 Task: Find connections with filter location Lommel with filter topic #Leadershipwith filter profile language English with filter current company Personal Growth & Professional Development by Gaurav Misra with filter school The Cathedral and John Connon School with filter industry Wholesale Apparel and Sewing Supplies with filter service category Financial Accounting with filter keywords title Dog Walker / Pet Sitter
Action: Mouse moved to (137, 225)
Screenshot: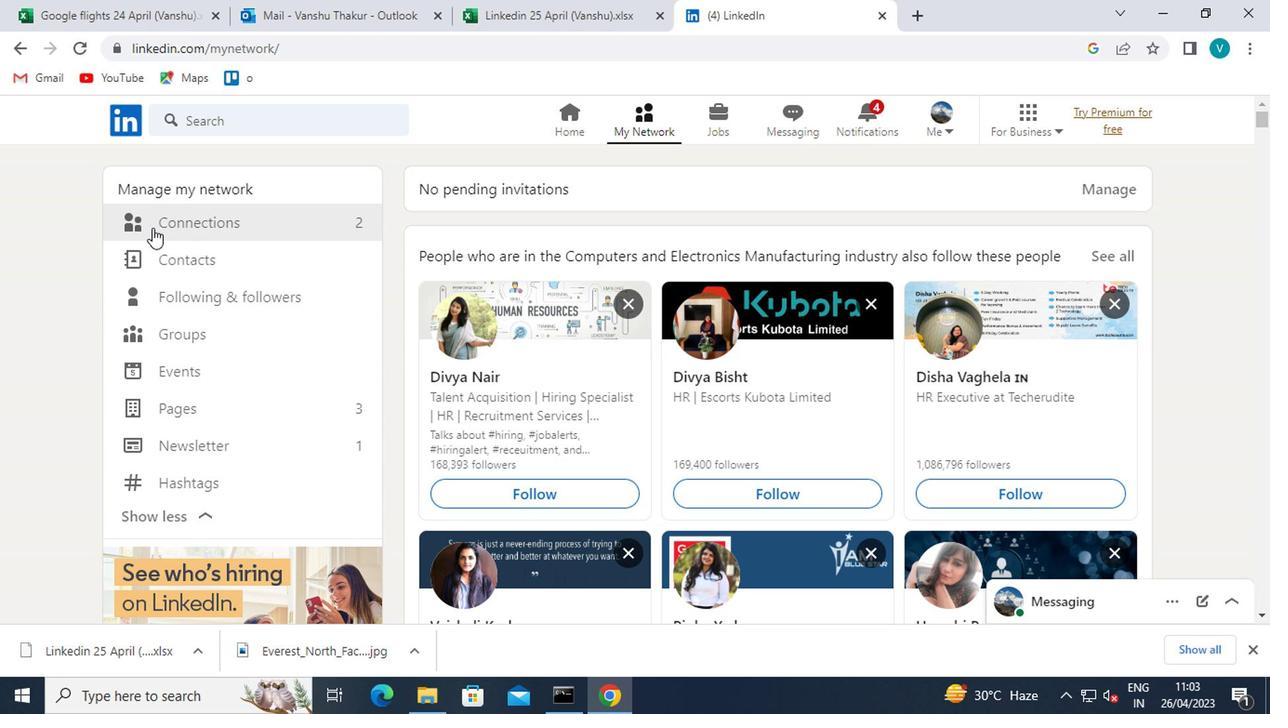 
Action: Mouse pressed left at (137, 225)
Screenshot: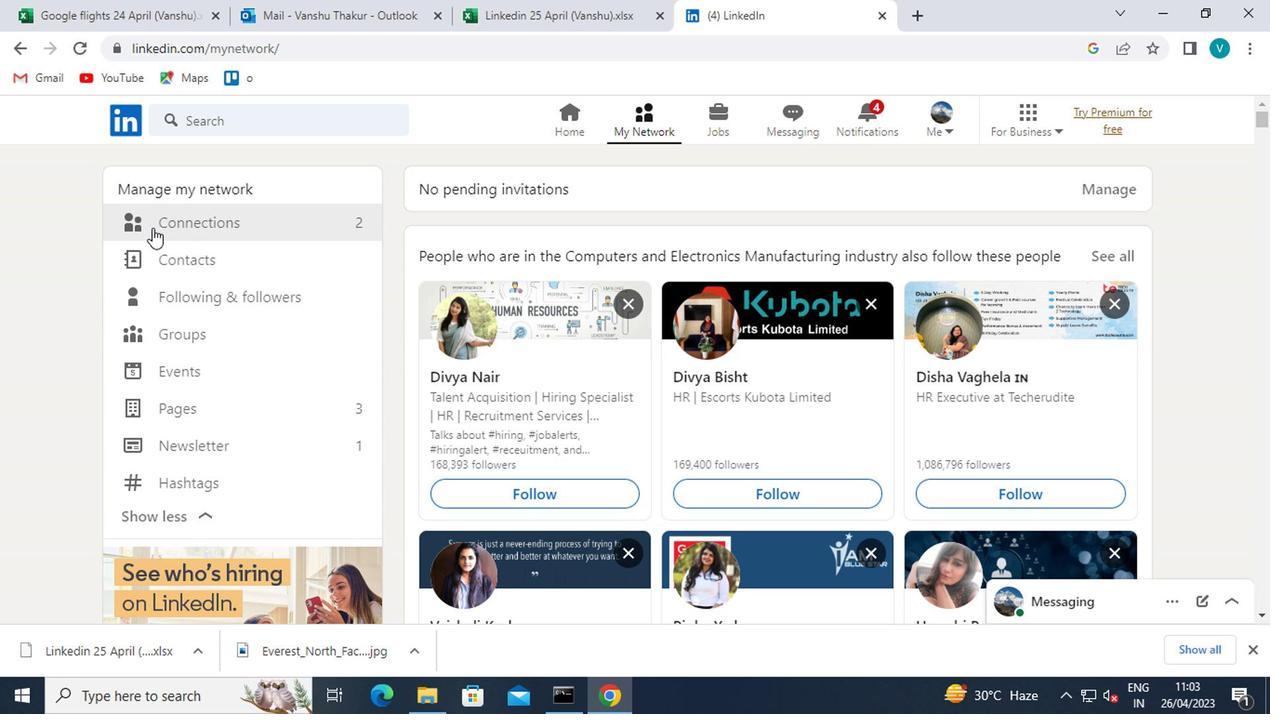
Action: Mouse moved to (735, 235)
Screenshot: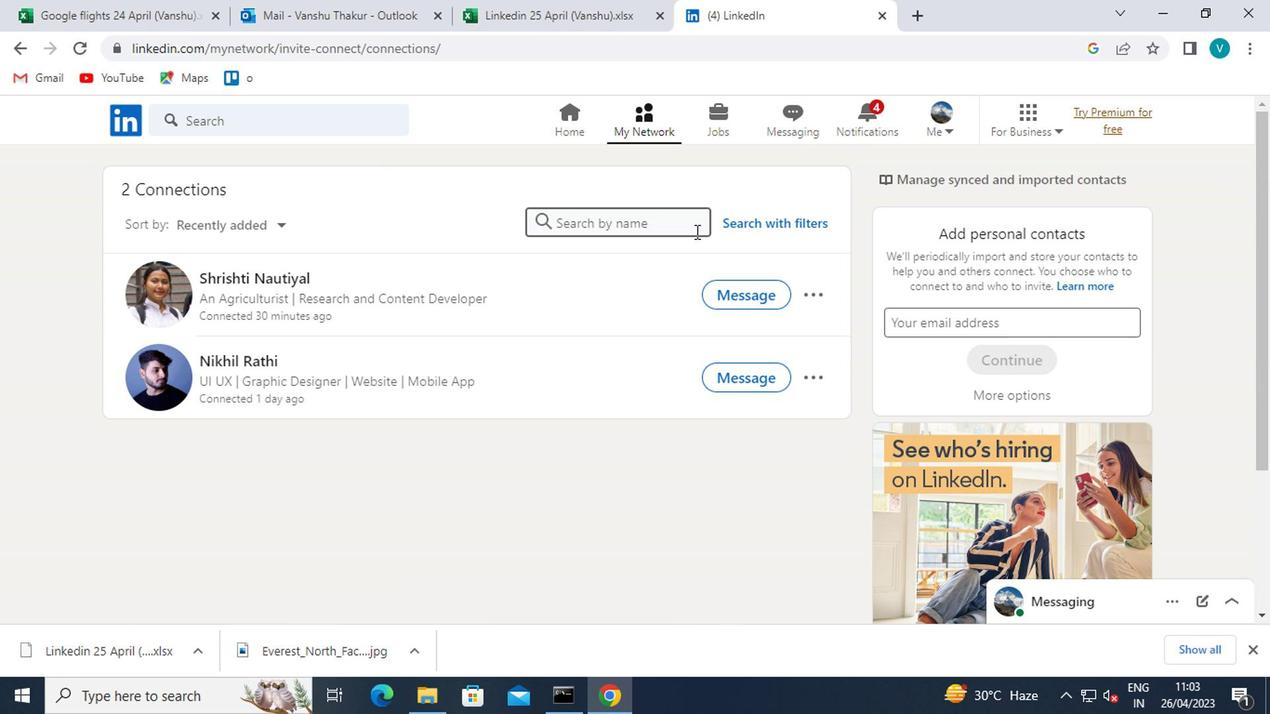 
Action: Mouse pressed left at (735, 235)
Screenshot: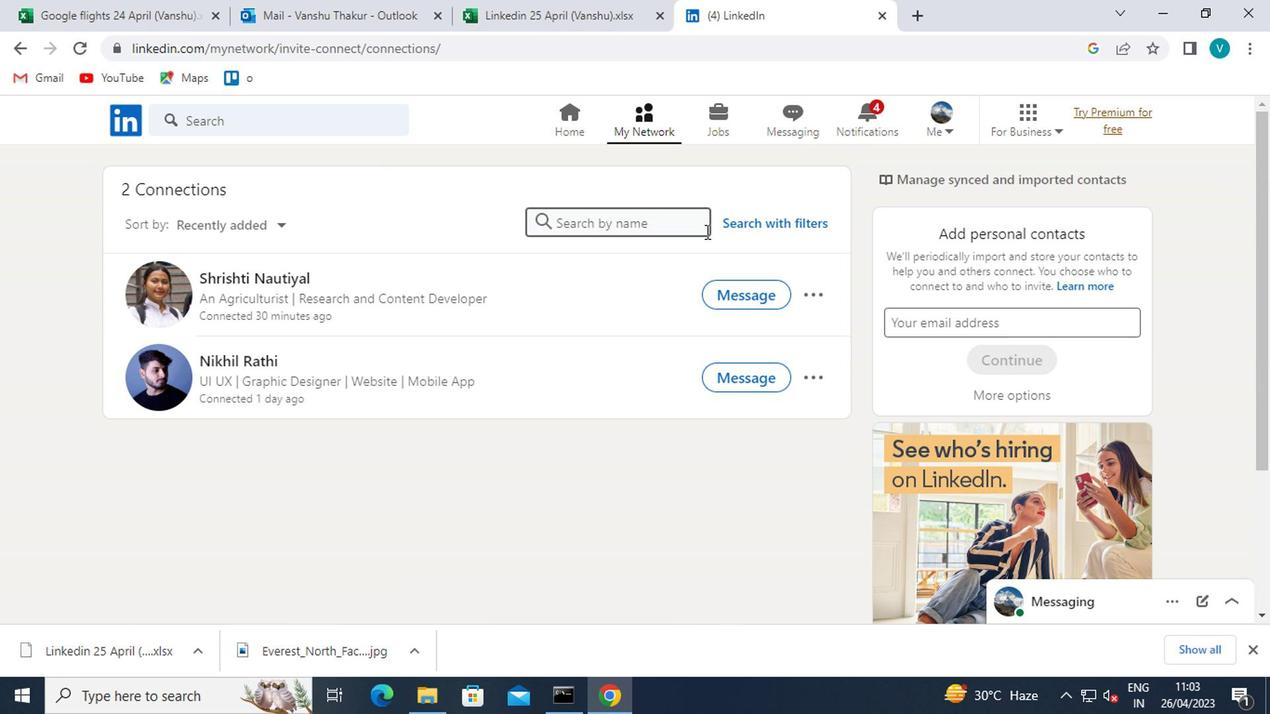 
Action: Mouse moved to (620, 190)
Screenshot: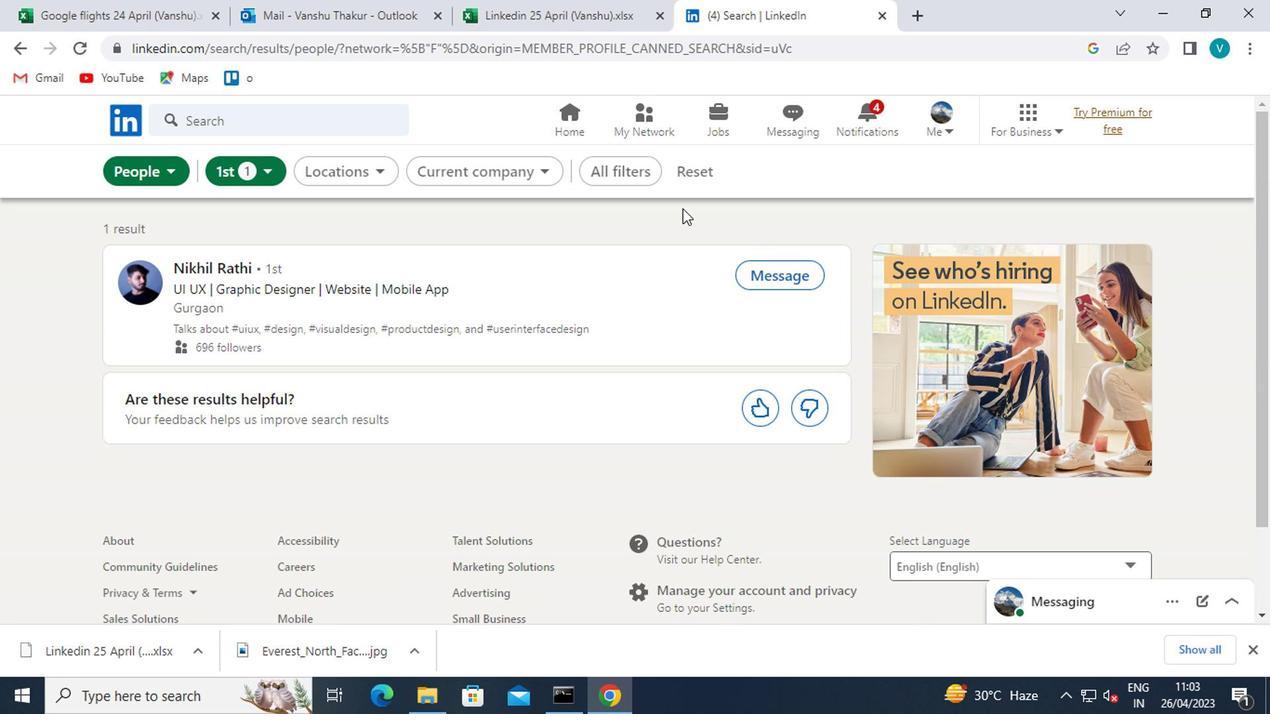 
Action: Mouse pressed left at (620, 190)
Screenshot: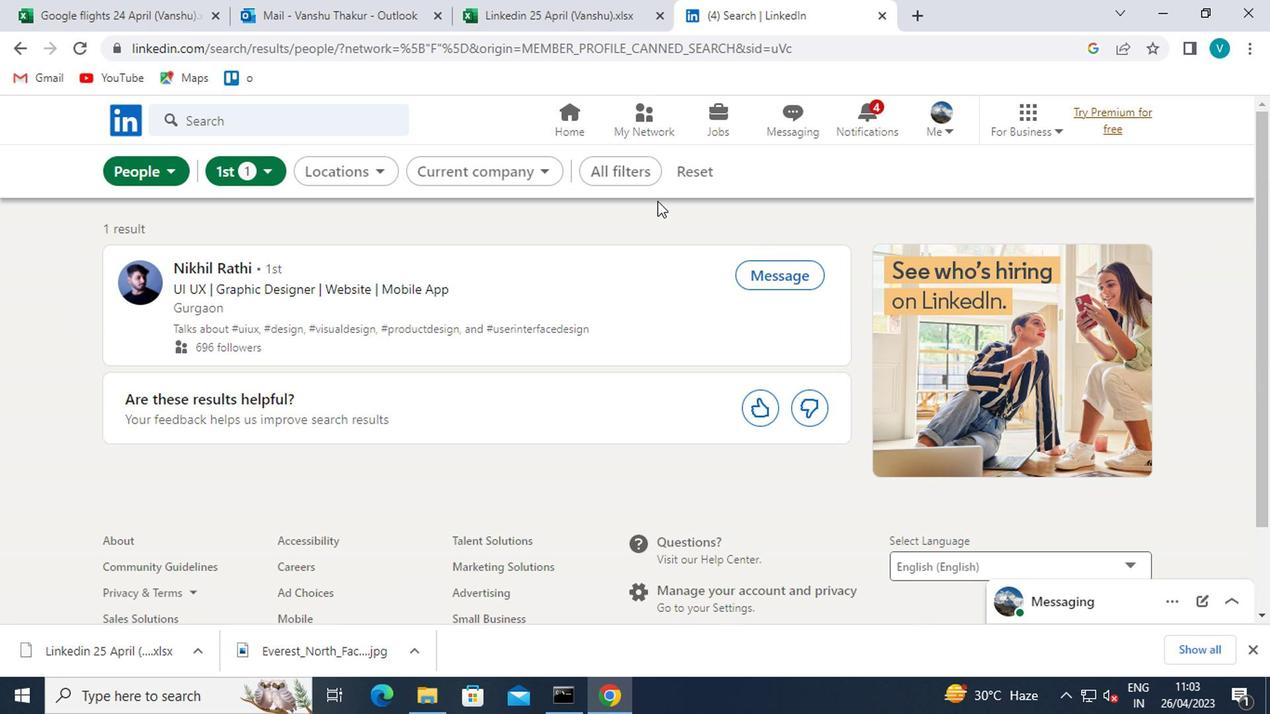 
Action: Mouse moved to (890, 352)
Screenshot: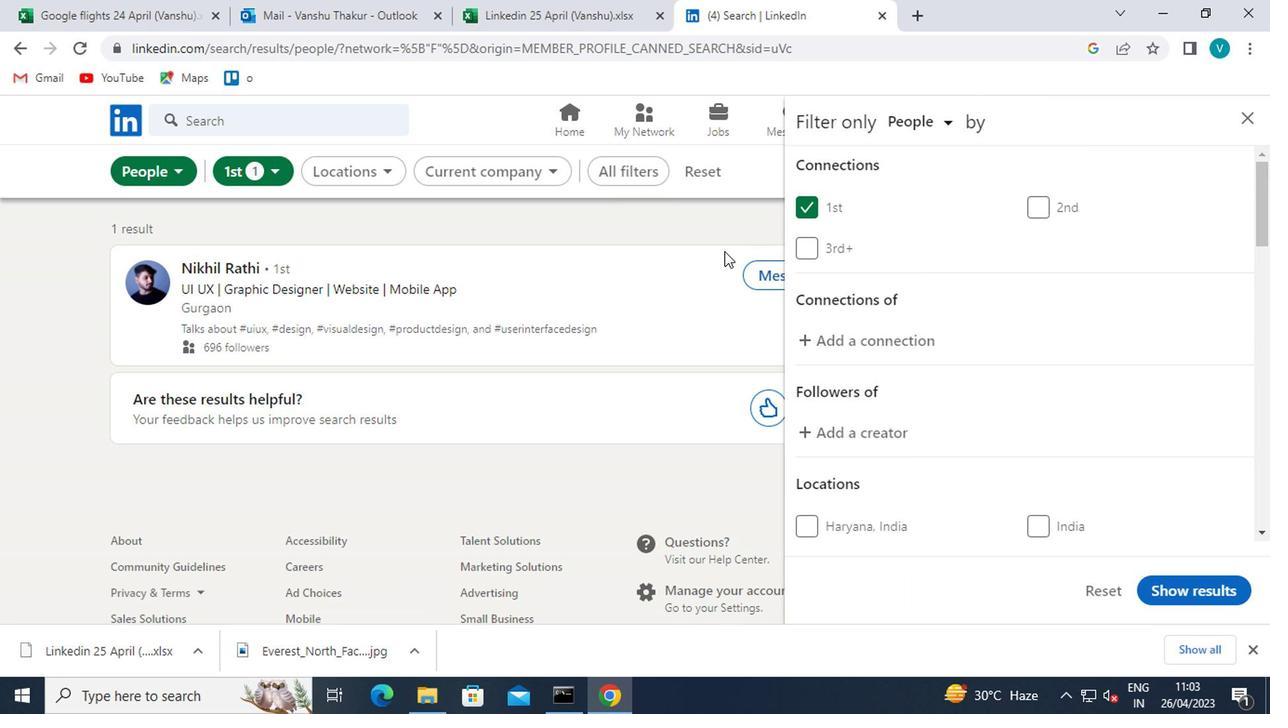 
Action: Mouse scrolled (890, 352) with delta (0, 0)
Screenshot: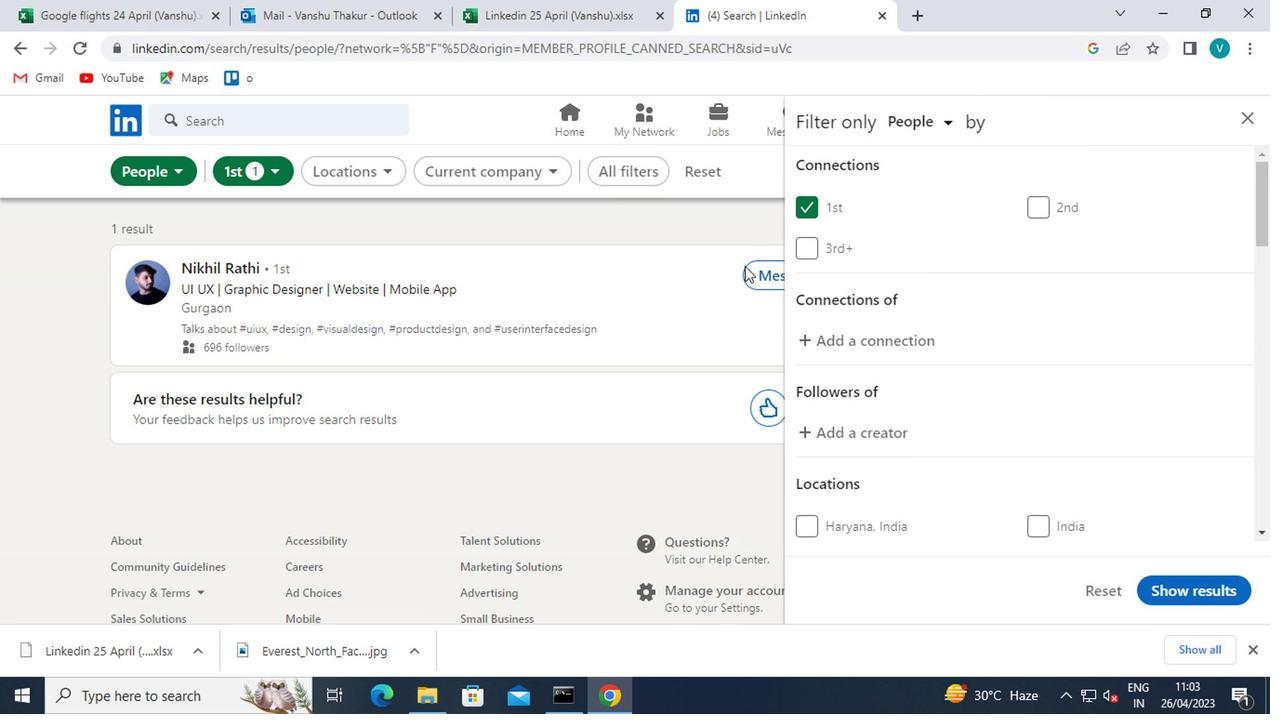 
Action: Mouse moved to (892, 354)
Screenshot: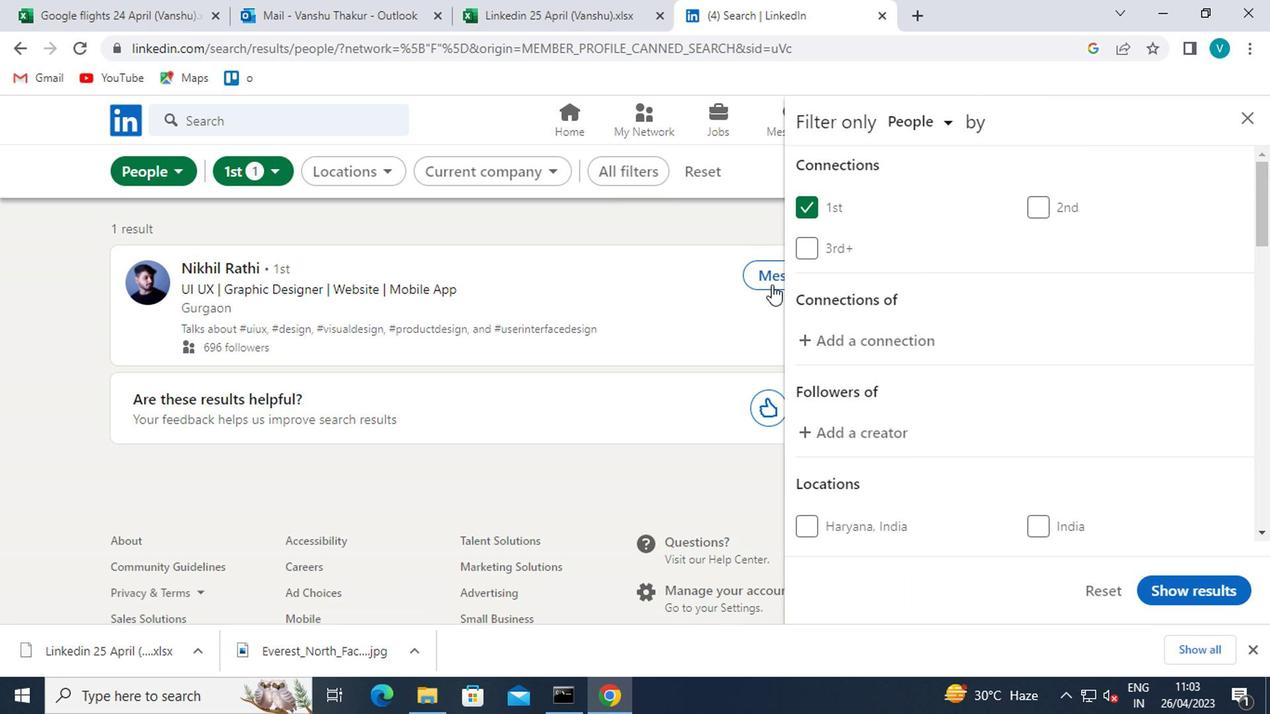 
Action: Mouse scrolled (892, 352) with delta (0, -1)
Screenshot: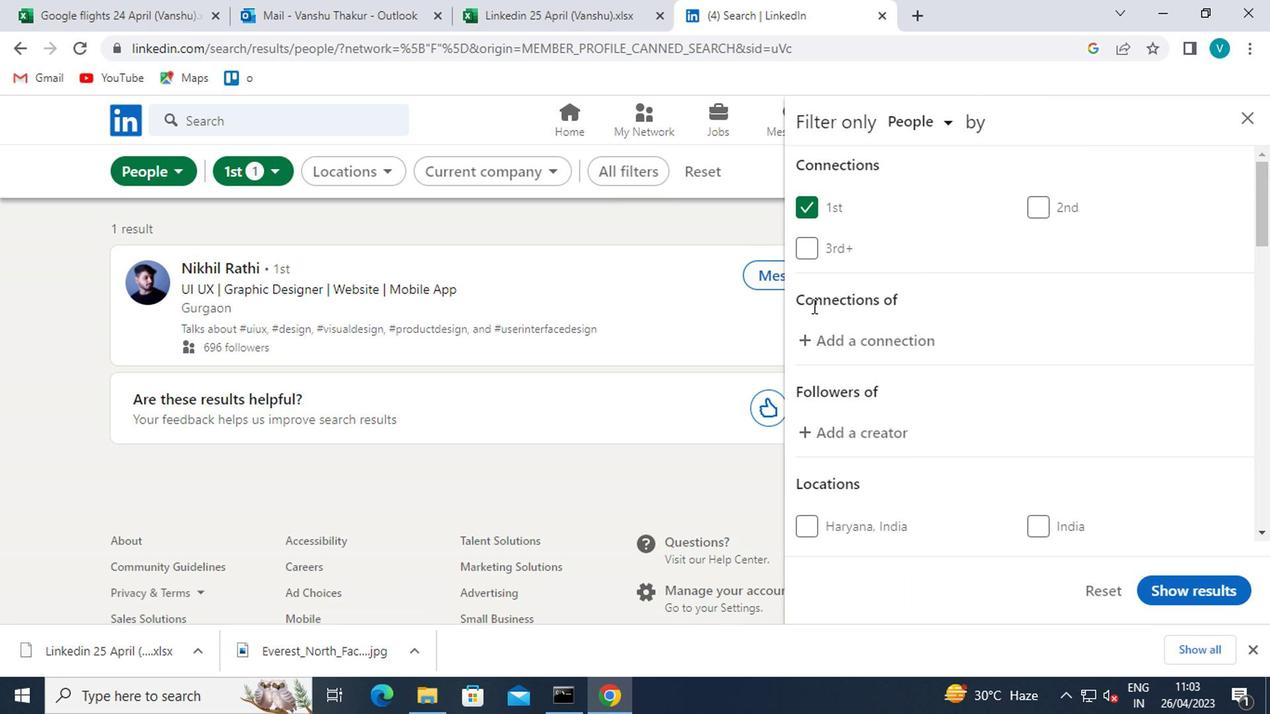 
Action: Mouse scrolled (892, 352) with delta (0, -1)
Screenshot: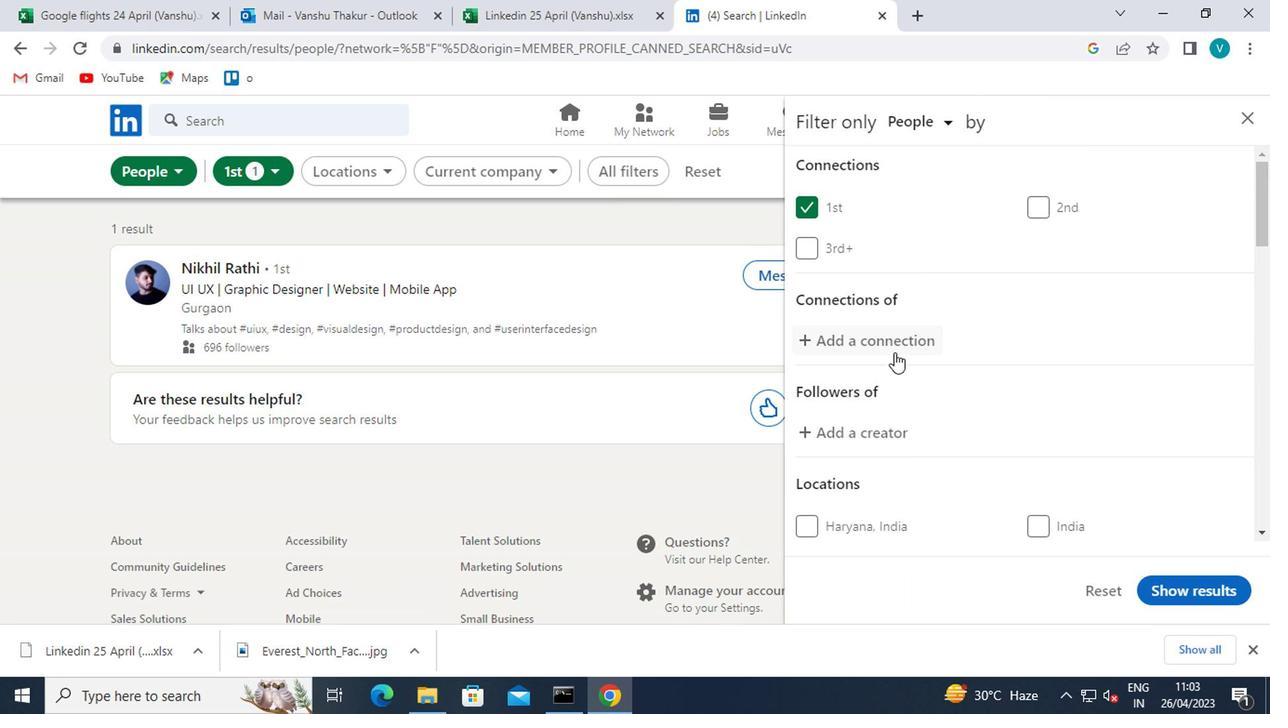 
Action: Mouse moved to (872, 326)
Screenshot: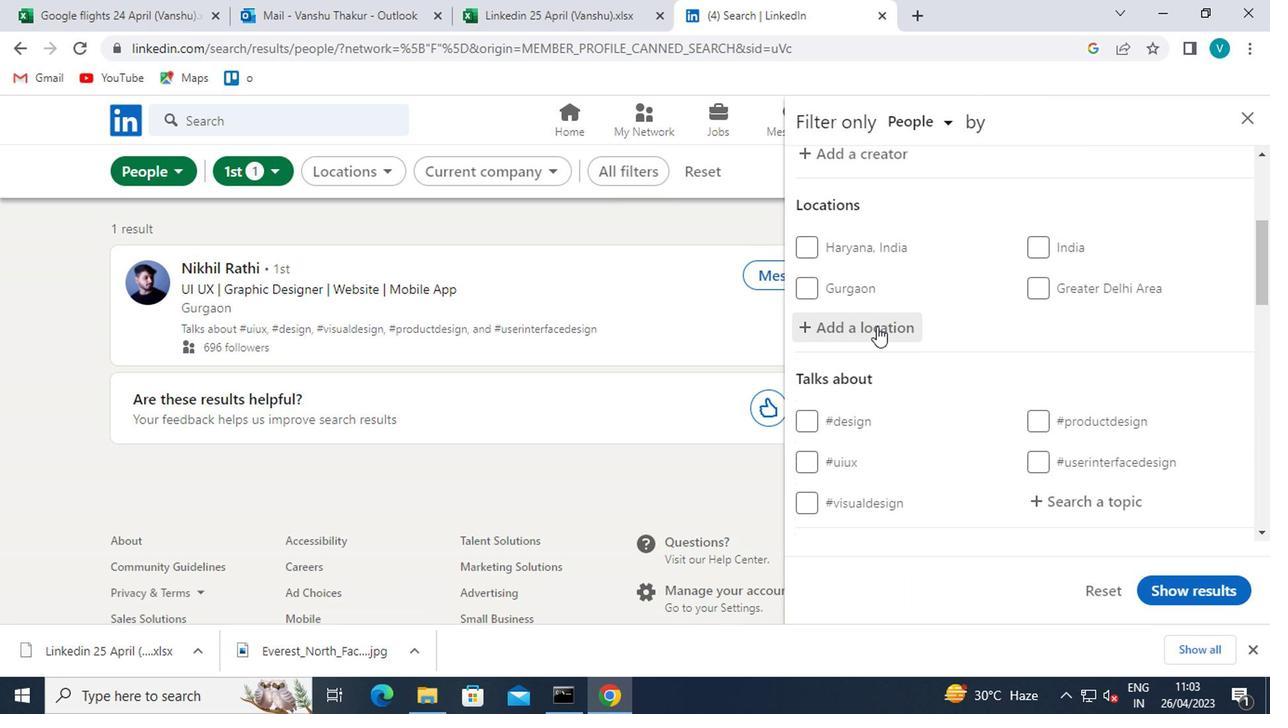 
Action: Mouse pressed left at (872, 326)
Screenshot: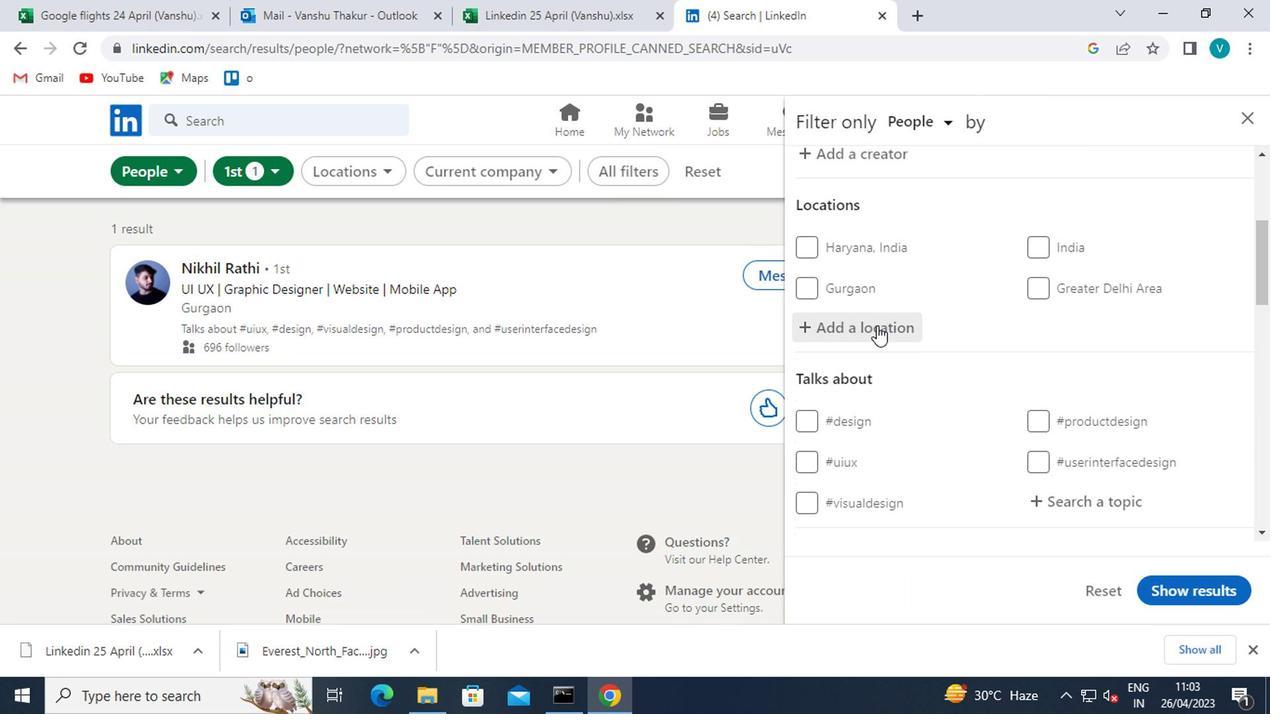 
Action: Key pressed <Key.shift>LOMMEL
Screenshot: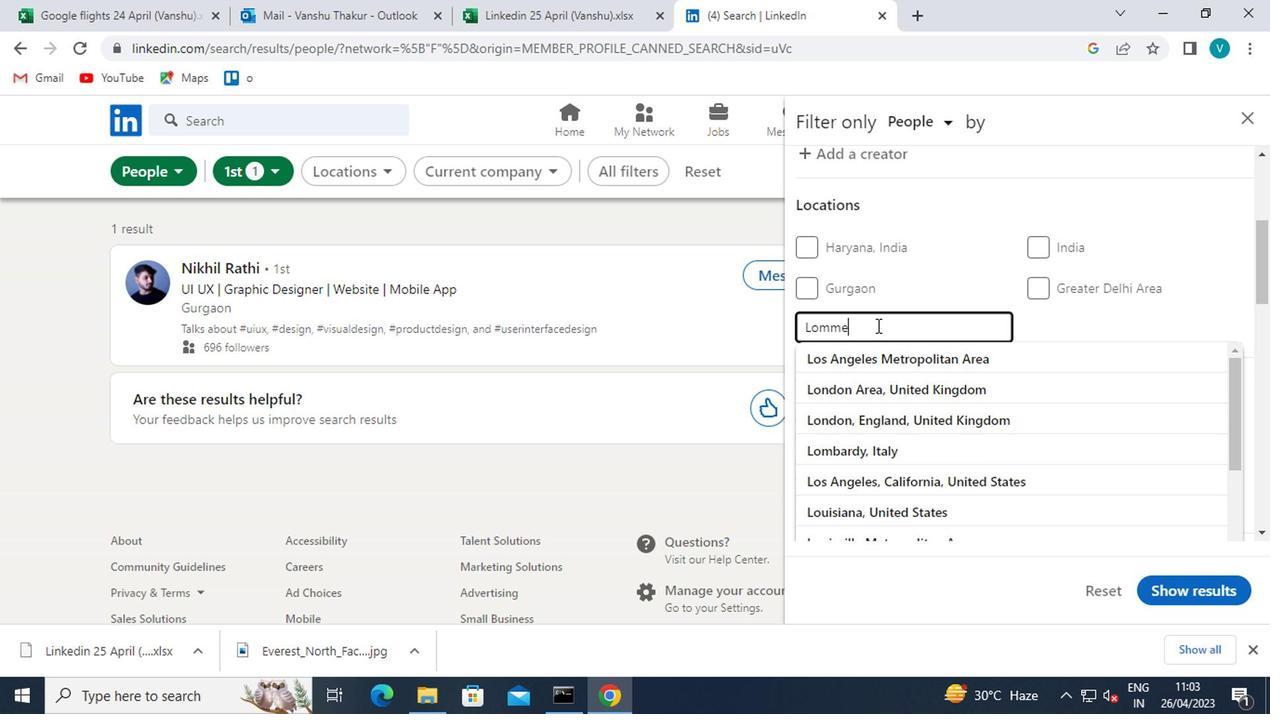 
Action: Mouse moved to (878, 354)
Screenshot: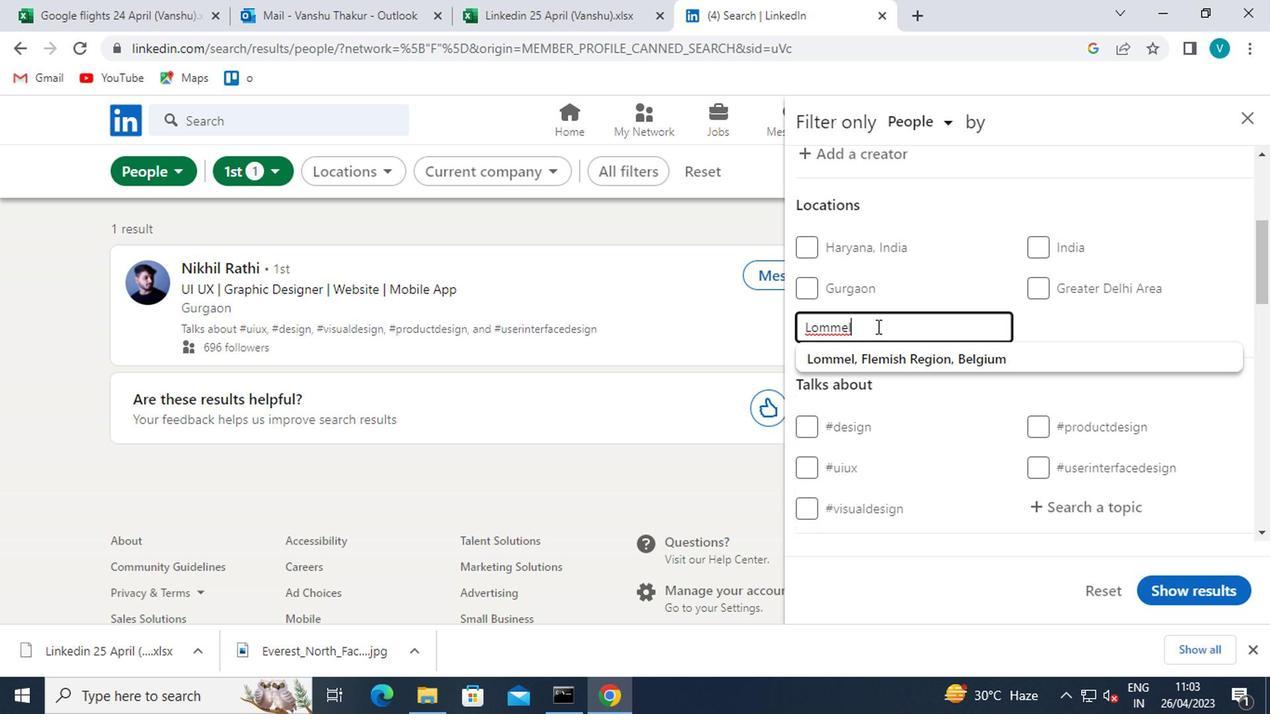 
Action: Mouse pressed left at (878, 354)
Screenshot: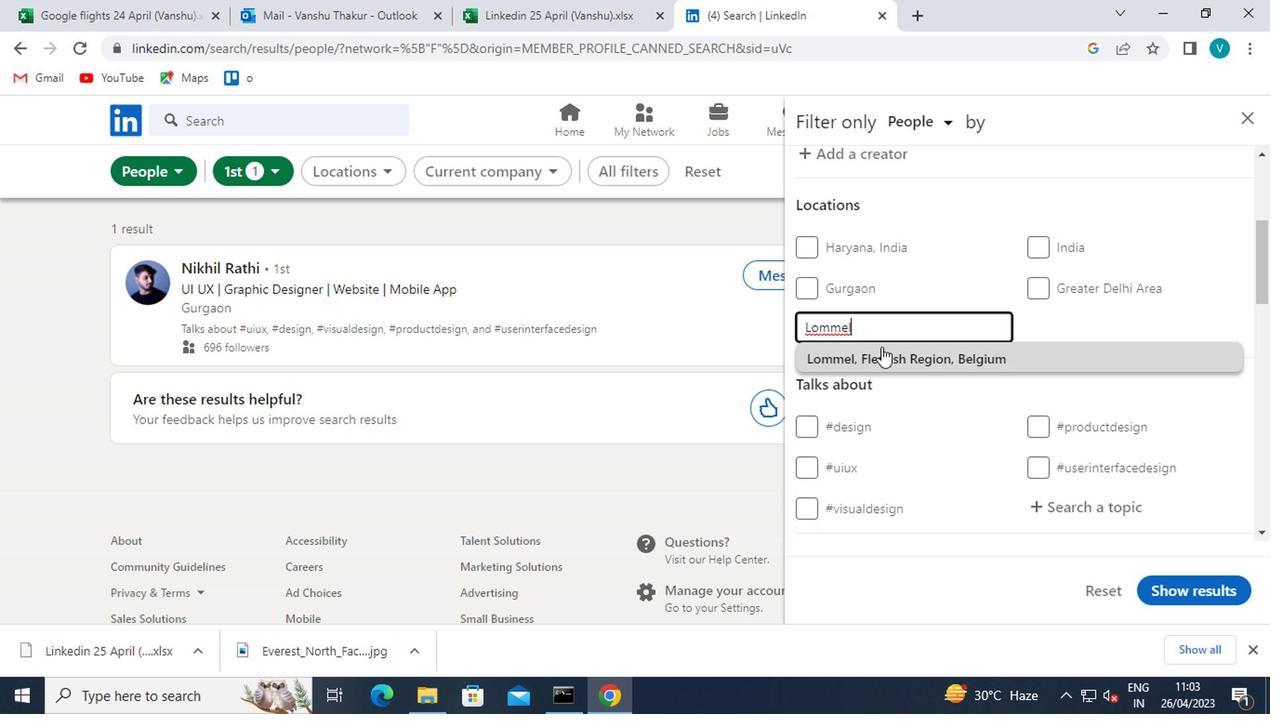 
Action: Mouse scrolled (878, 352) with delta (0, -1)
Screenshot: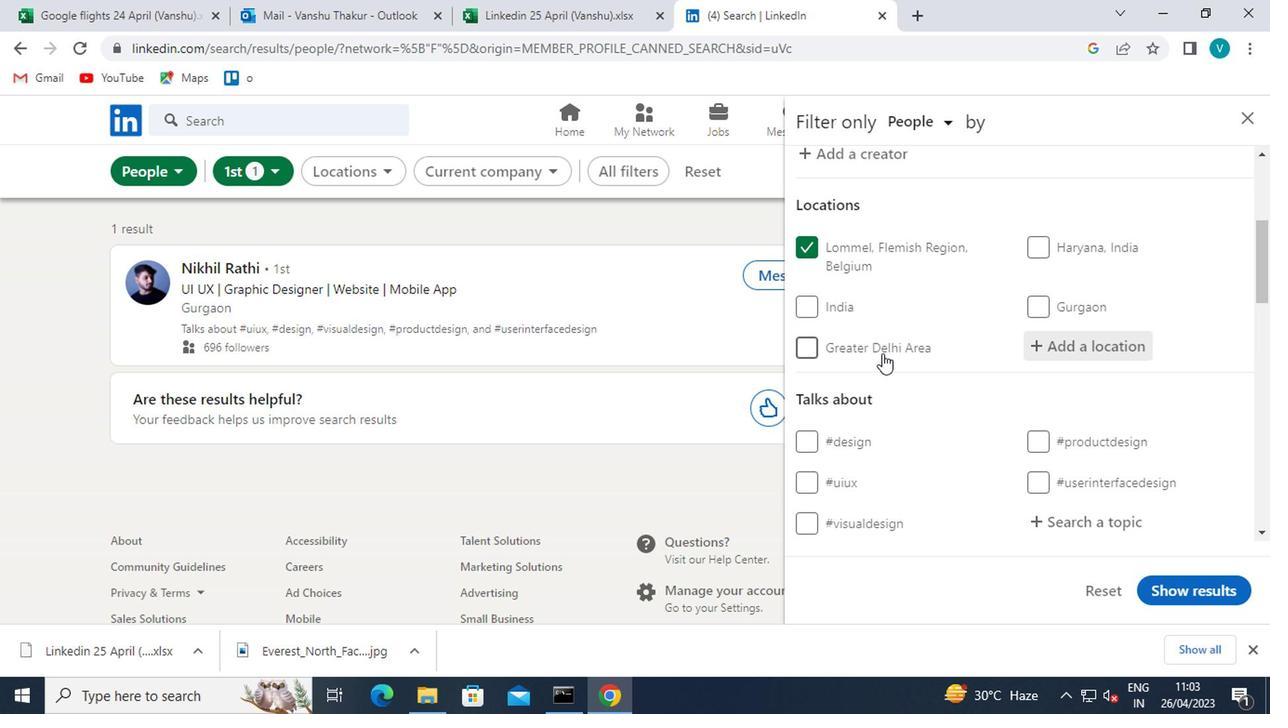 
Action: Mouse scrolled (878, 352) with delta (0, -1)
Screenshot: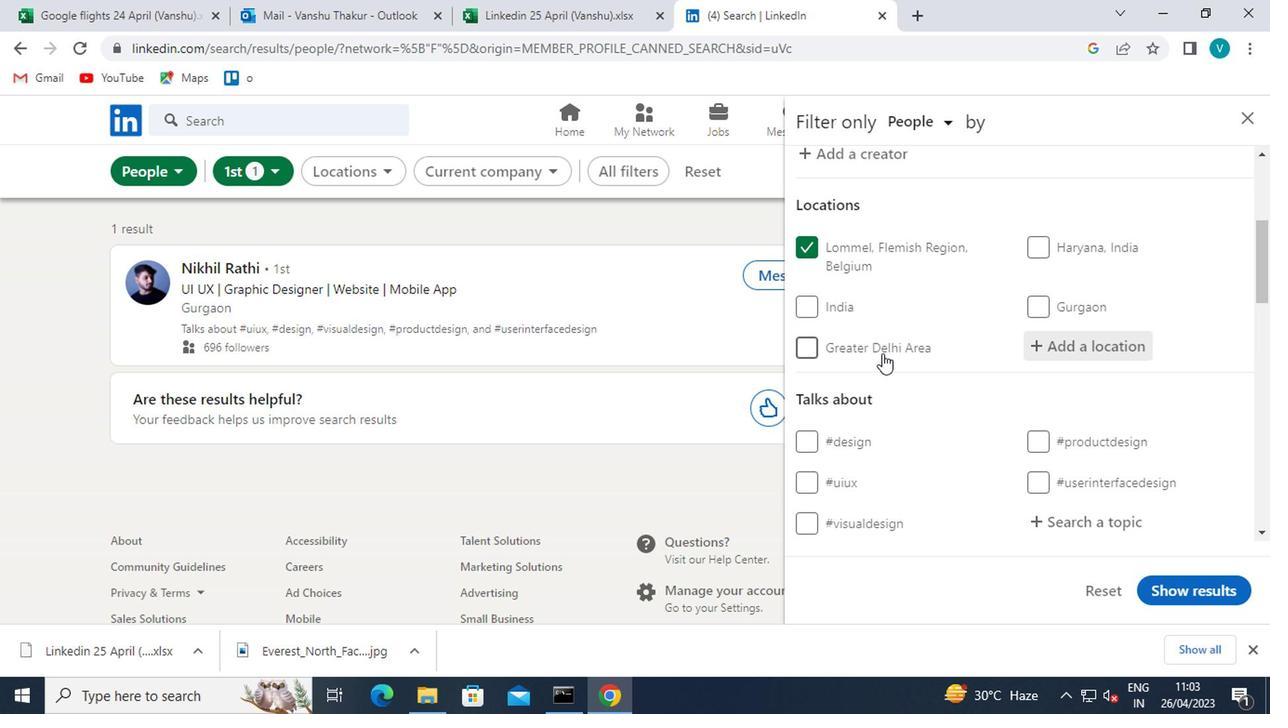 
Action: Mouse scrolled (878, 352) with delta (0, -1)
Screenshot: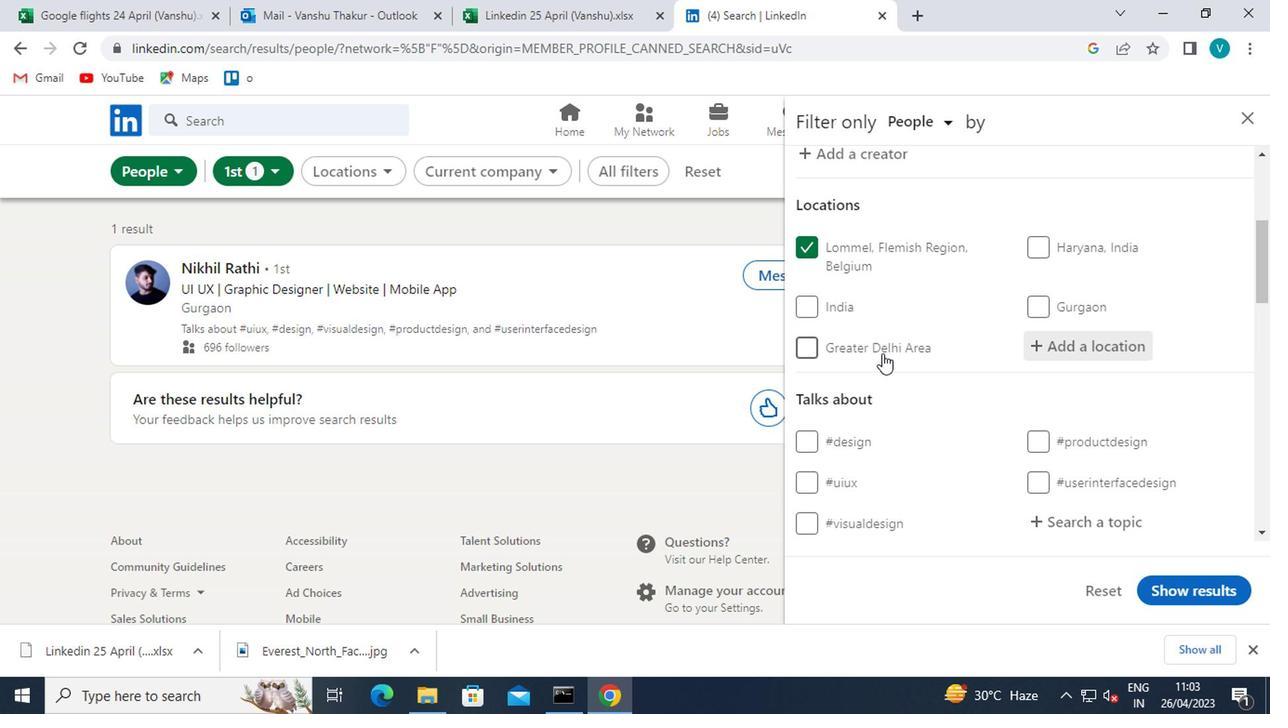 
Action: Mouse moved to (1094, 252)
Screenshot: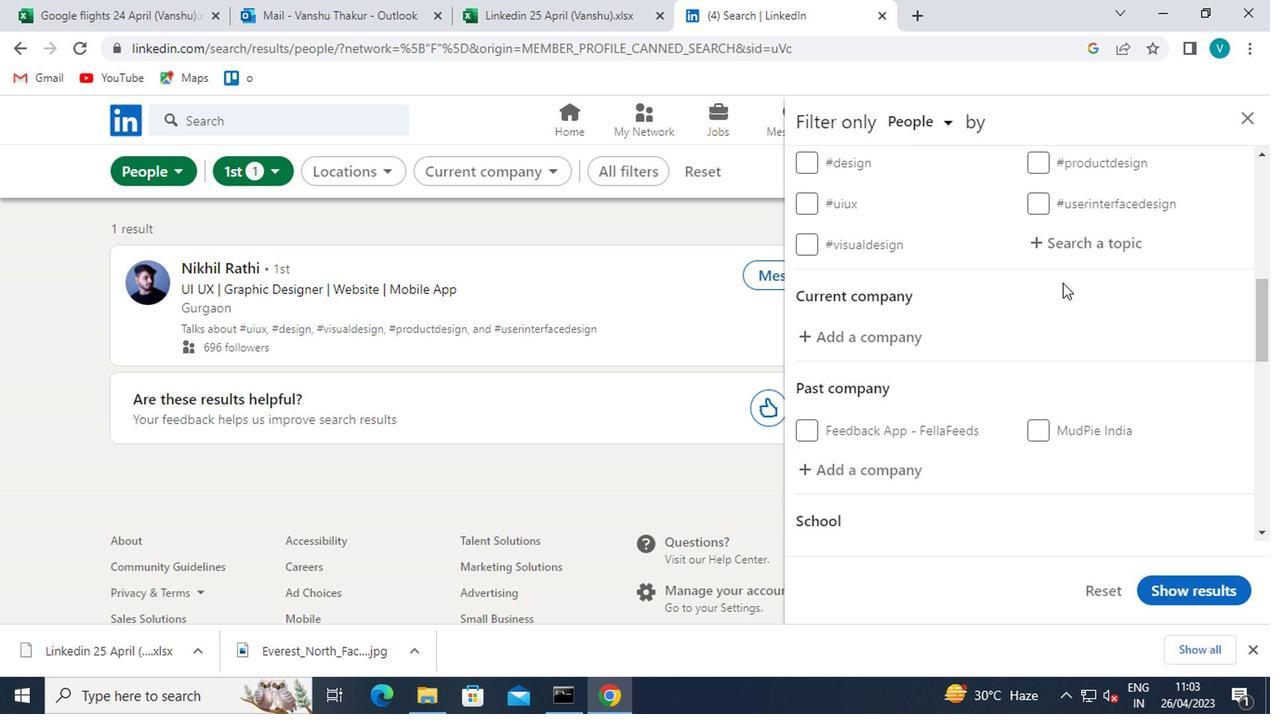 
Action: Mouse pressed left at (1094, 252)
Screenshot: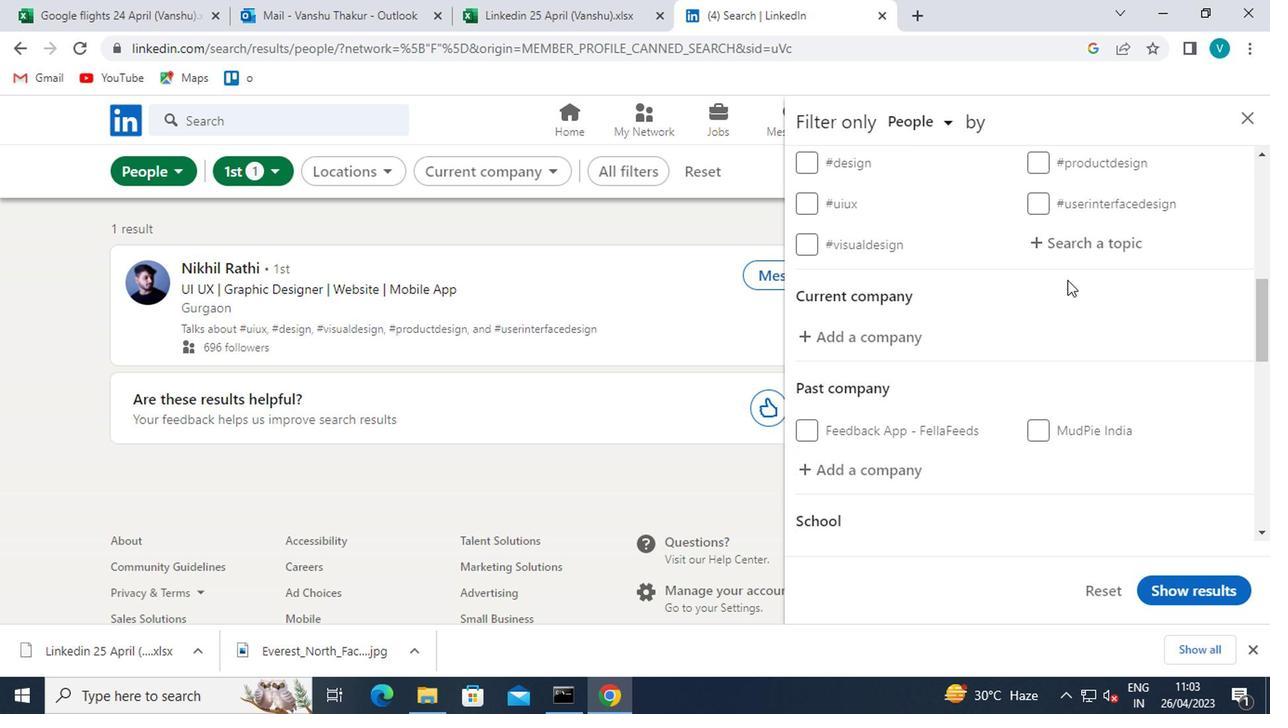 
Action: Key pressed <Key.shift>#<Key.shift>LEADERSHIP
Screenshot: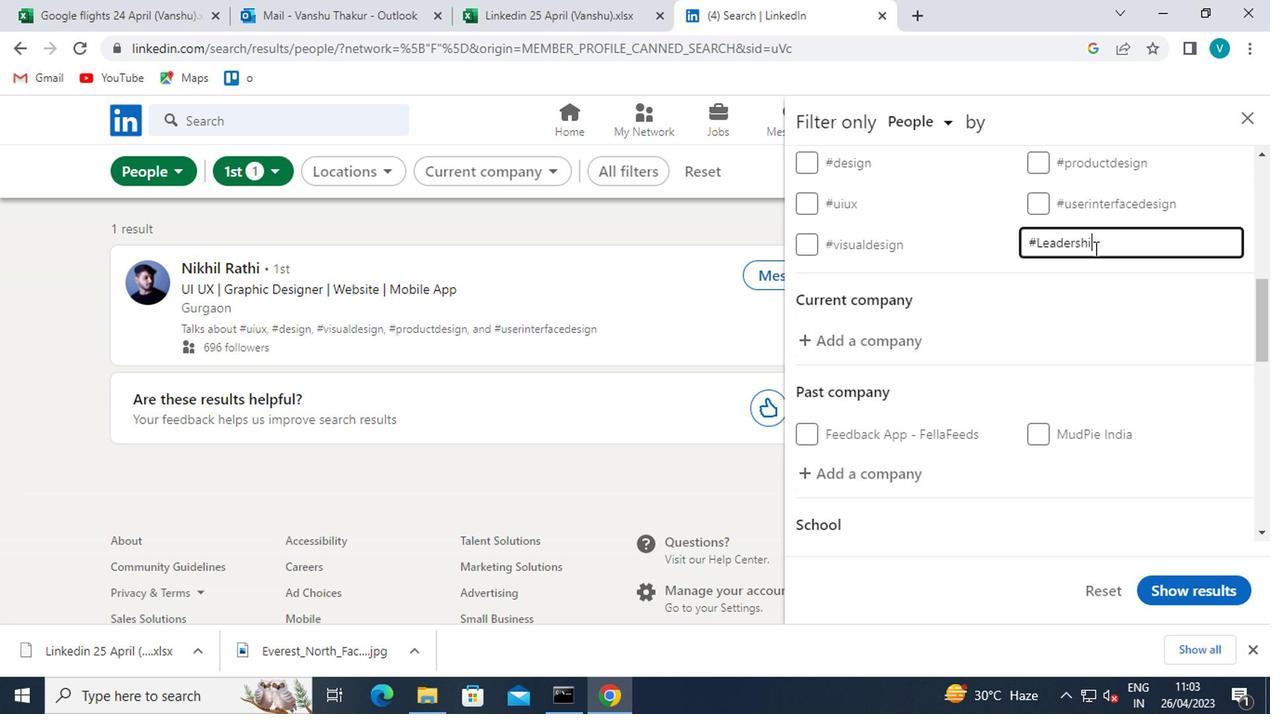 
Action: Mouse moved to (1099, 276)
Screenshot: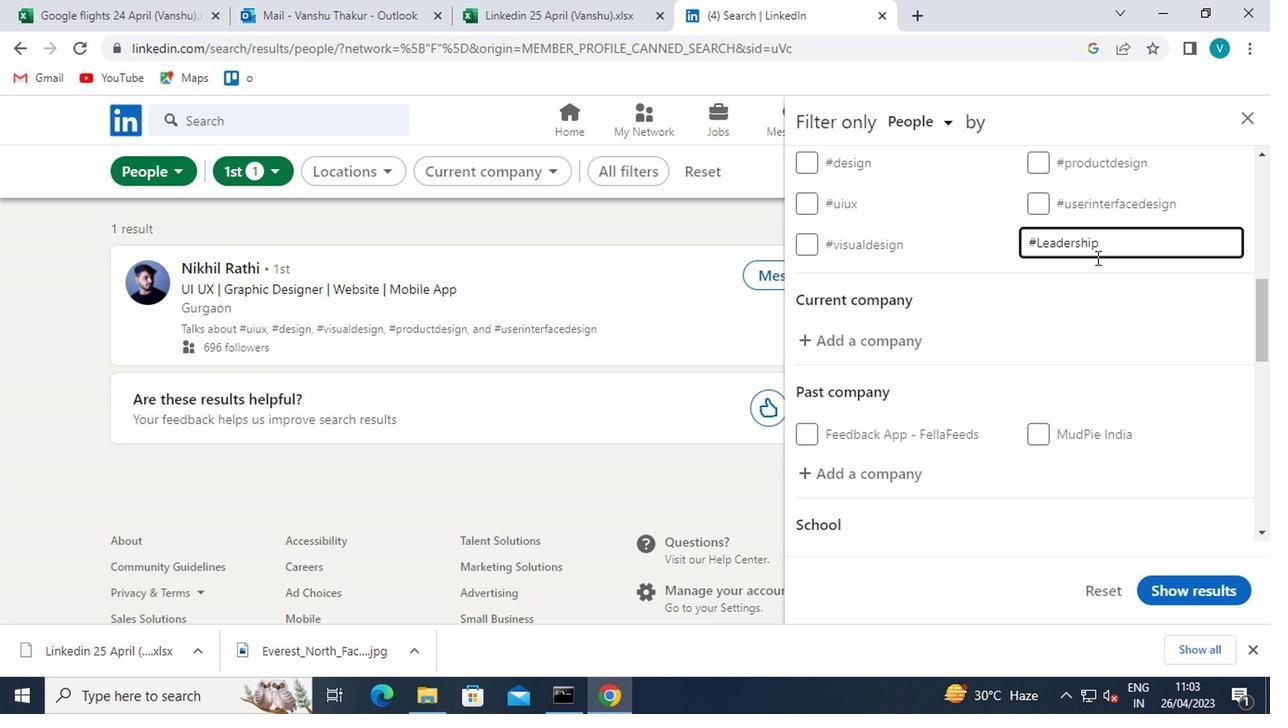 
Action: Mouse pressed left at (1099, 276)
Screenshot: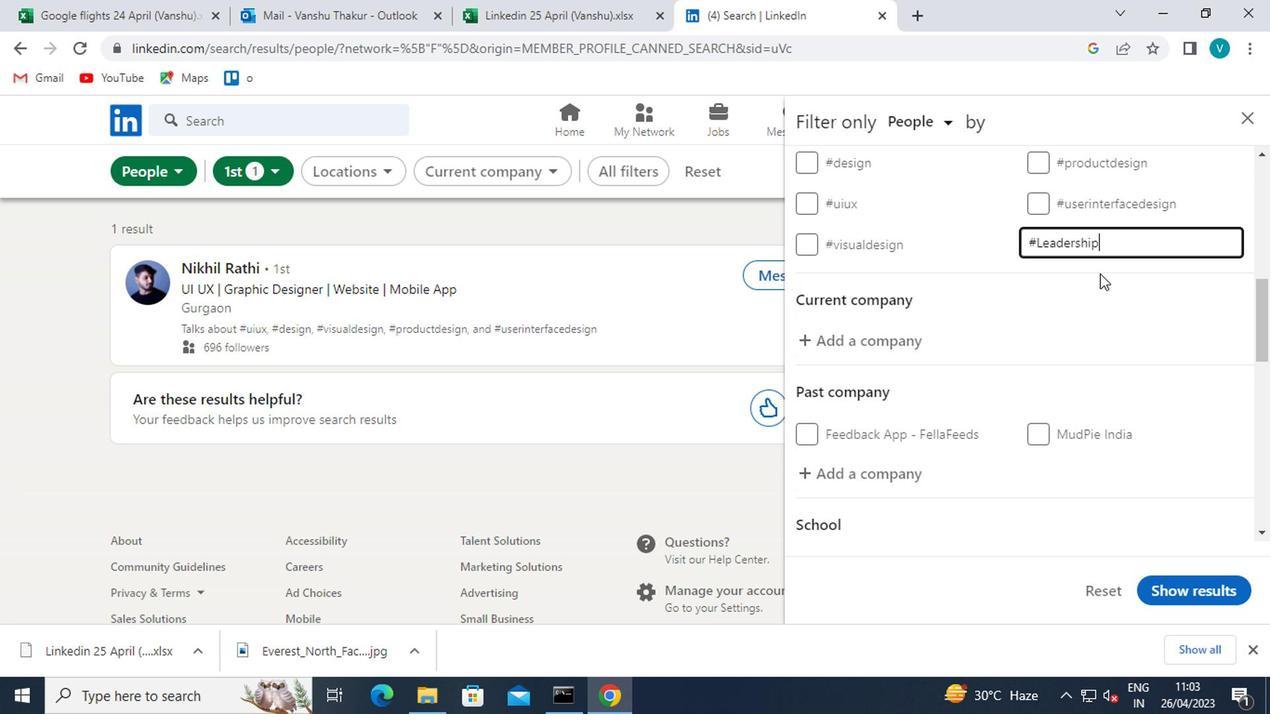 
Action: Mouse scrolled (1099, 275) with delta (0, 0)
Screenshot: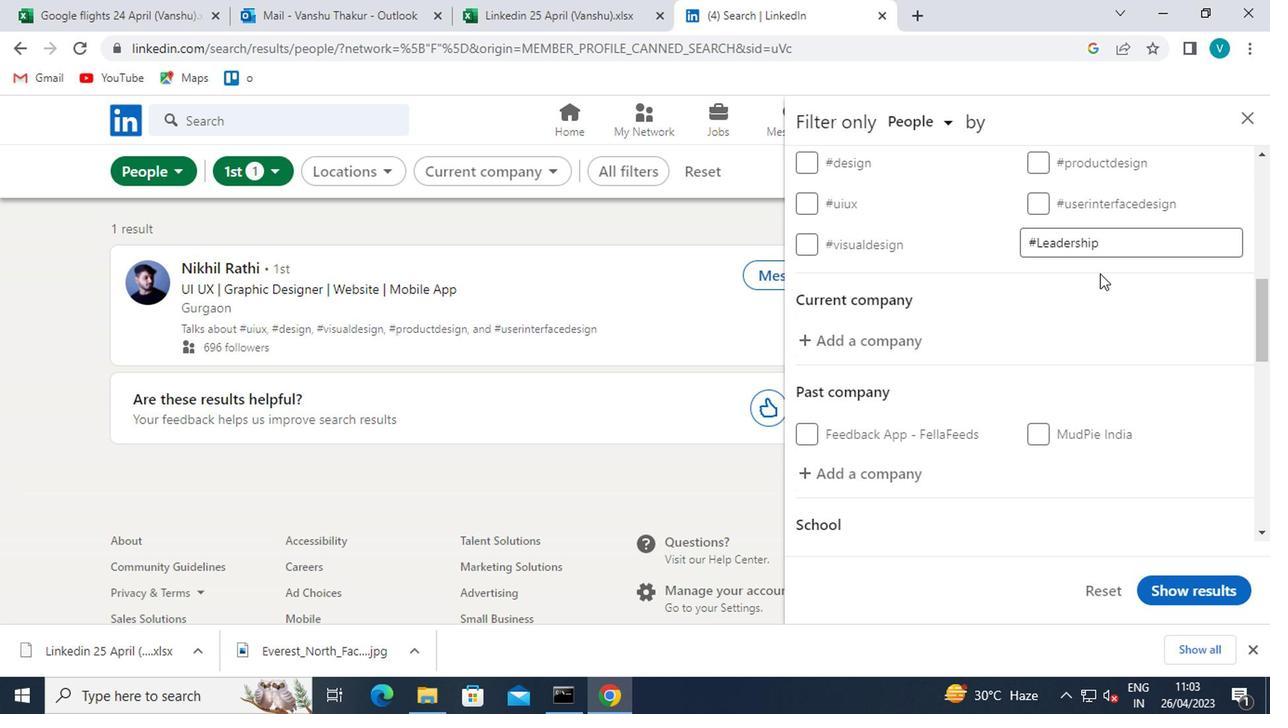 
Action: Mouse scrolled (1099, 275) with delta (0, 0)
Screenshot: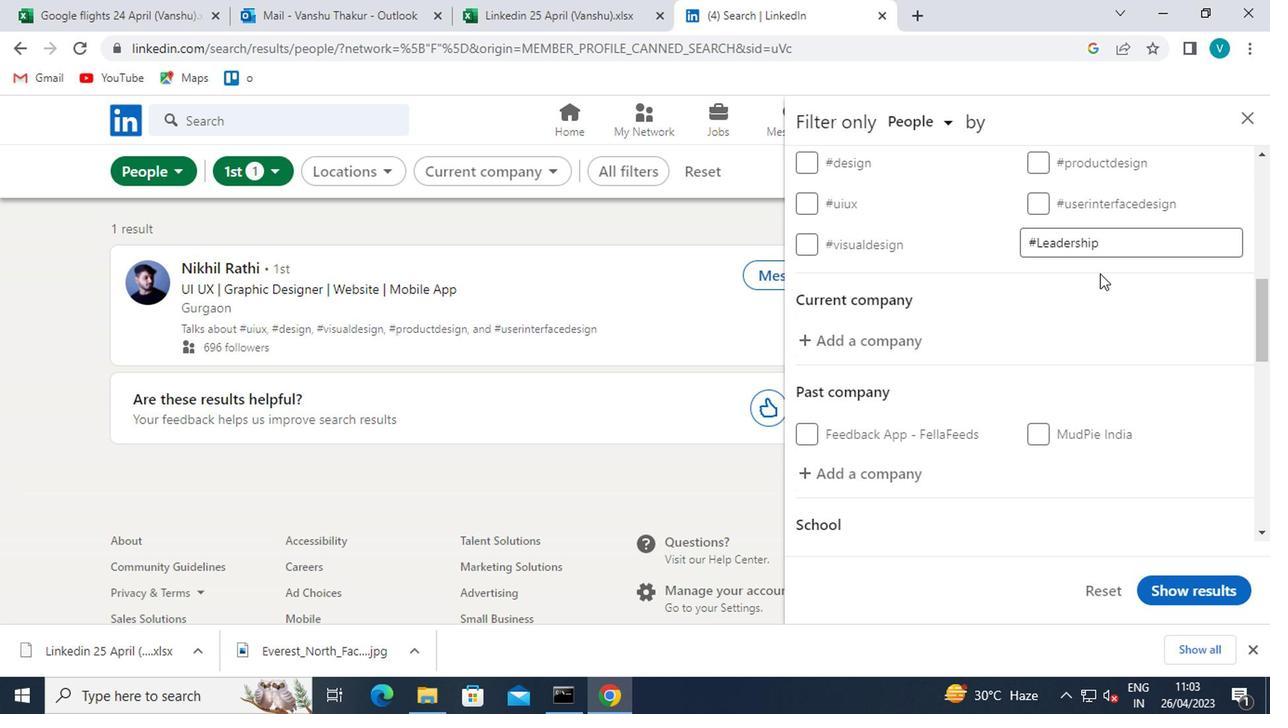 
Action: Mouse scrolled (1099, 275) with delta (0, 0)
Screenshot: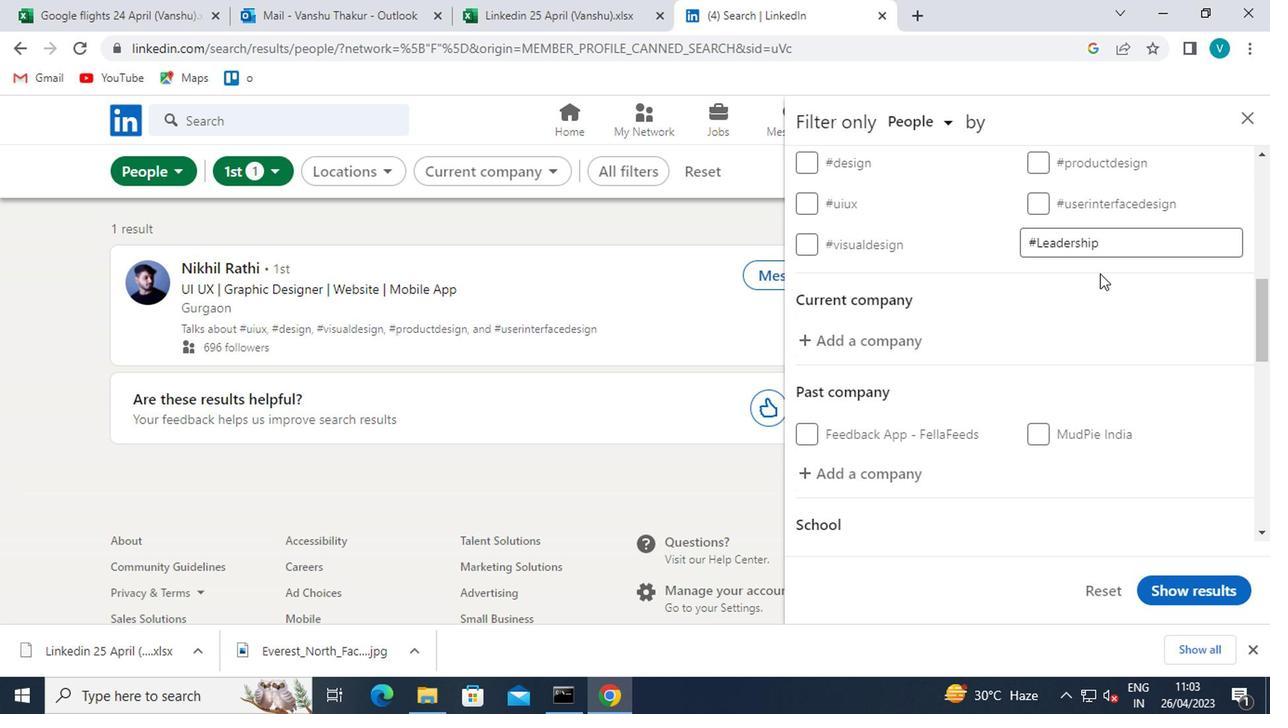
Action: Mouse scrolled (1099, 275) with delta (0, 0)
Screenshot: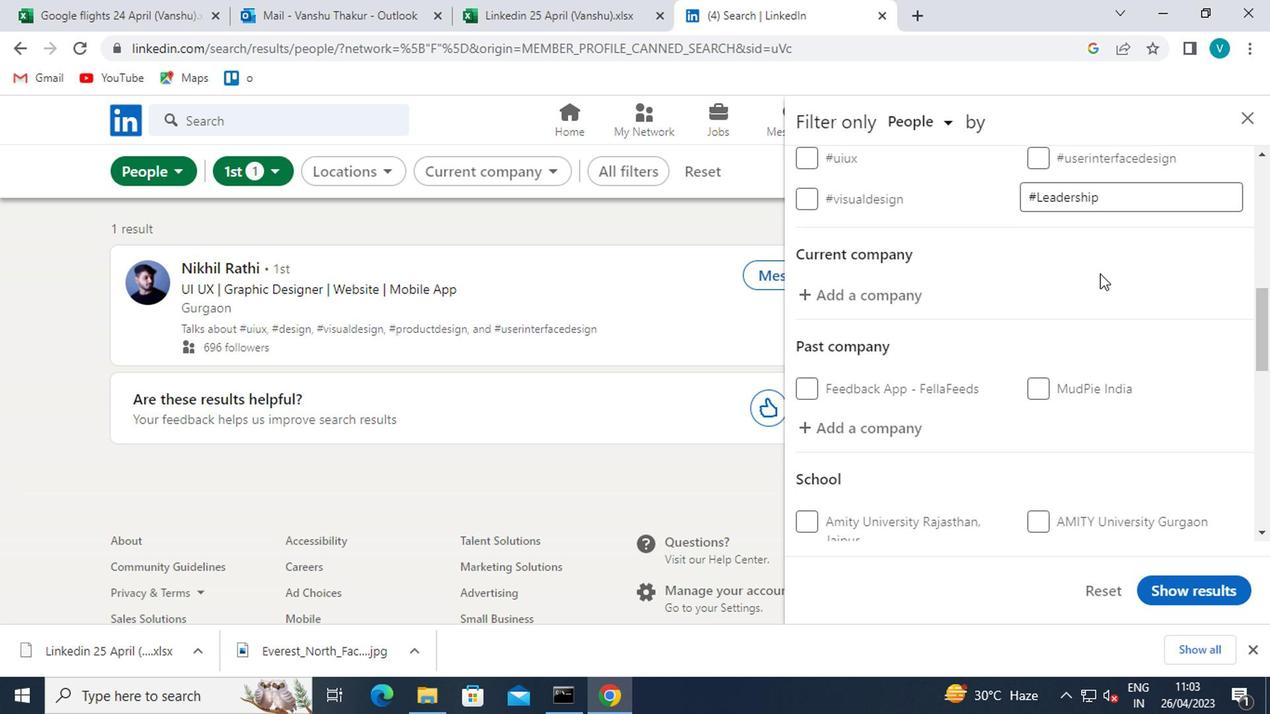 
Action: Mouse scrolled (1099, 275) with delta (0, 0)
Screenshot: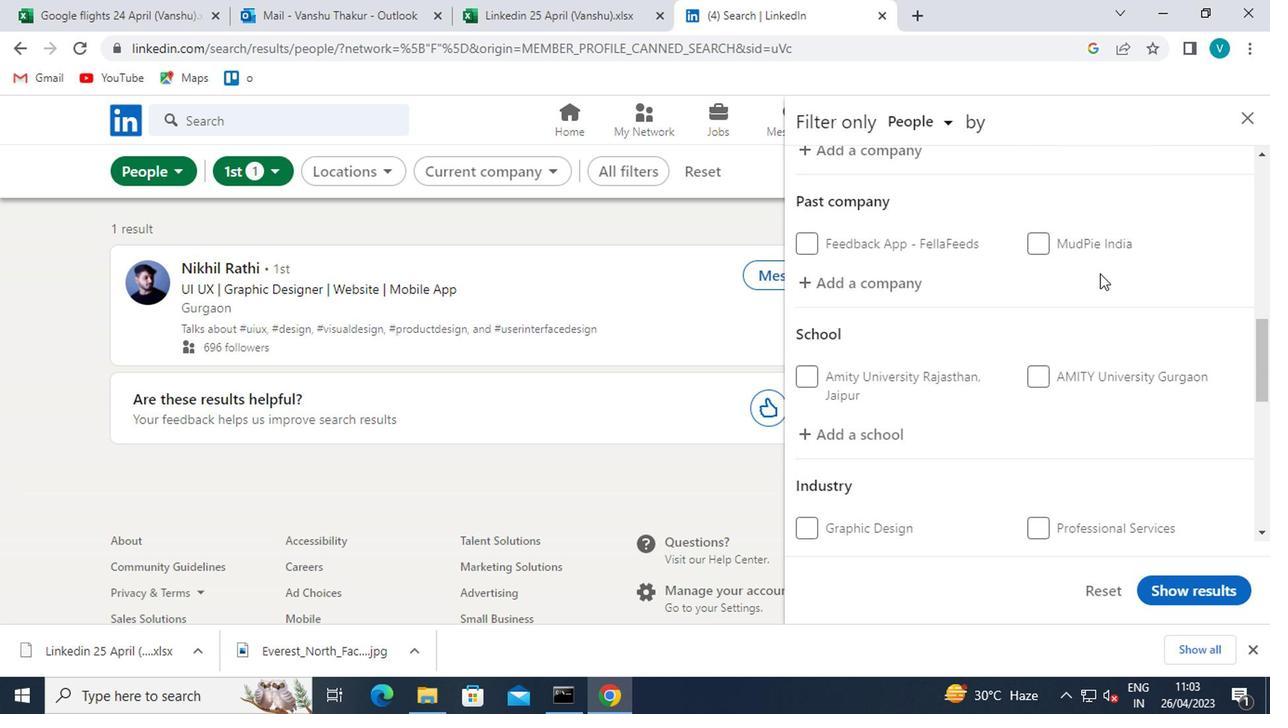 
Action: Mouse moved to (803, 386)
Screenshot: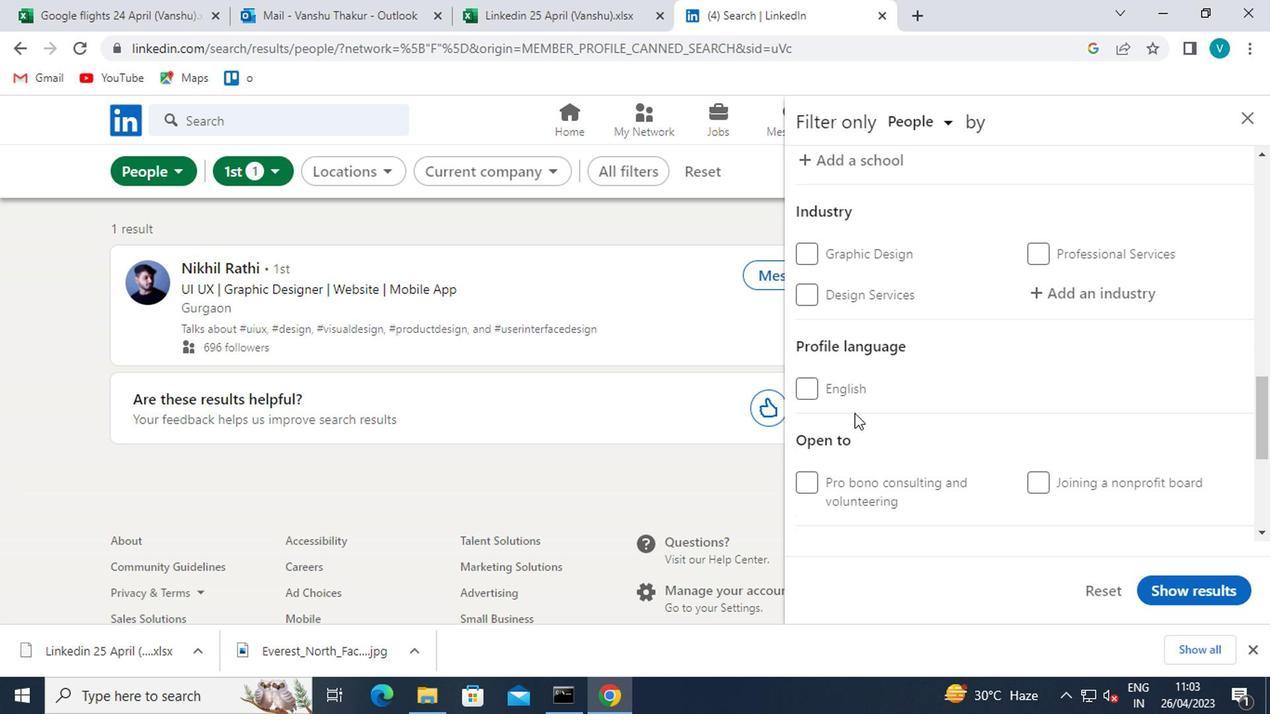 
Action: Mouse pressed left at (803, 386)
Screenshot: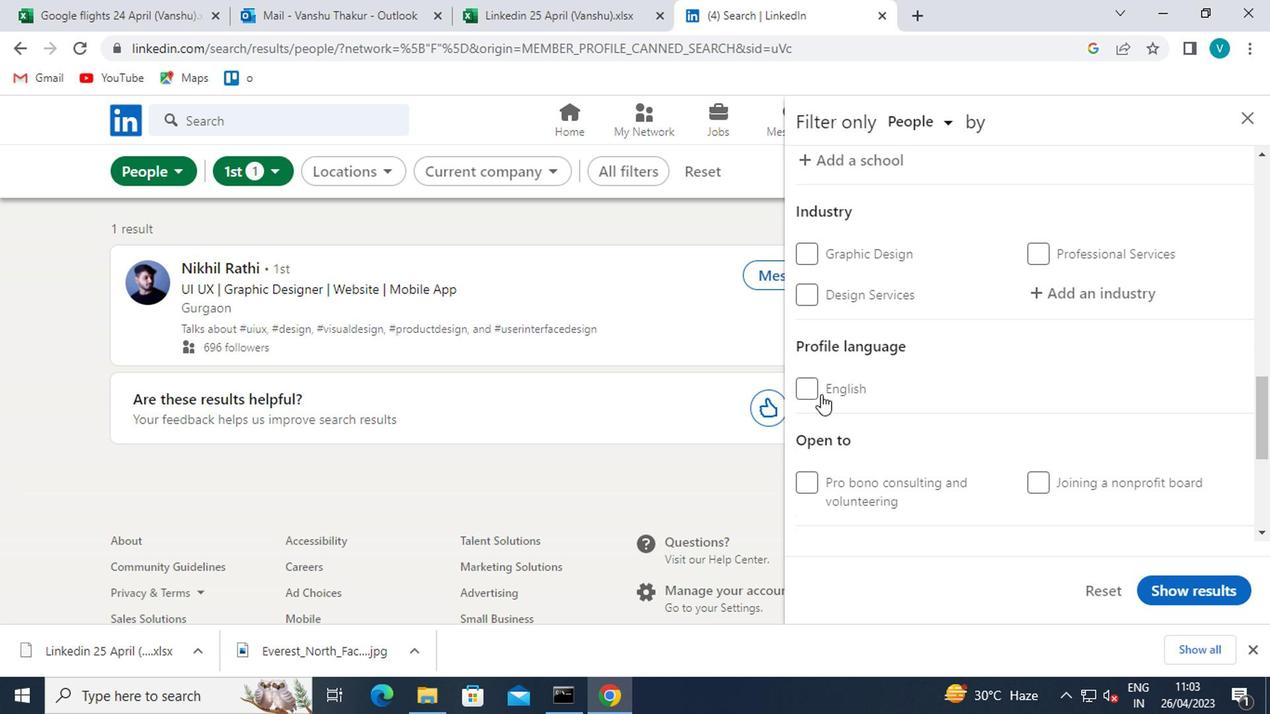 
Action: Mouse moved to (880, 369)
Screenshot: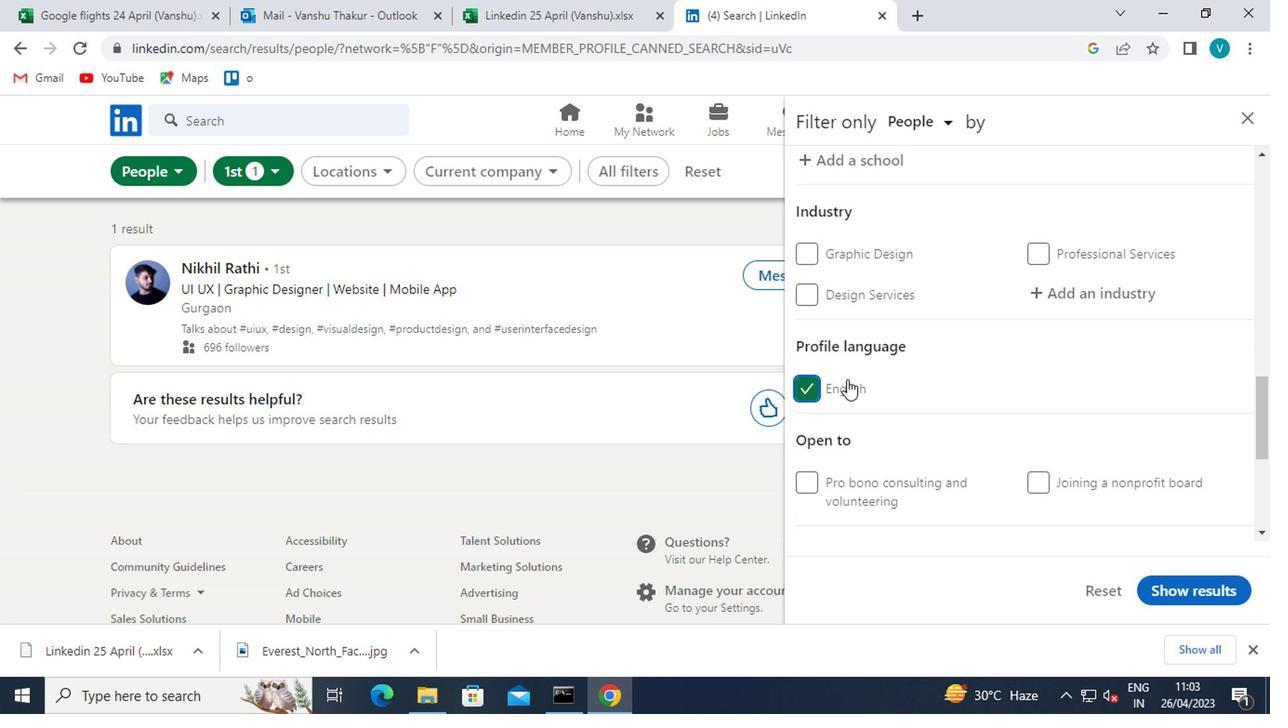 
Action: Mouse scrolled (880, 370) with delta (0, 0)
Screenshot: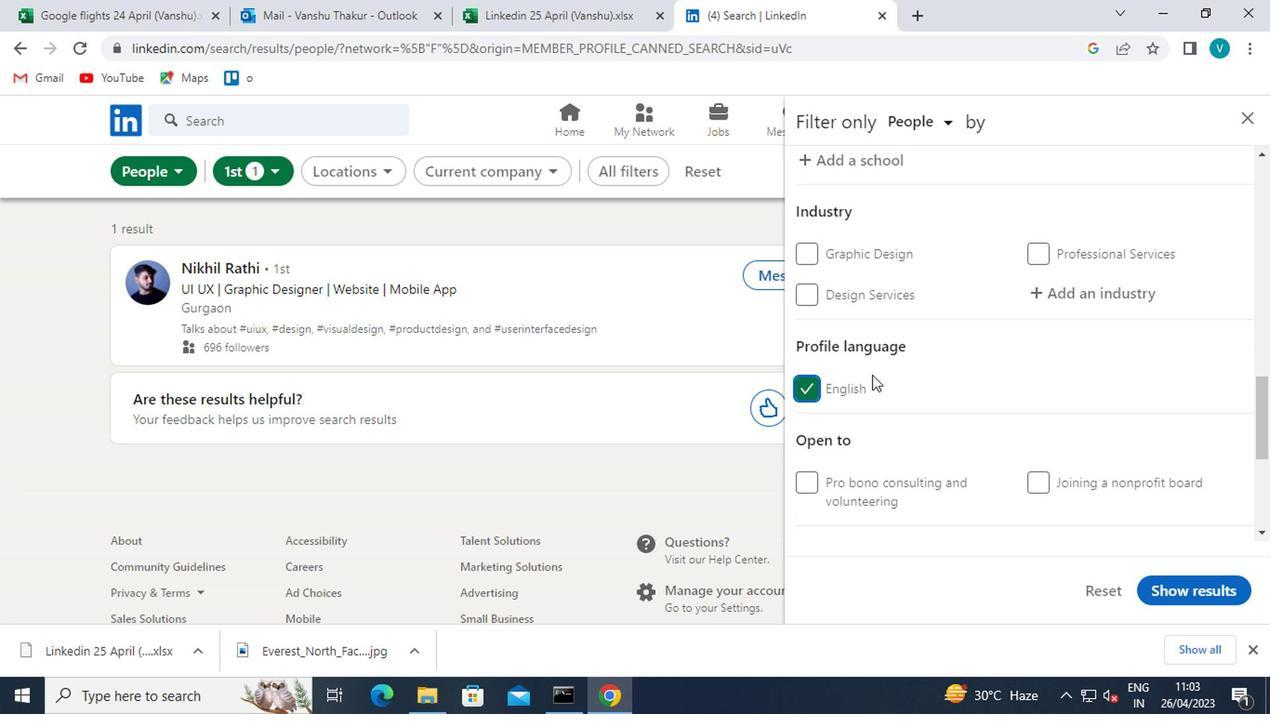 
Action: Mouse scrolled (880, 370) with delta (0, 0)
Screenshot: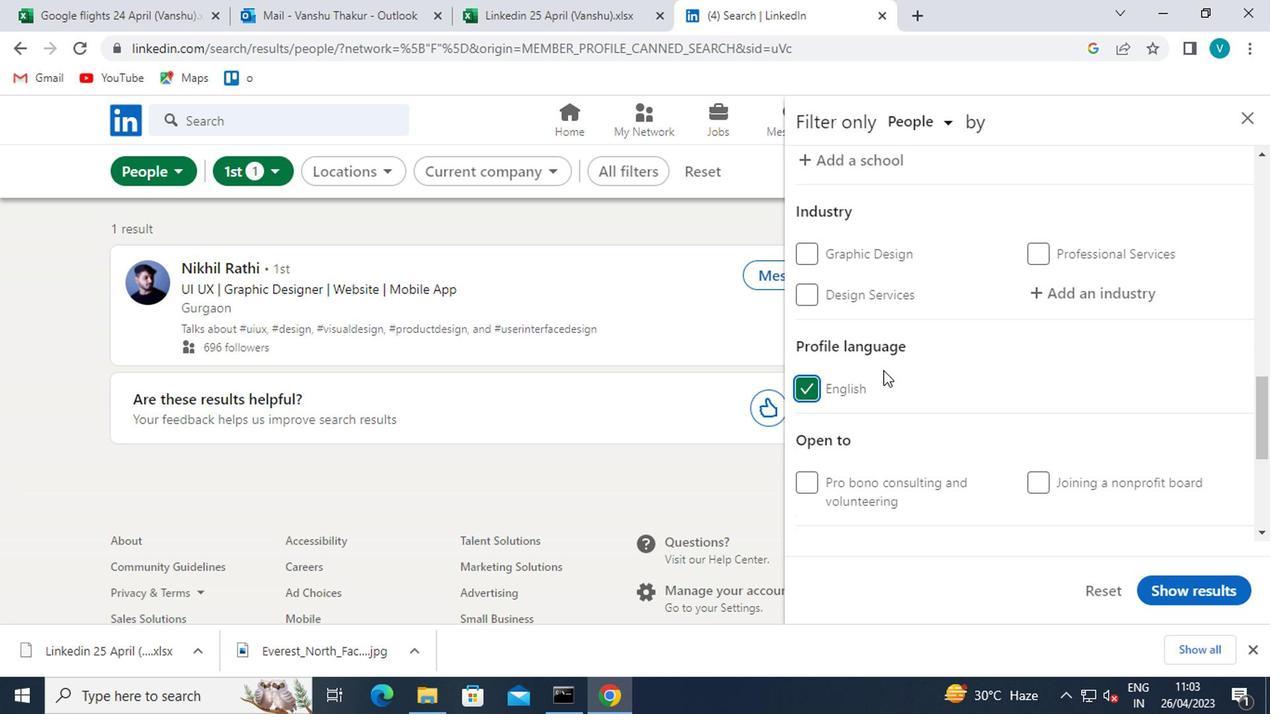 
Action: Mouse scrolled (880, 370) with delta (0, 0)
Screenshot: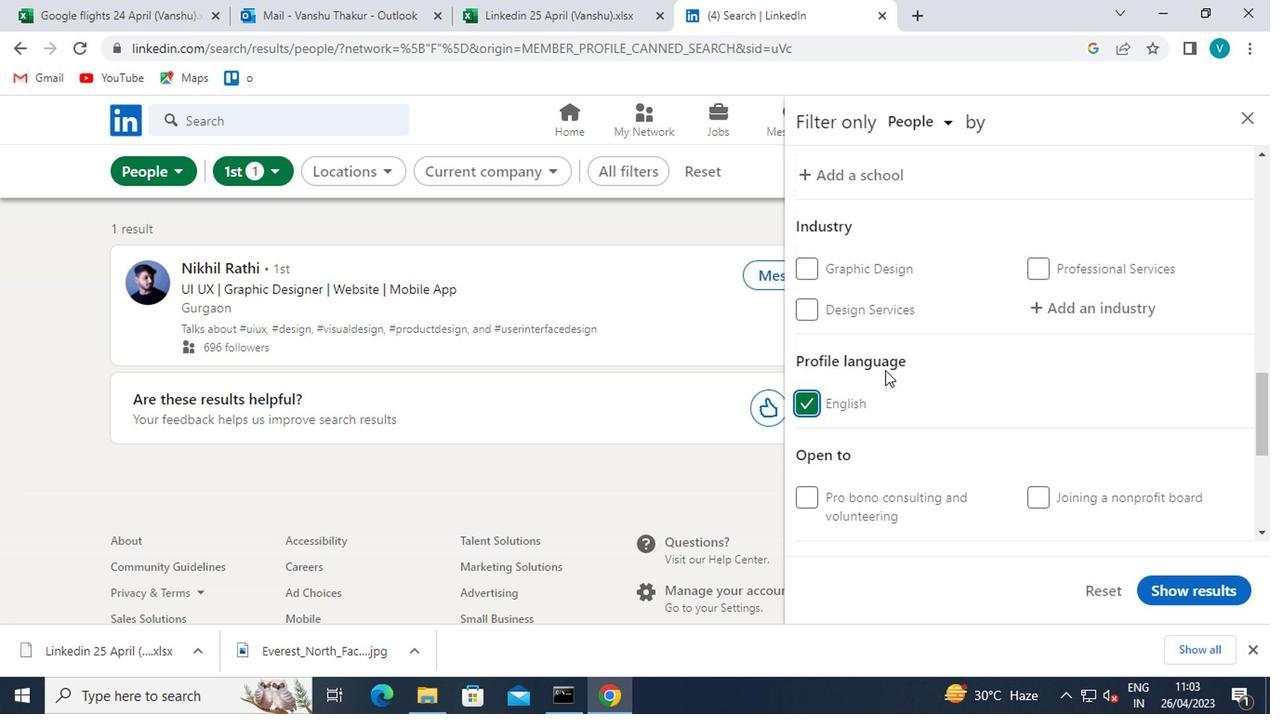 
Action: Mouse scrolled (880, 370) with delta (0, 0)
Screenshot: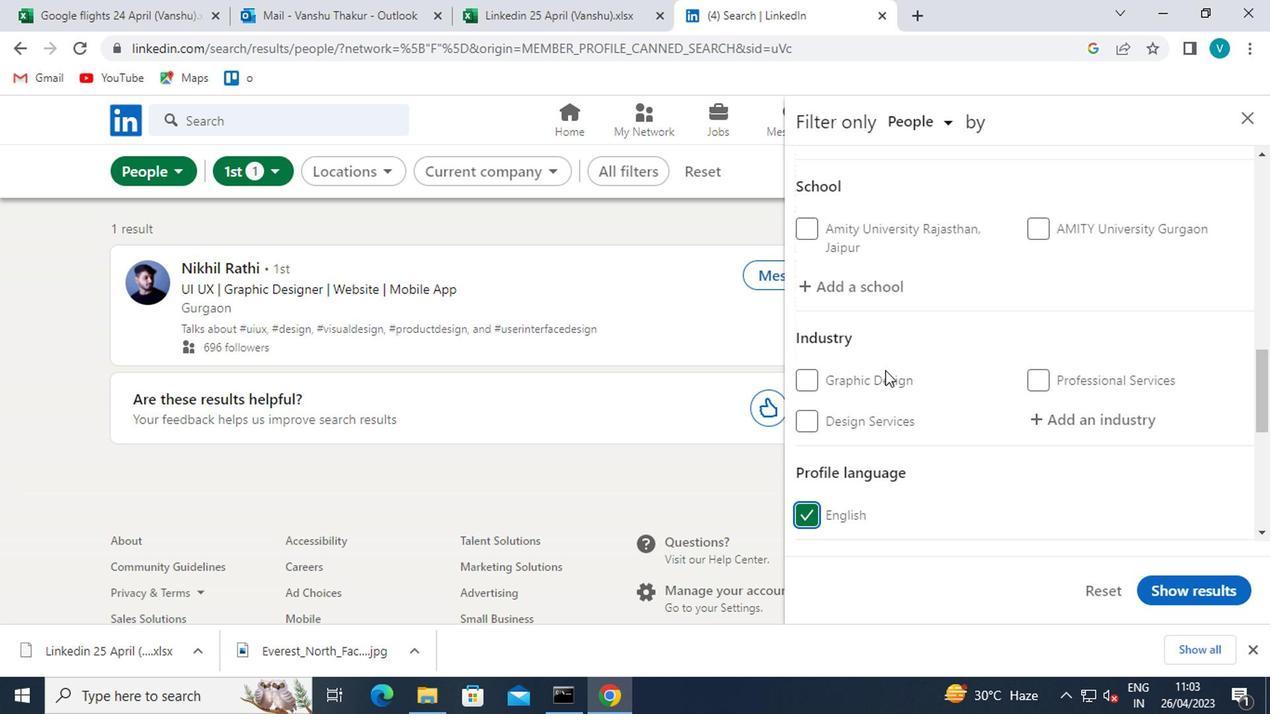 
Action: Mouse scrolled (880, 370) with delta (0, 0)
Screenshot: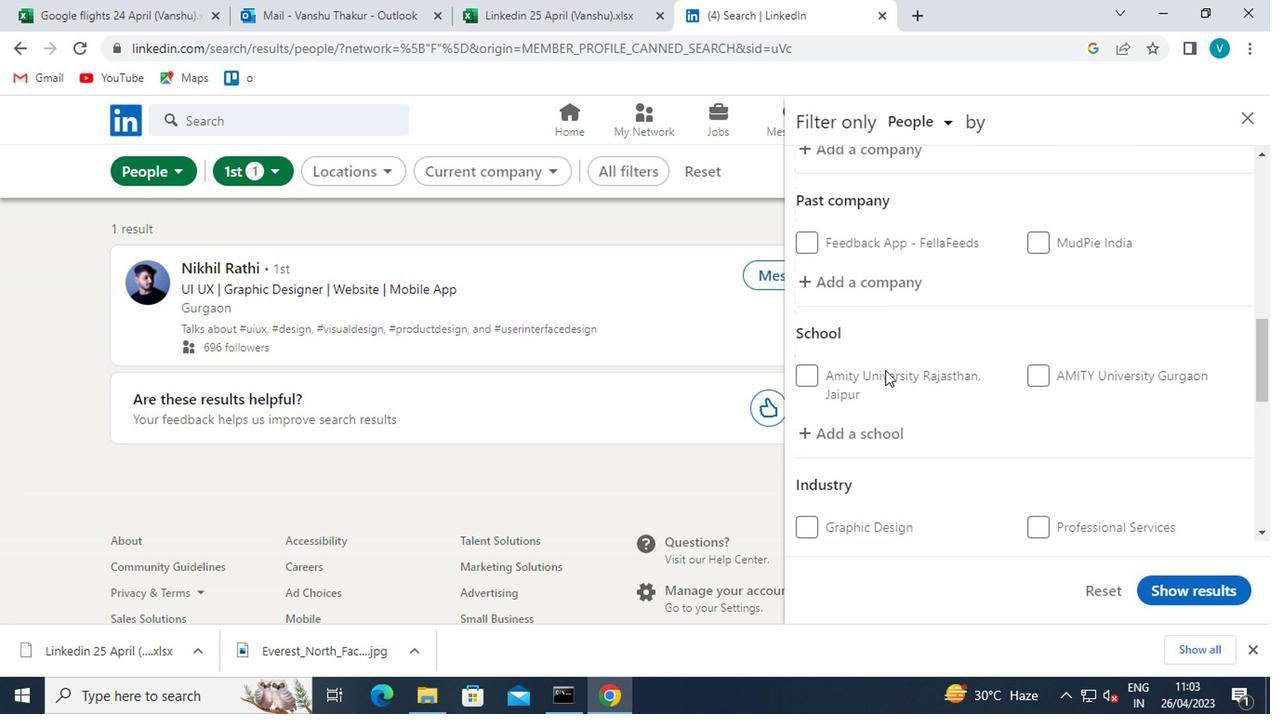 
Action: Mouse moved to (892, 347)
Screenshot: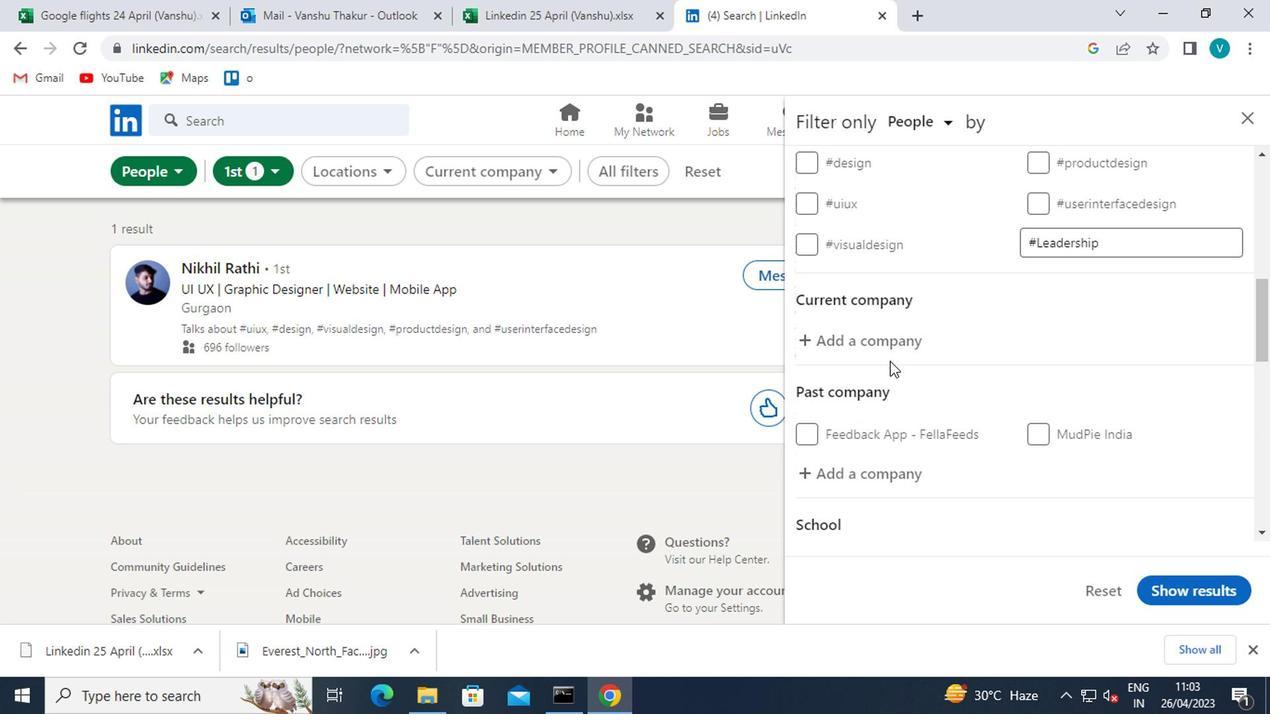 
Action: Mouse pressed left at (892, 347)
Screenshot: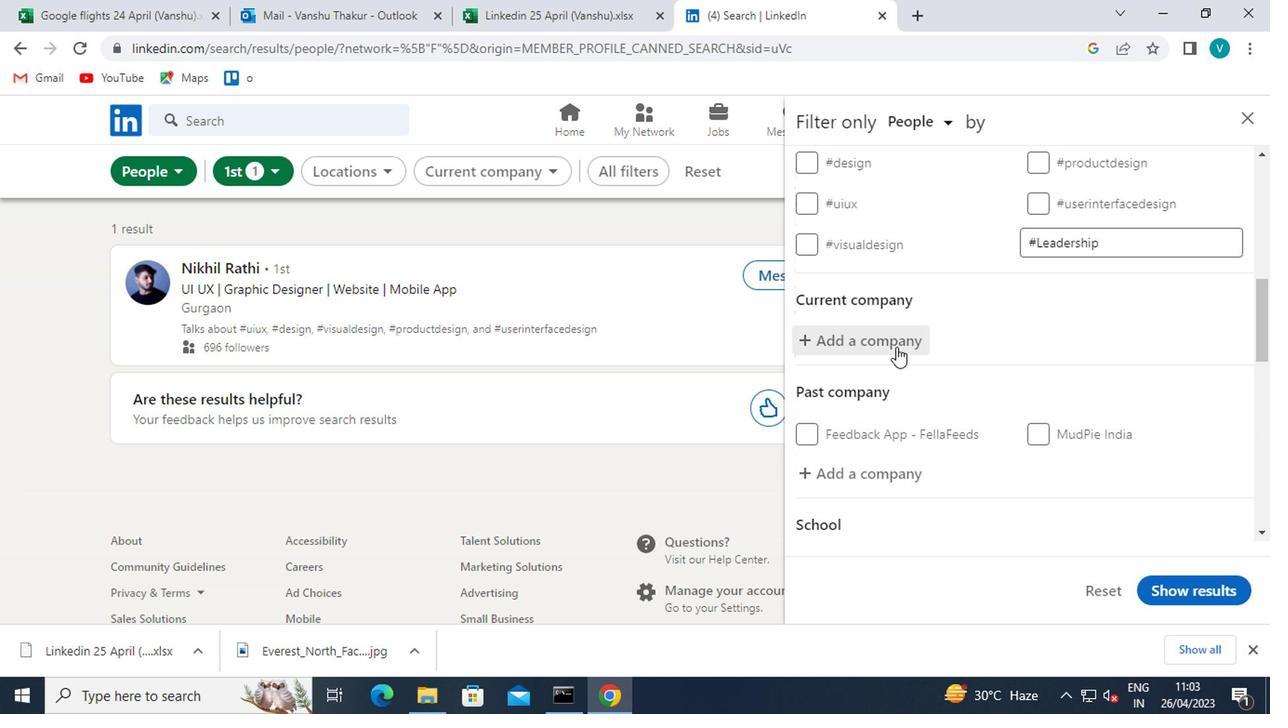 
Action: Key pressed <Key.shift>PERSONAL<Key.space><Key.shift>GROWTH<Key.space>
Screenshot: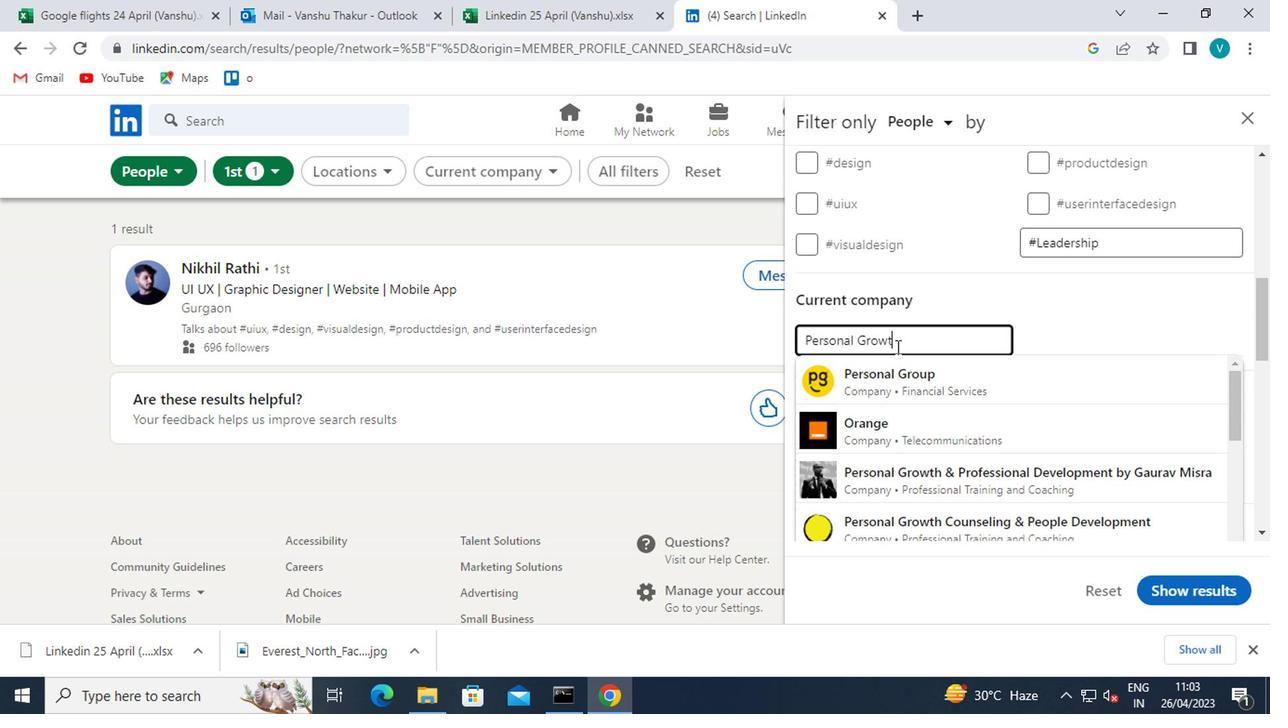
Action: Mouse moved to (996, 391)
Screenshot: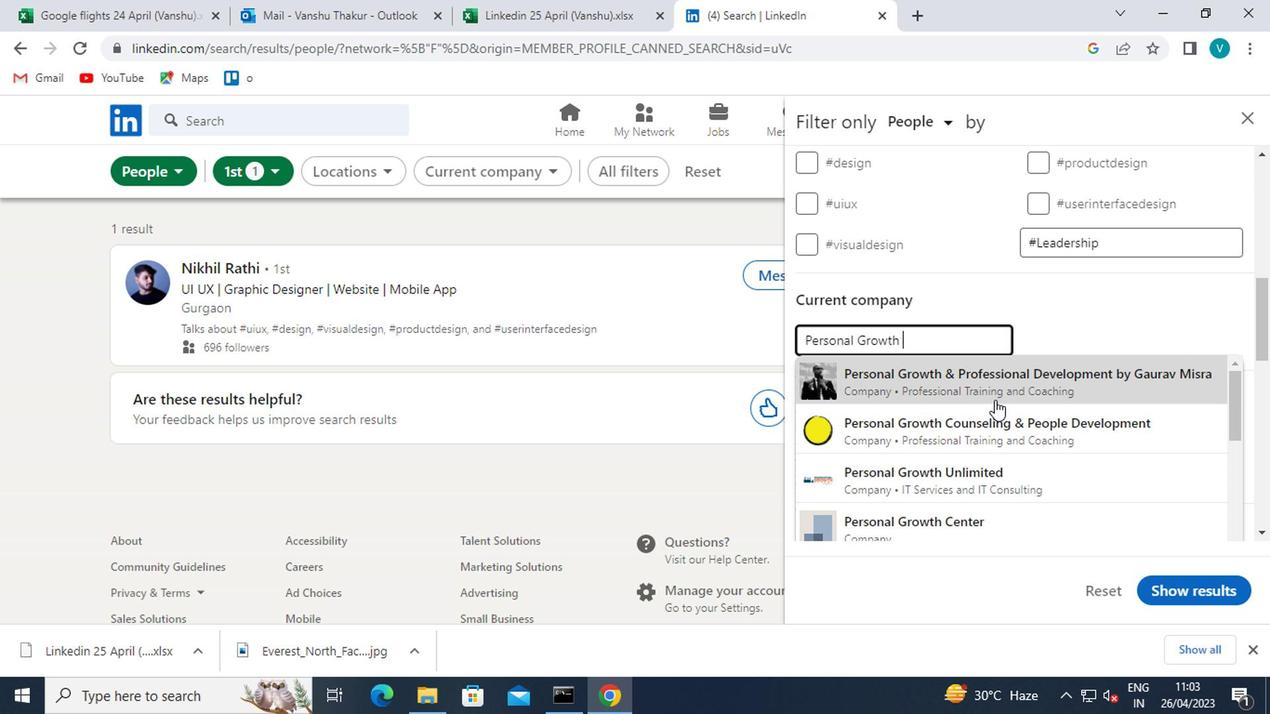 
Action: Mouse pressed left at (996, 391)
Screenshot: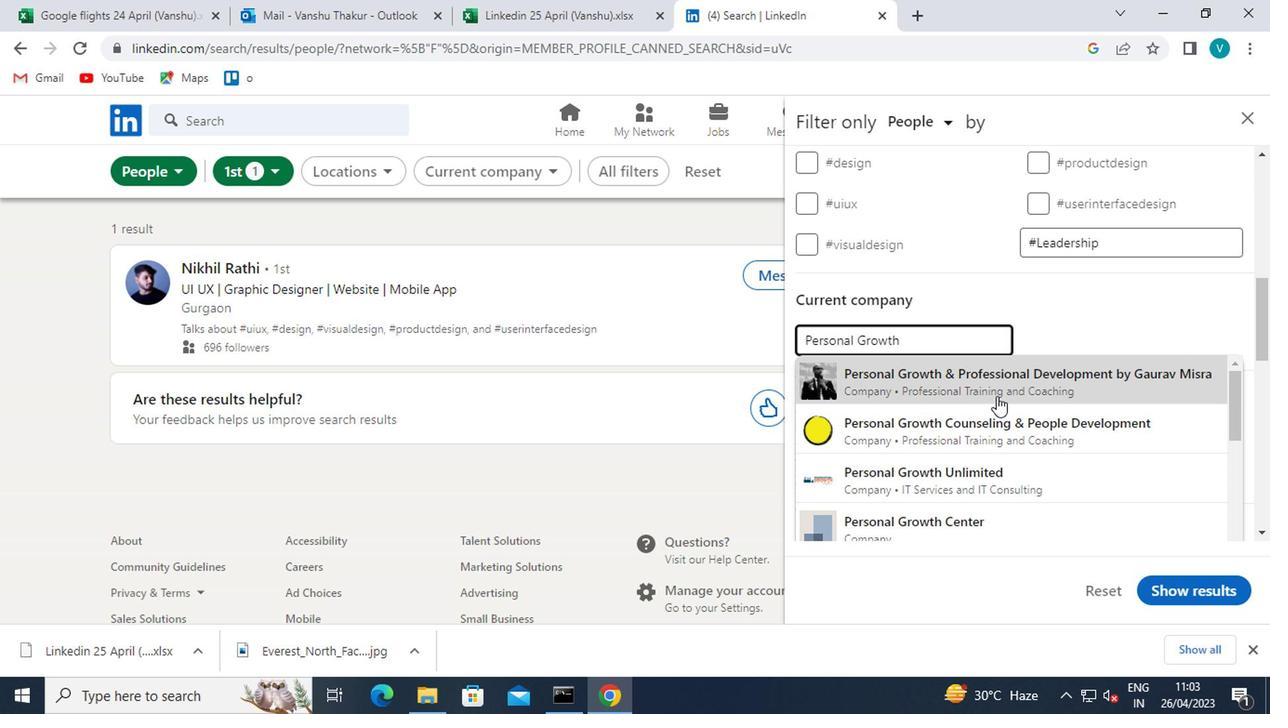 
Action: Mouse scrolled (996, 390) with delta (0, -1)
Screenshot: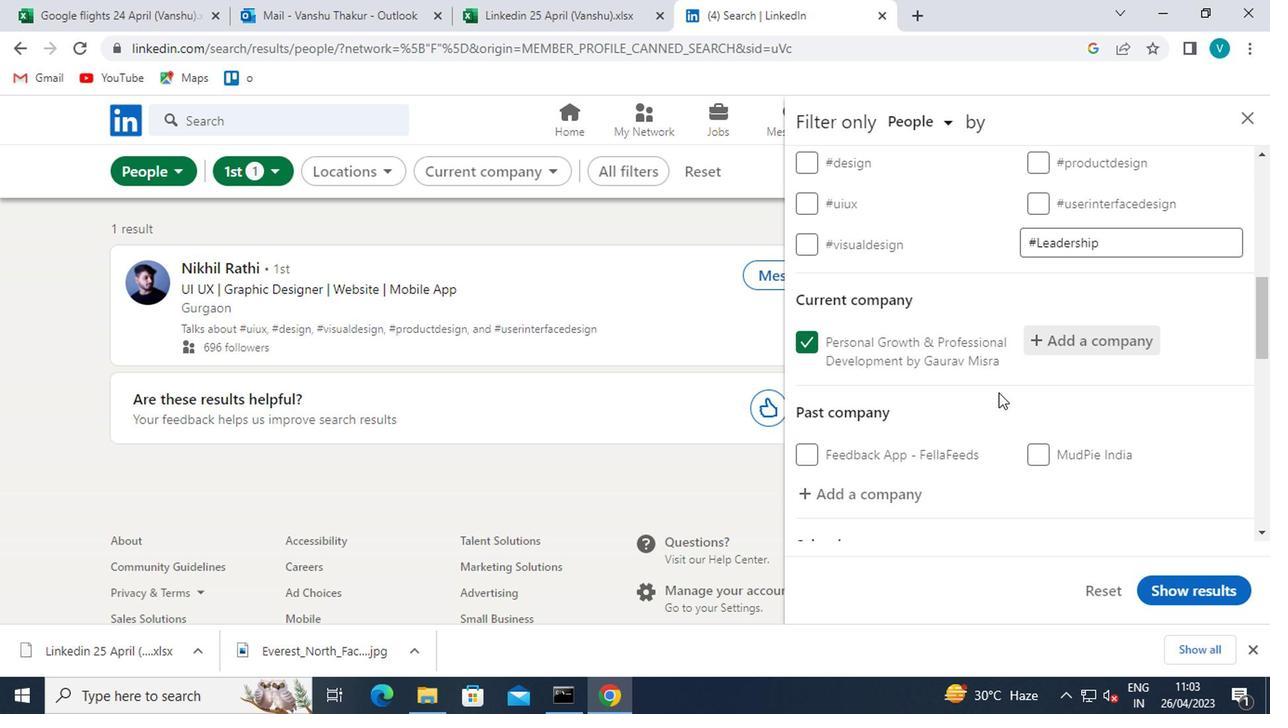 
Action: Mouse moved to (876, 427)
Screenshot: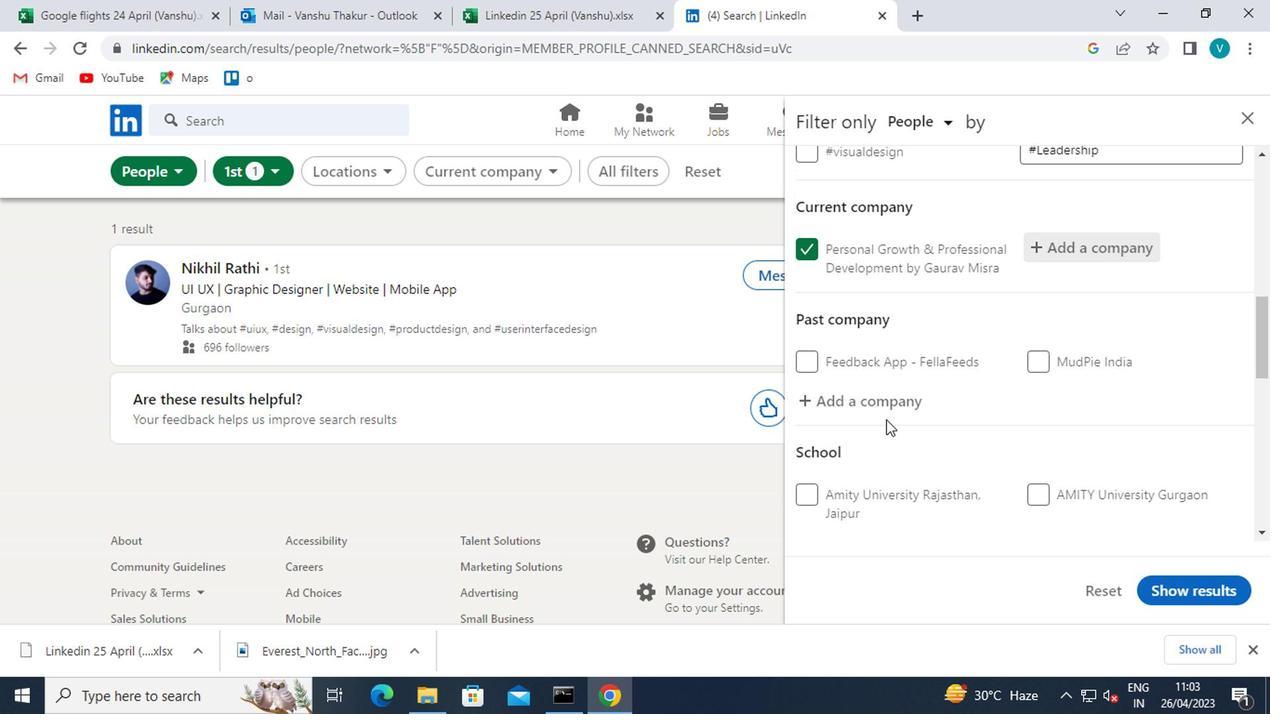 
Action: Mouse scrolled (876, 426) with delta (0, 0)
Screenshot: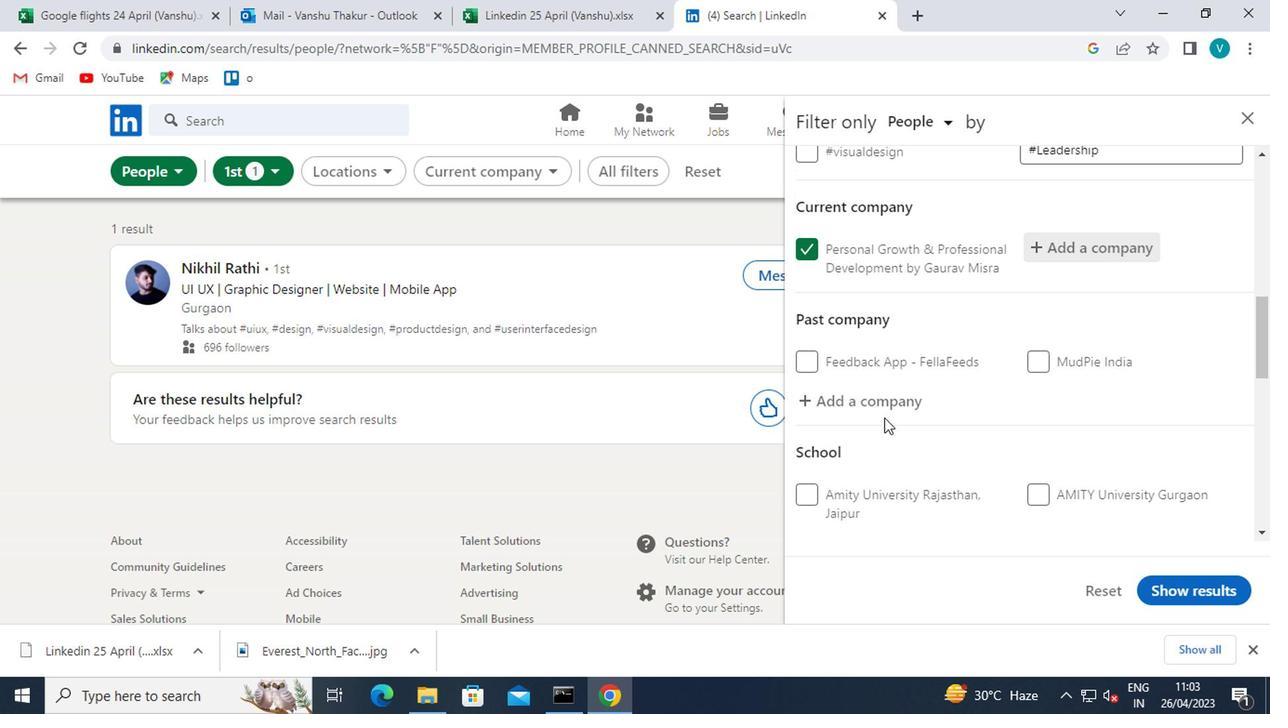 
Action: Mouse scrolled (876, 426) with delta (0, 0)
Screenshot: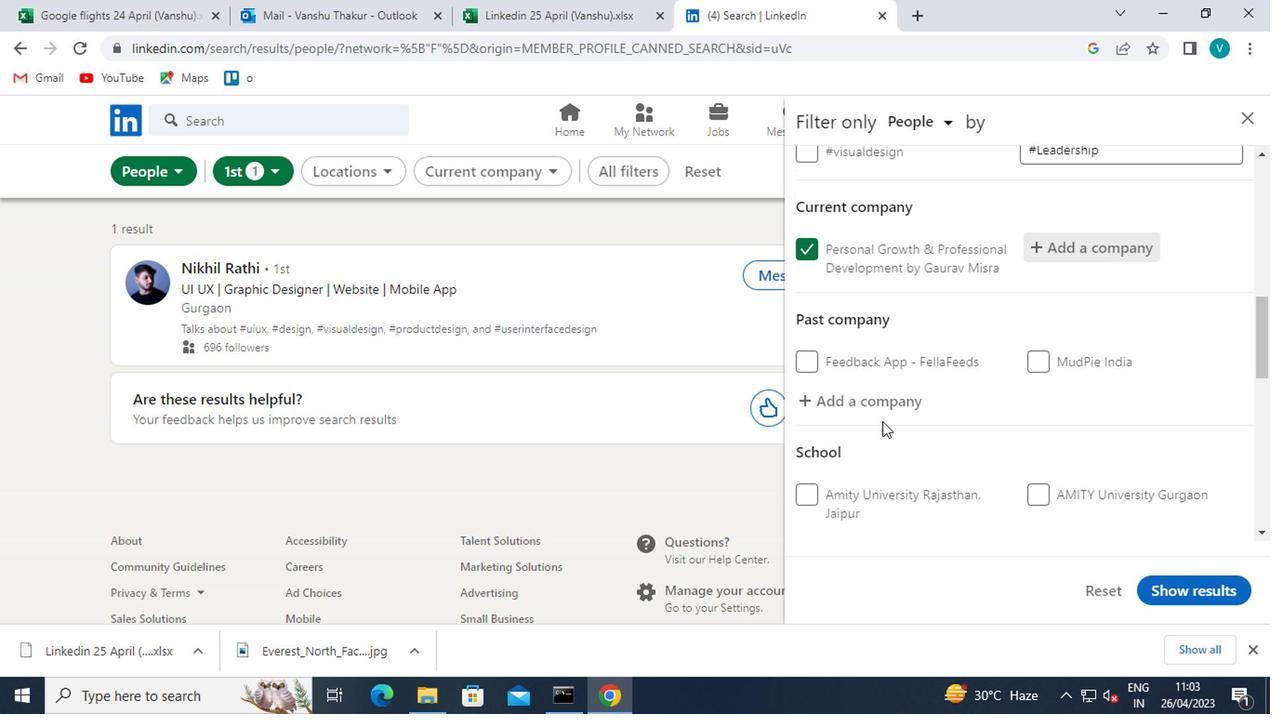 
Action: Mouse moved to (867, 367)
Screenshot: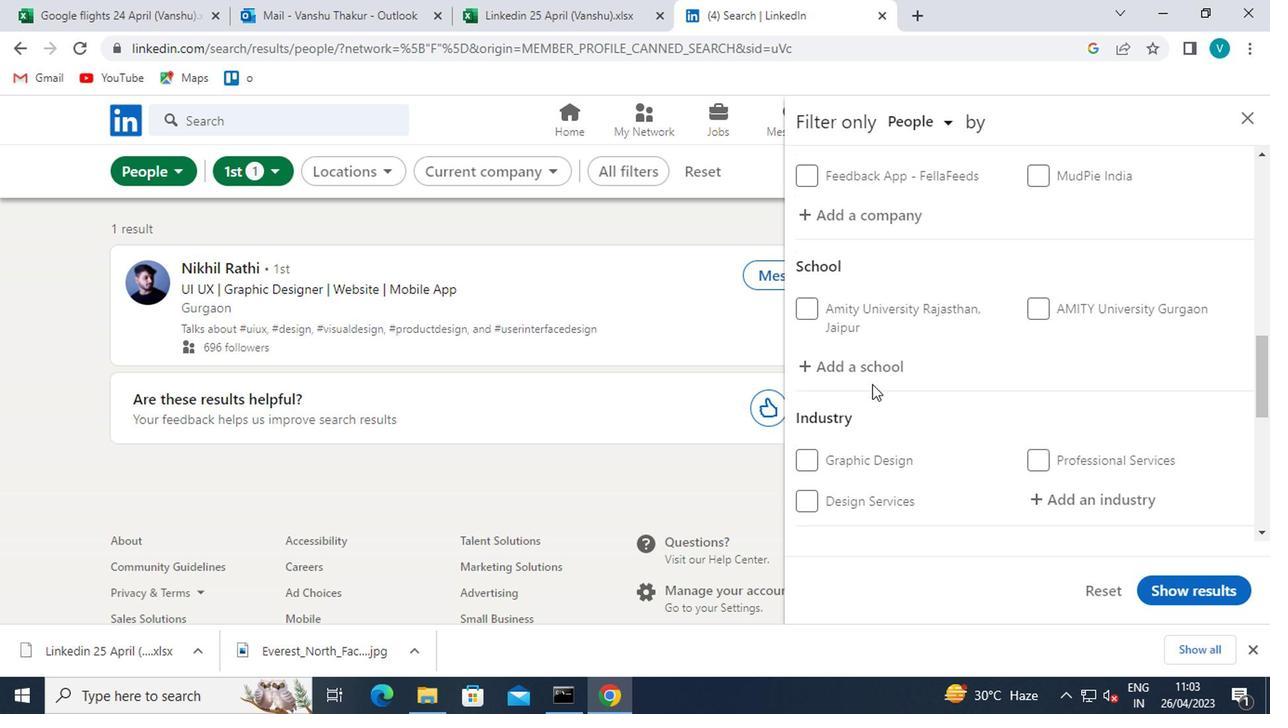
Action: Mouse pressed left at (867, 367)
Screenshot: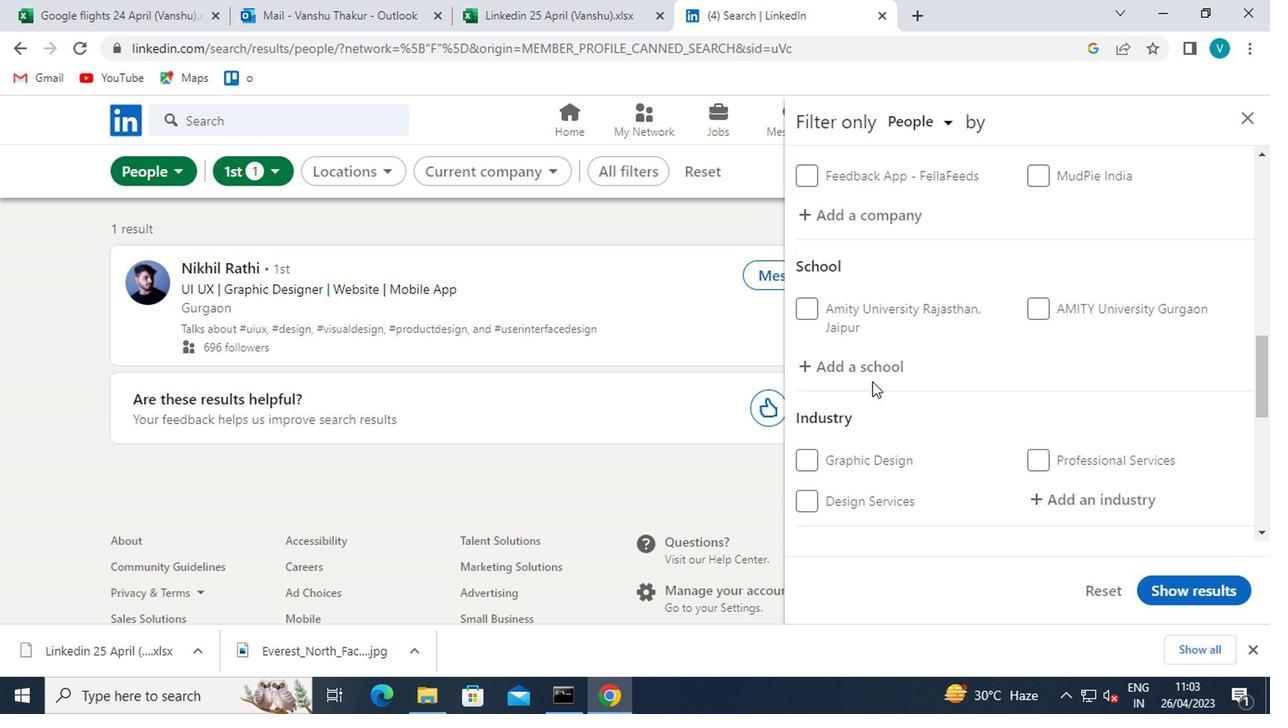 
Action: Key pressed <Key.shift>THE<Key.space><Key.shift>CATHEDRAL<Key.space>
Screenshot: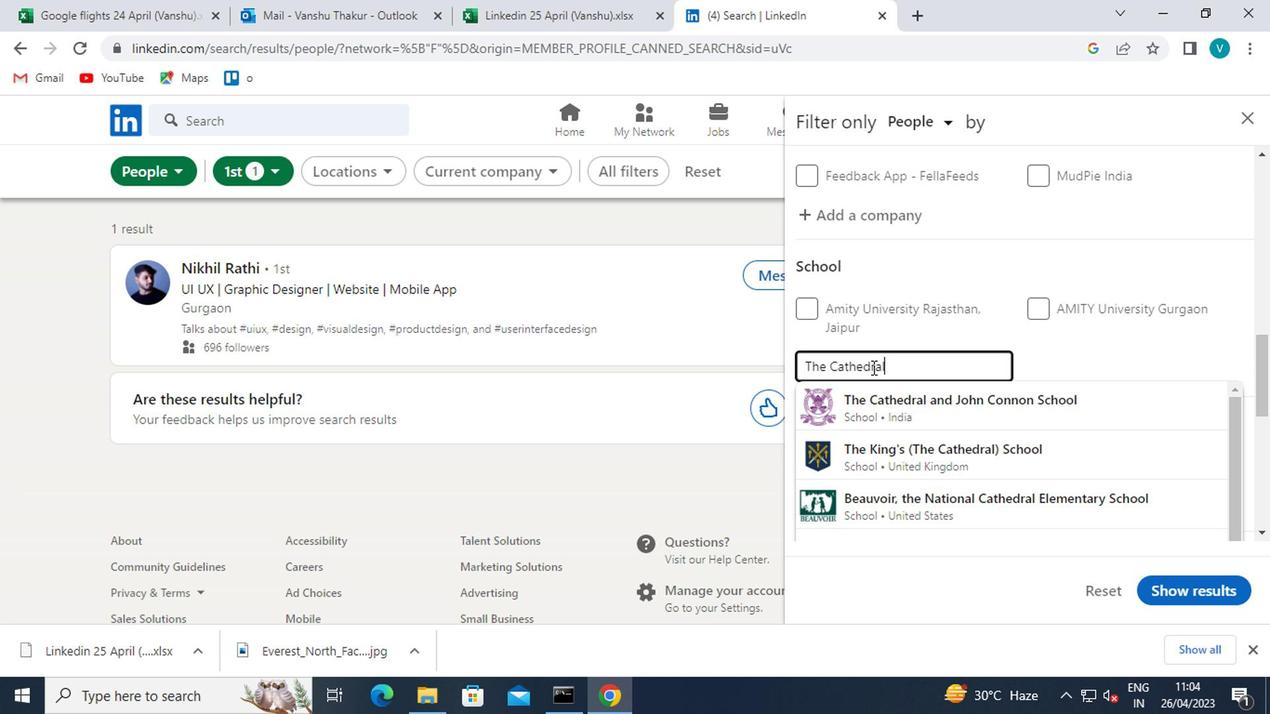 
Action: Mouse moved to (916, 400)
Screenshot: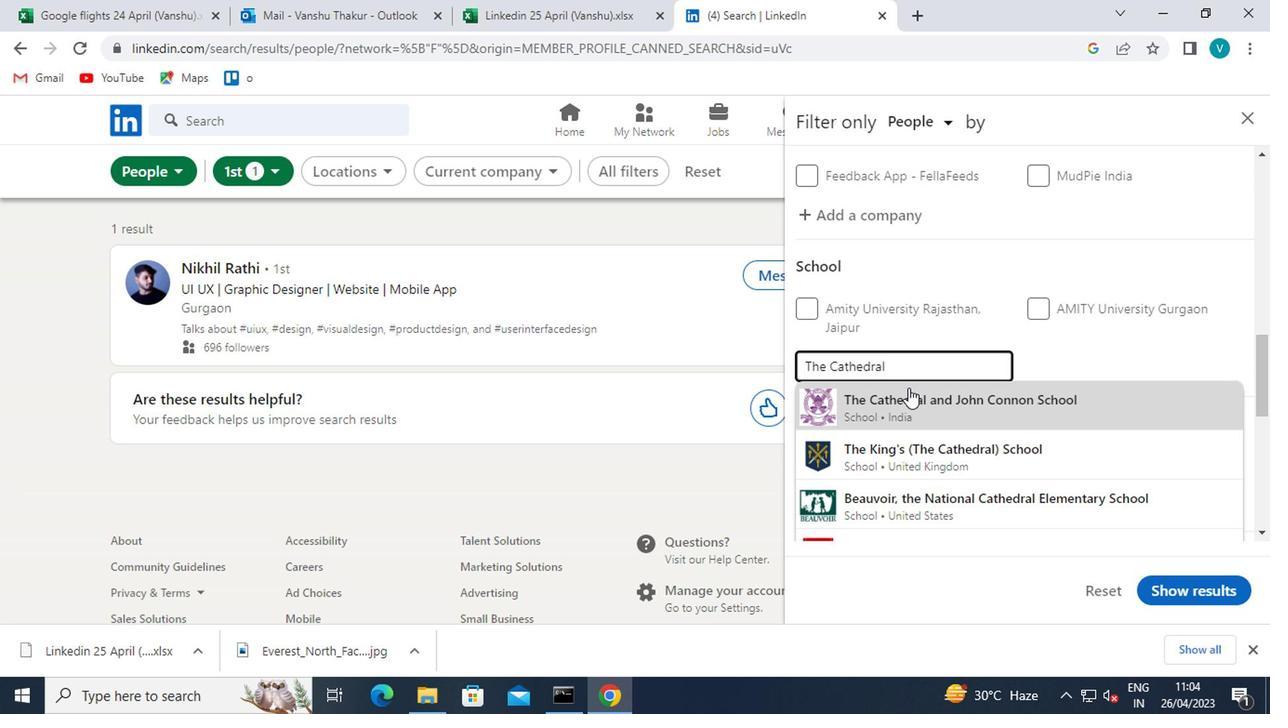 
Action: Mouse pressed left at (916, 400)
Screenshot: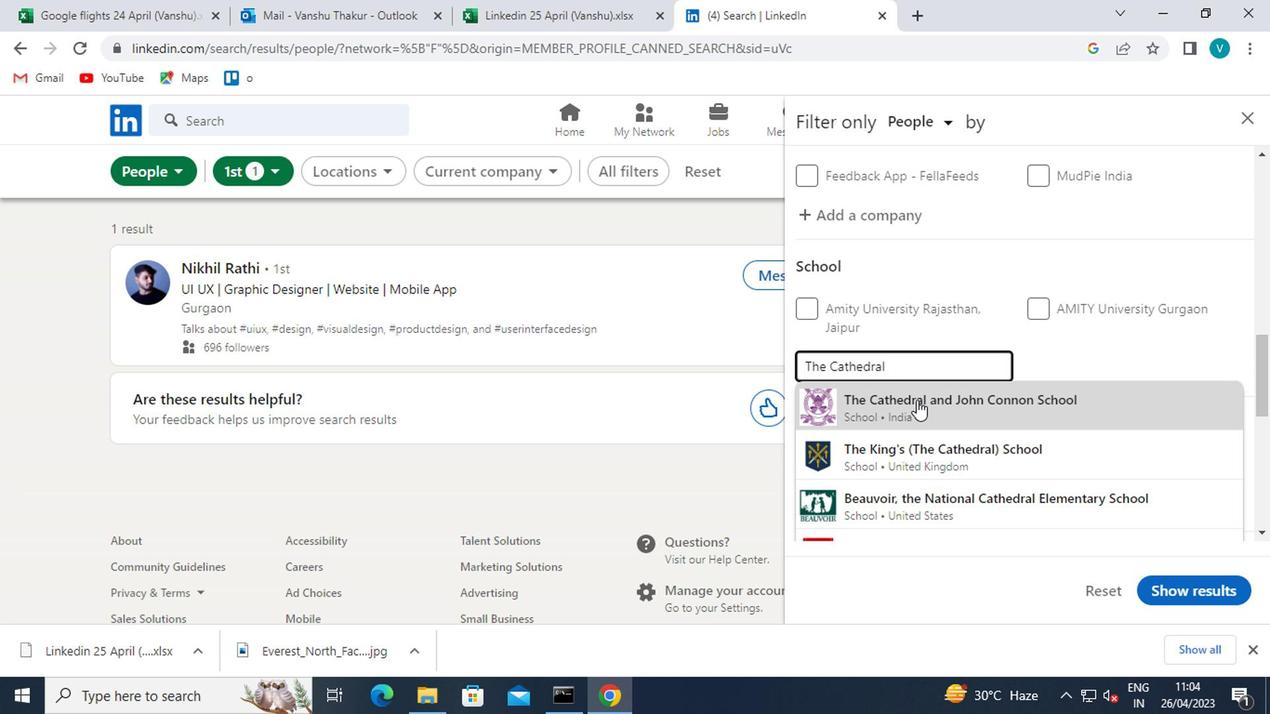 
Action: Mouse scrolled (916, 399) with delta (0, 0)
Screenshot: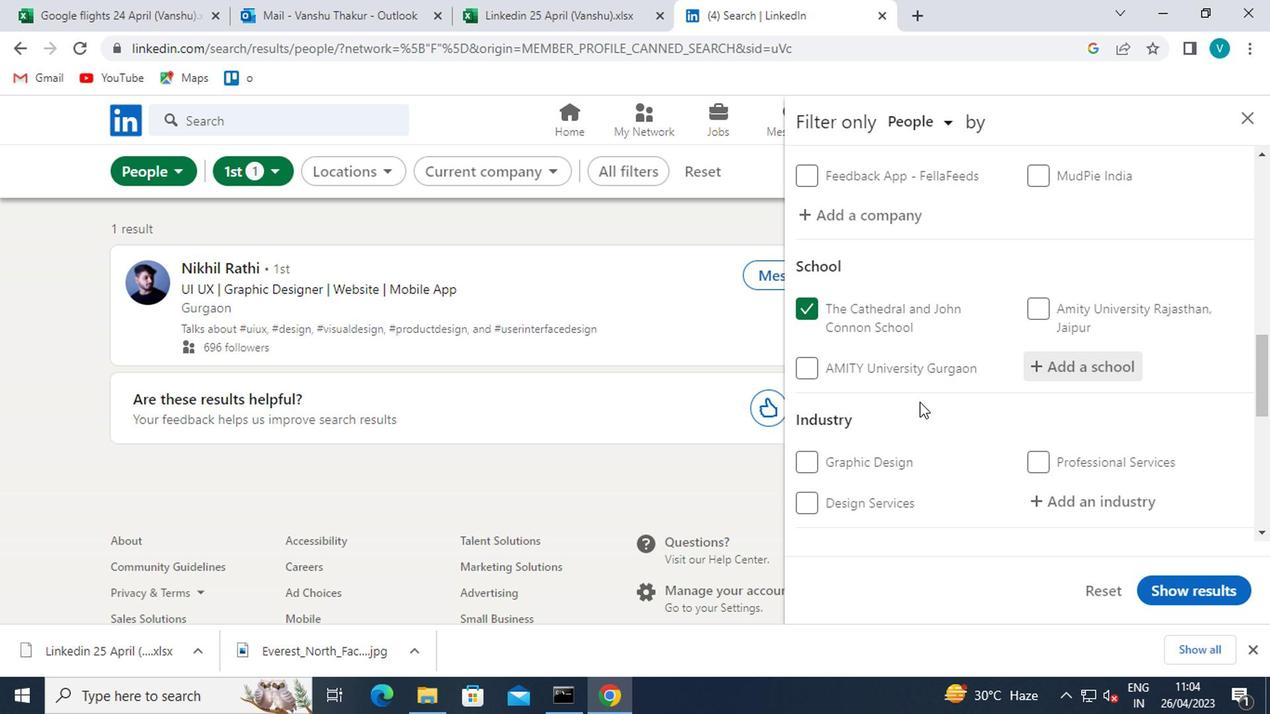 
Action: Mouse moved to (1054, 407)
Screenshot: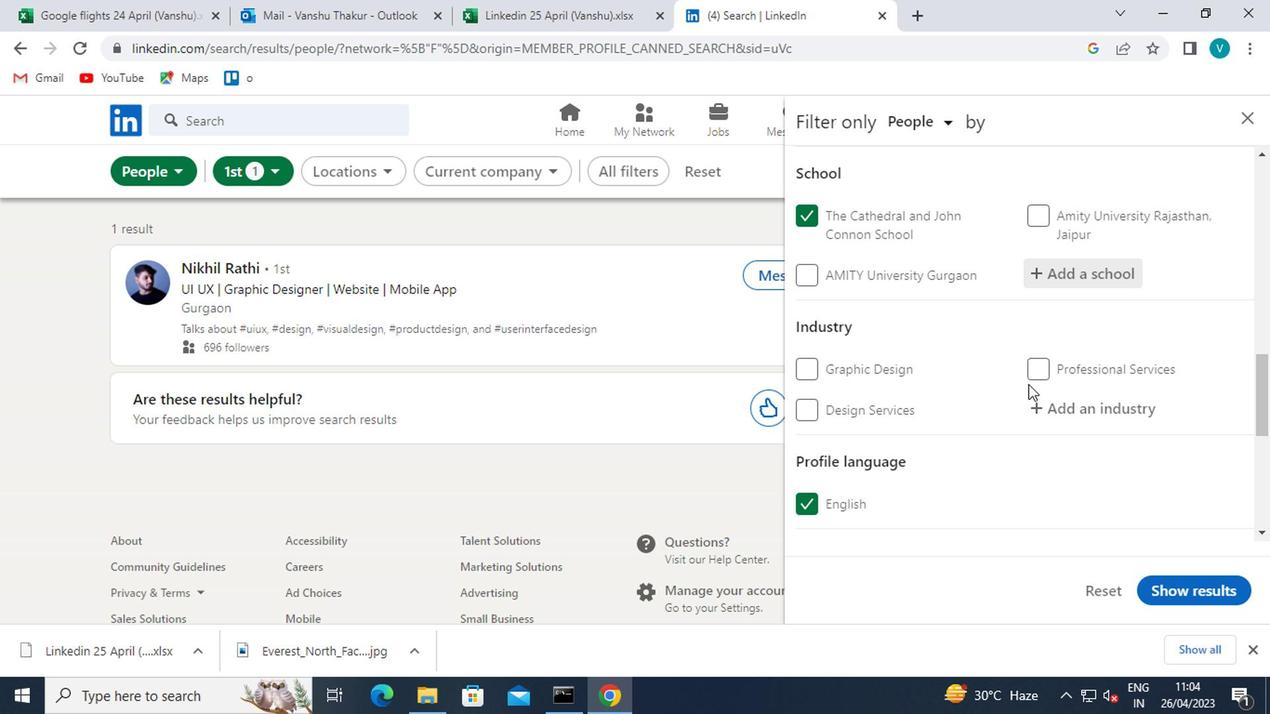 
Action: Mouse pressed left at (1054, 407)
Screenshot: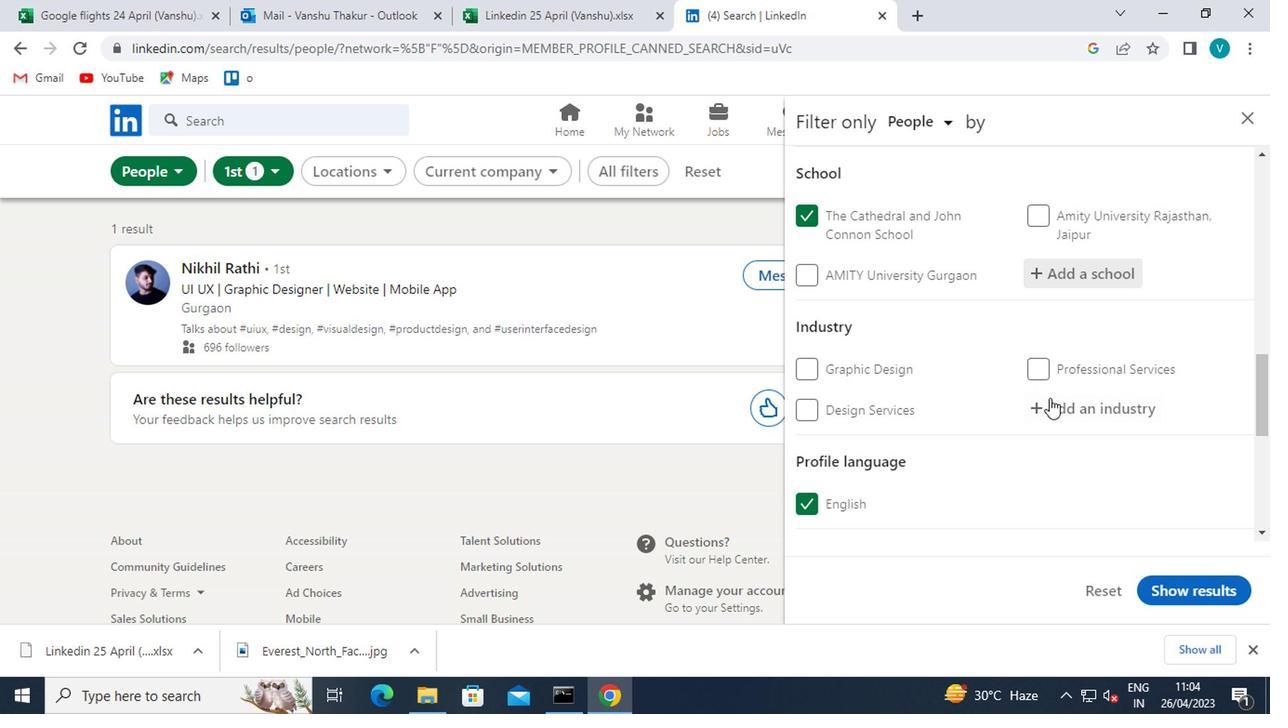 
Action: Mouse moved to (1056, 409)
Screenshot: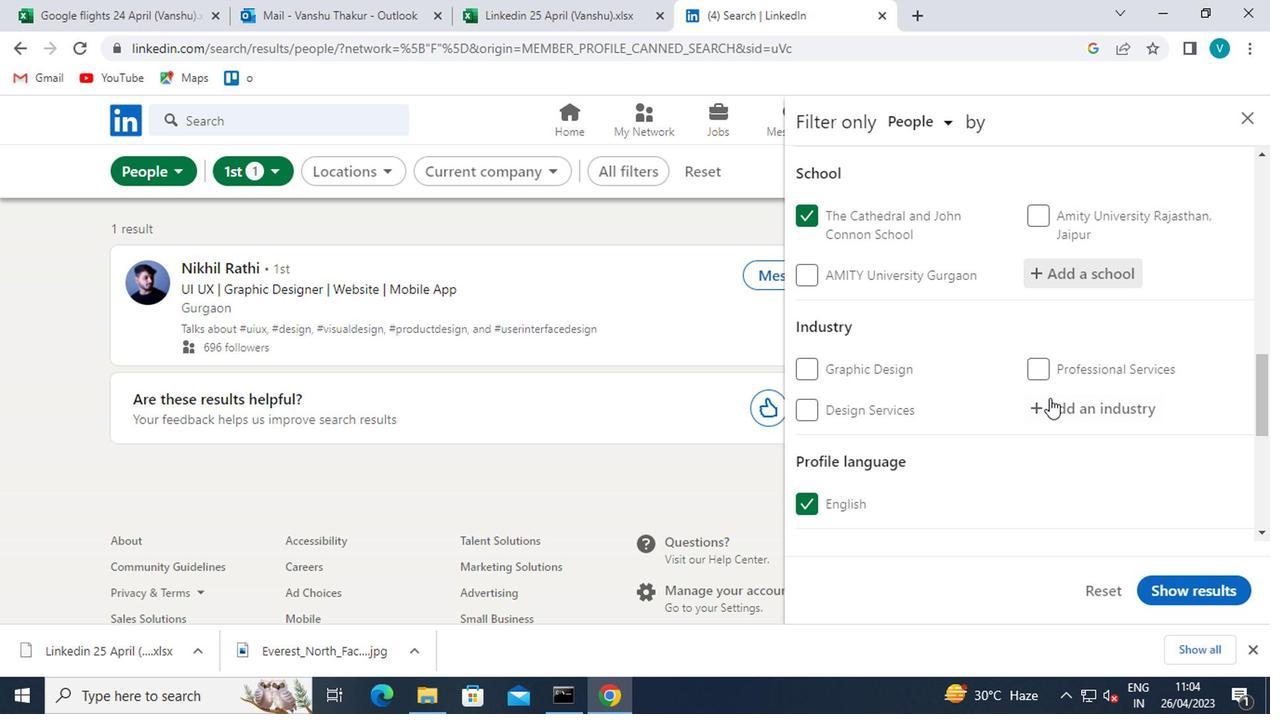 
Action: Key pressed <Key.shift>WHOLESALE<Key.space>
Screenshot: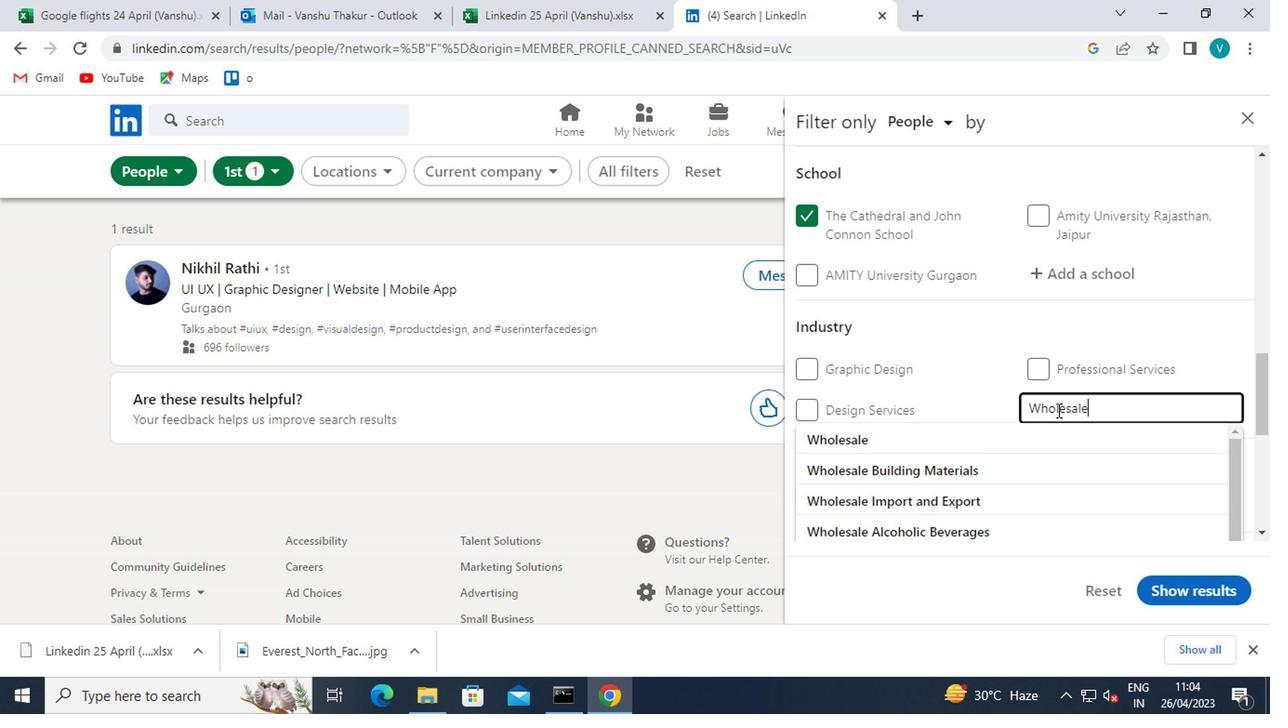 
Action: Mouse moved to (1035, 424)
Screenshot: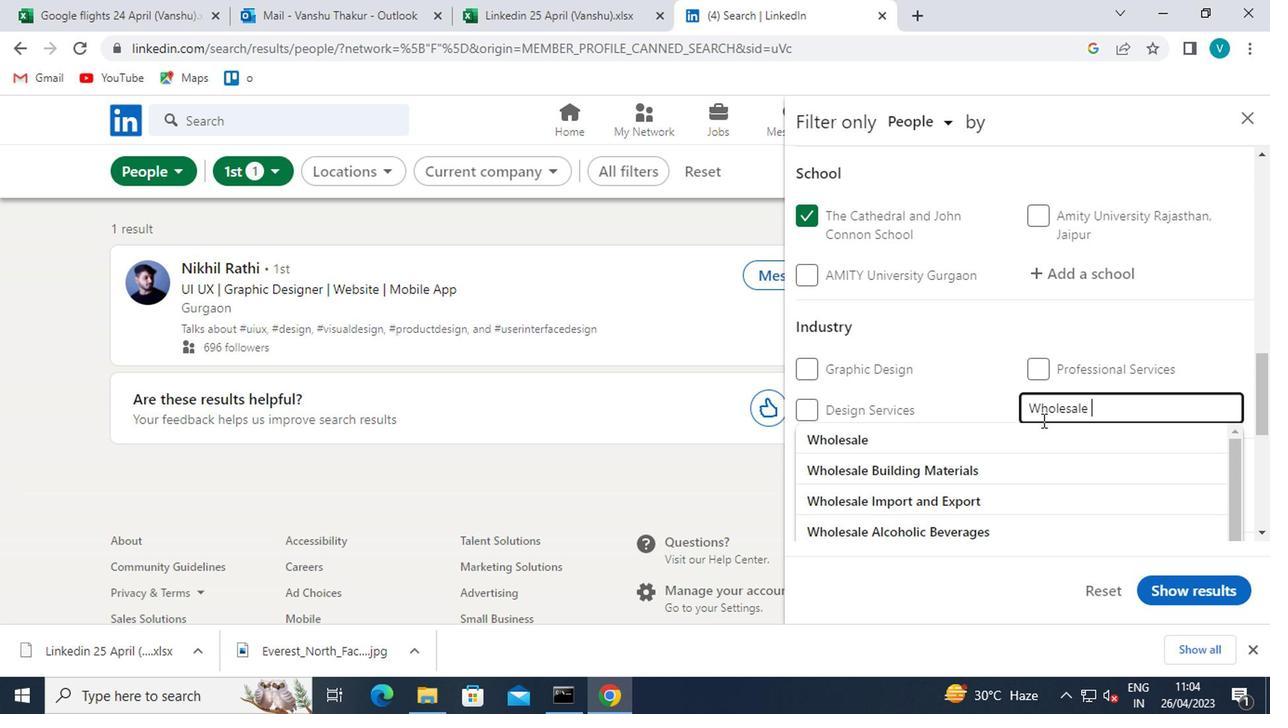
Action: Key pressed <Key.shift>APPAREL<Key.space>
Screenshot: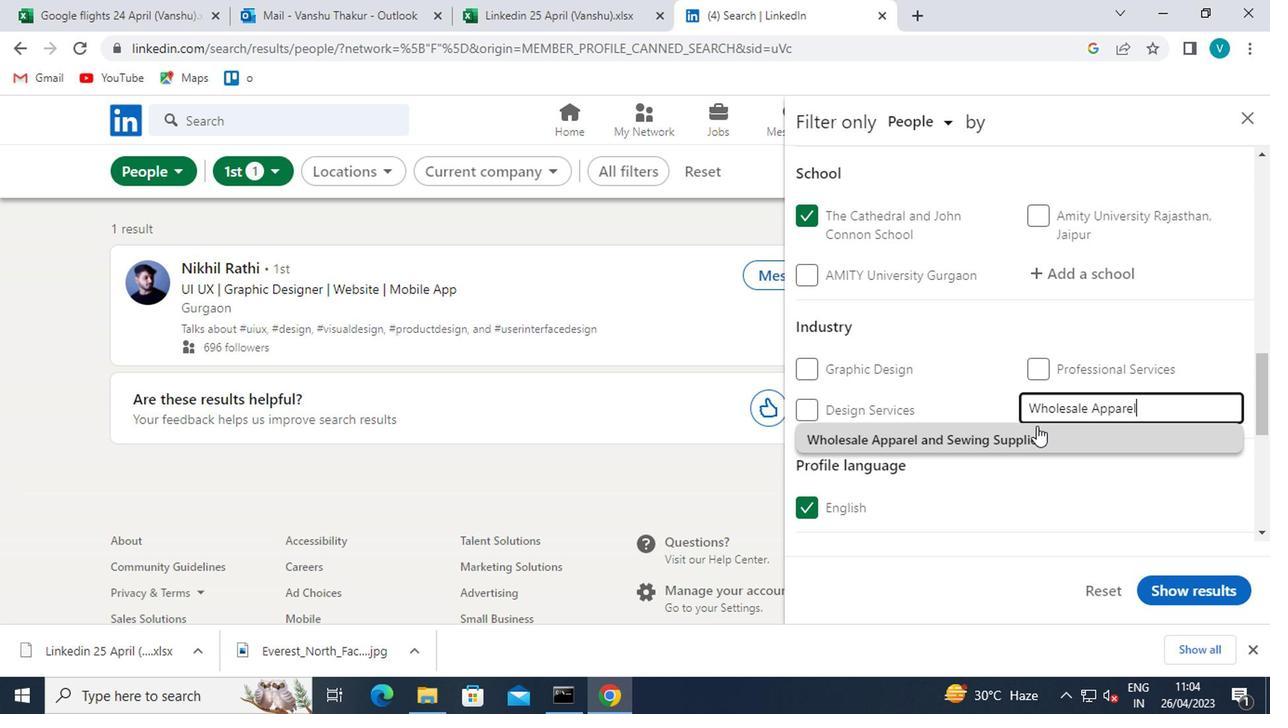 
Action: Mouse pressed left at (1035, 424)
Screenshot: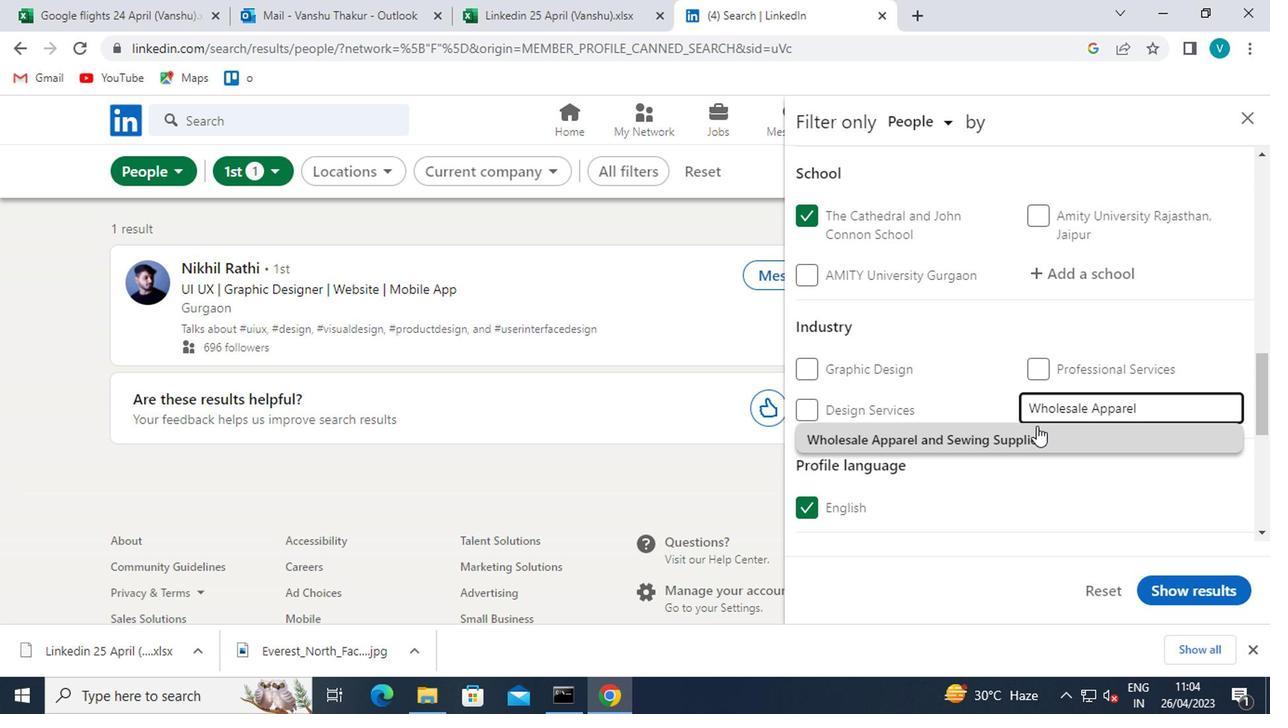 
Action: Mouse scrolled (1035, 422) with delta (0, -1)
Screenshot: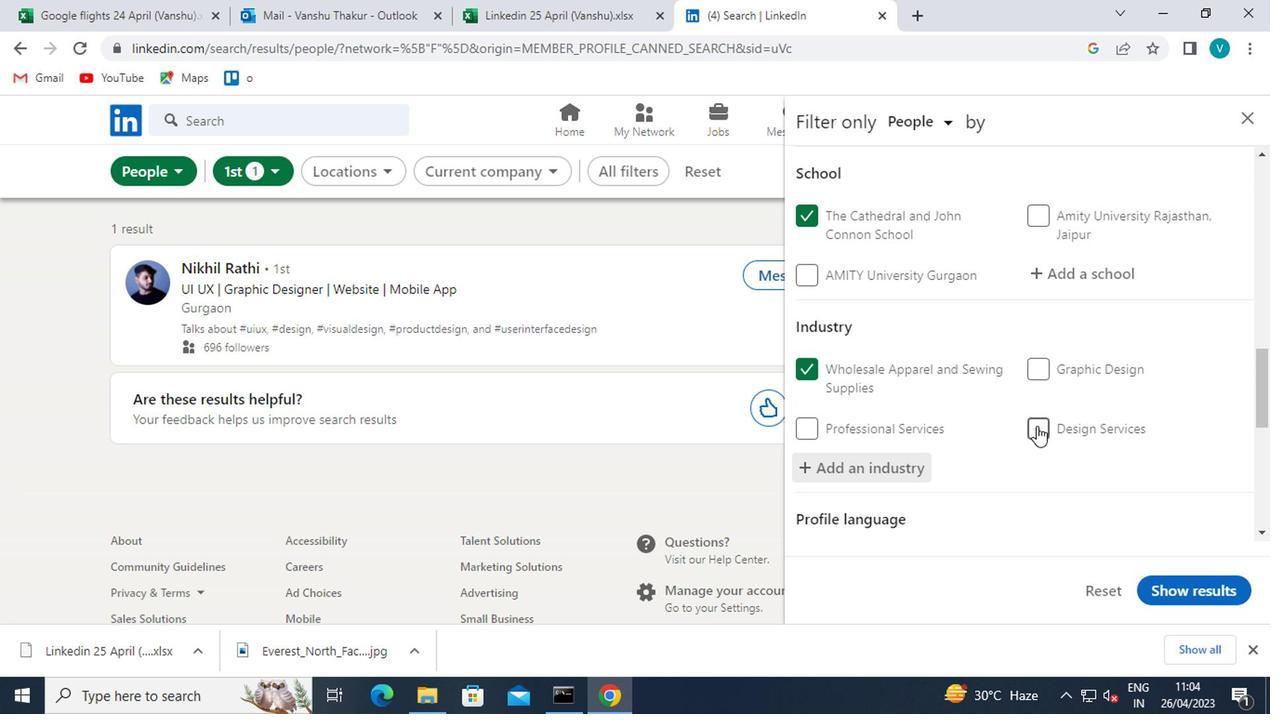 
Action: Mouse scrolled (1035, 422) with delta (0, -1)
Screenshot: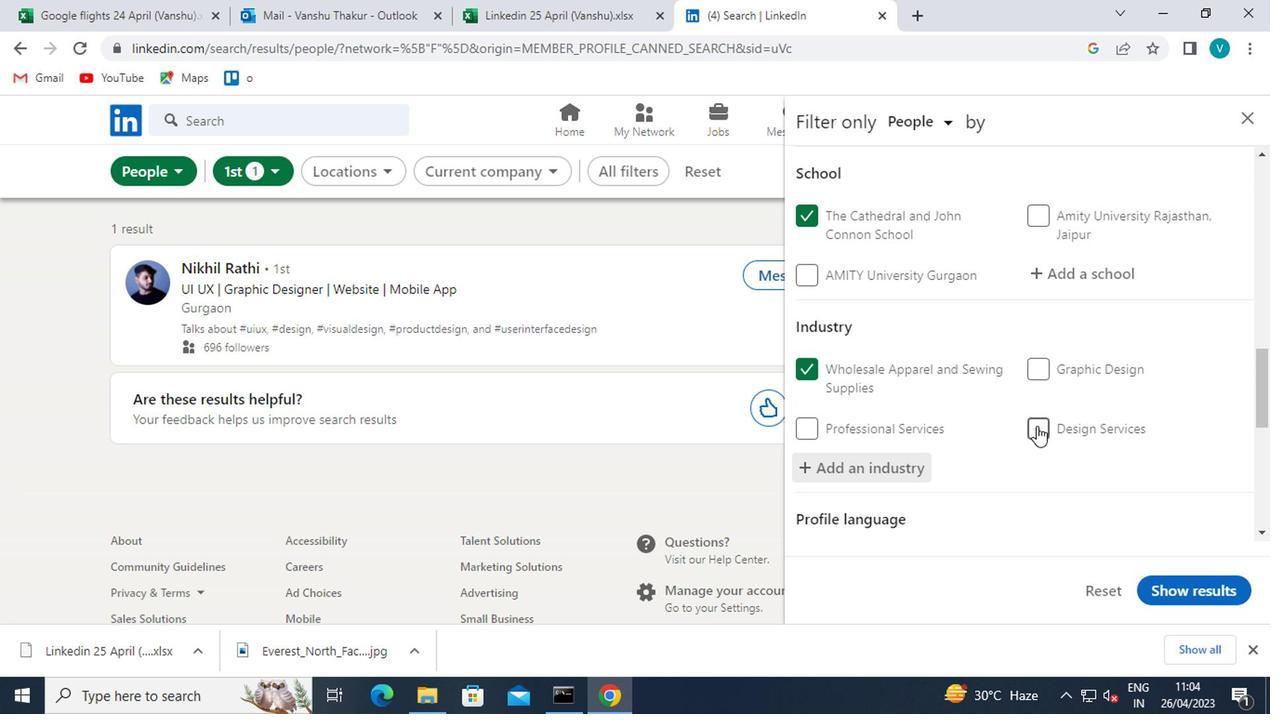 
Action: Mouse scrolled (1035, 422) with delta (0, -1)
Screenshot: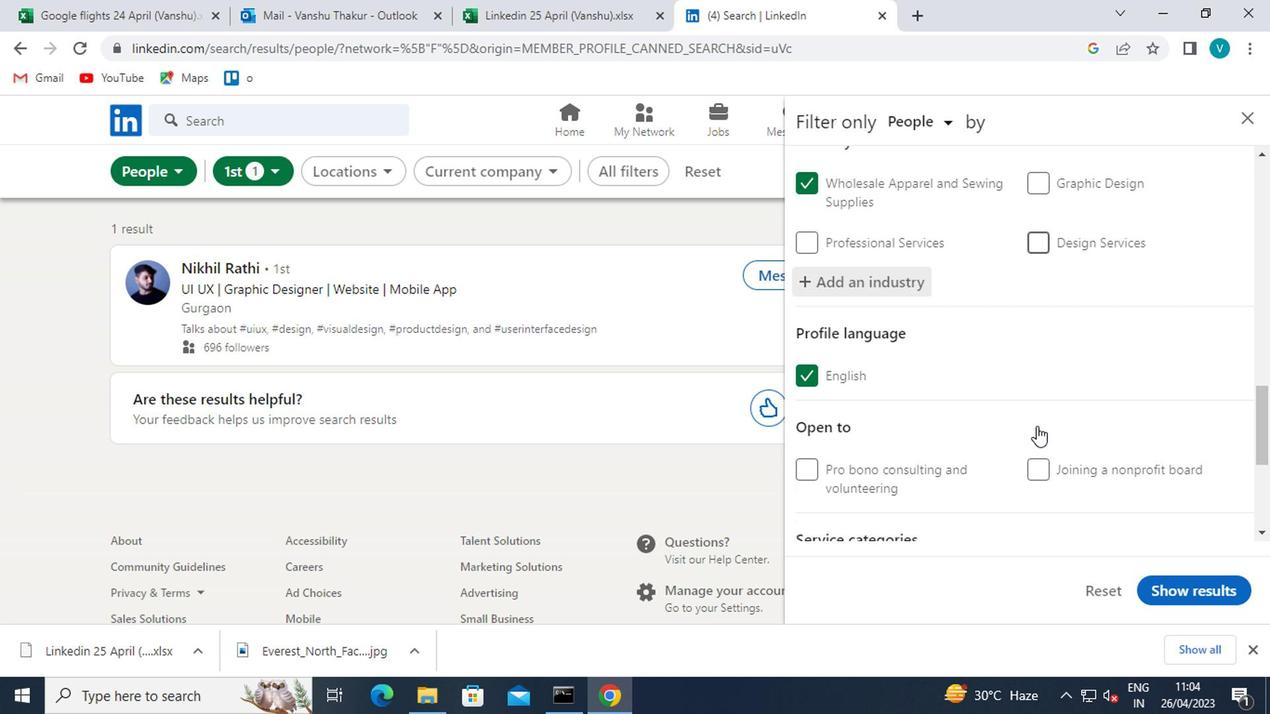 
Action: Mouse moved to (834, 479)
Screenshot: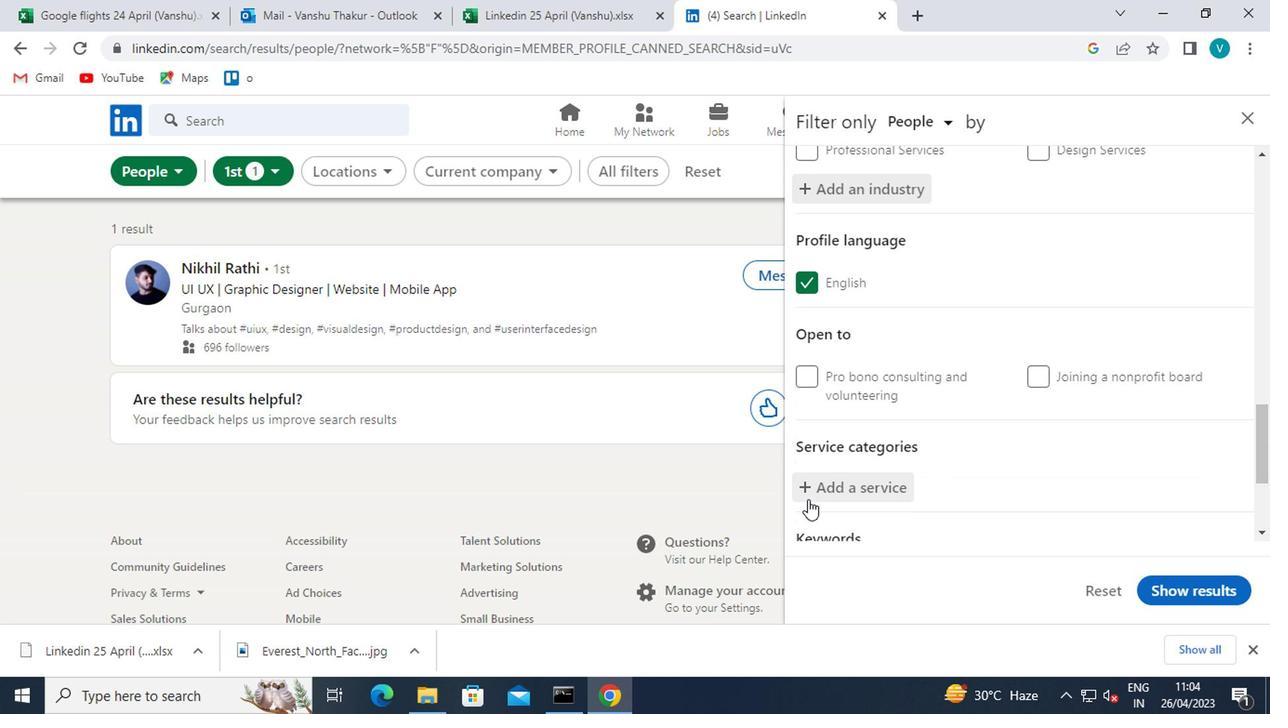
Action: Mouse pressed left at (834, 479)
Screenshot: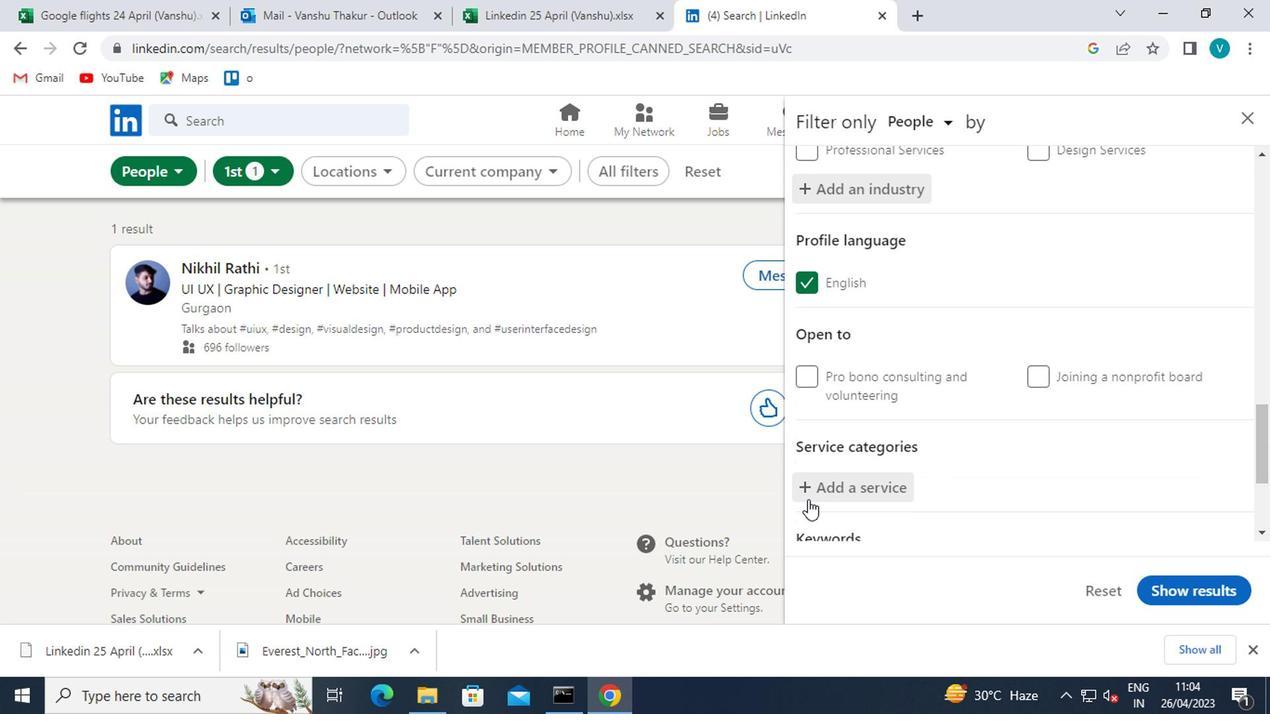 
Action: Key pressed <Key.shift>FINANCIAL<Key.space><Key.shift>ACCOUNTING<Key.space>
Screenshot: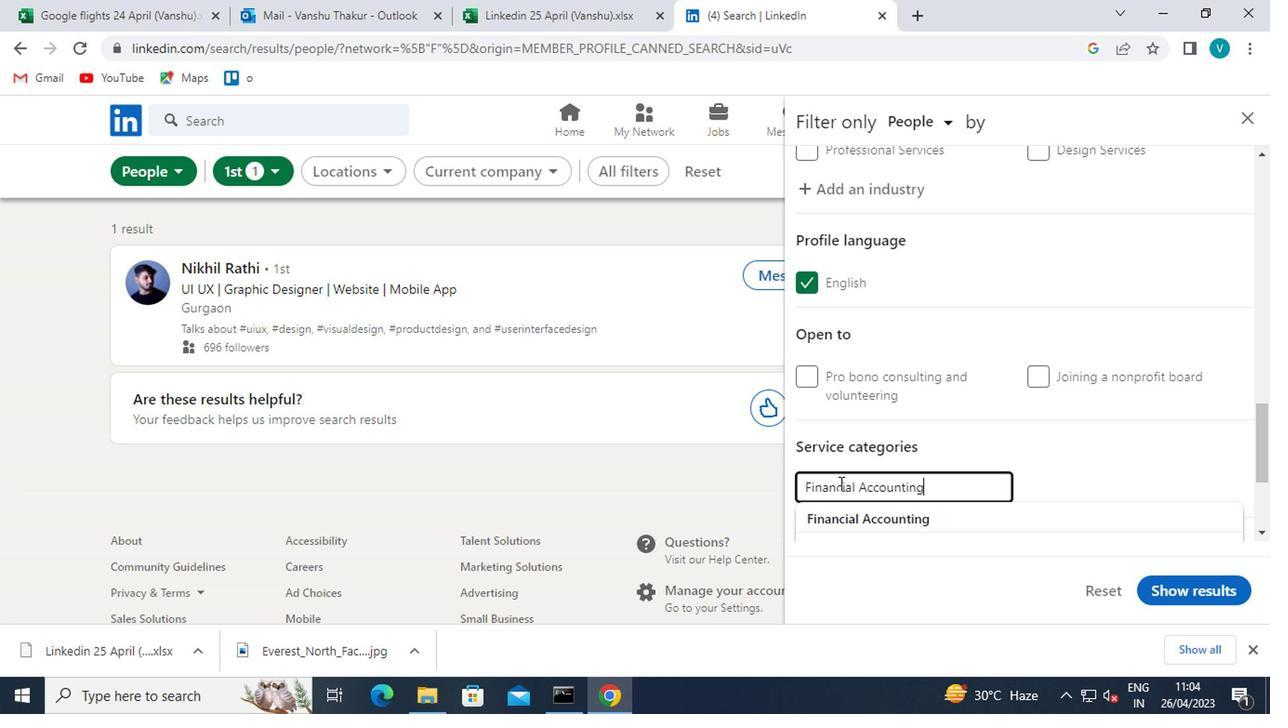 
Action: Mouse moved to (868, 513)
Screenshot: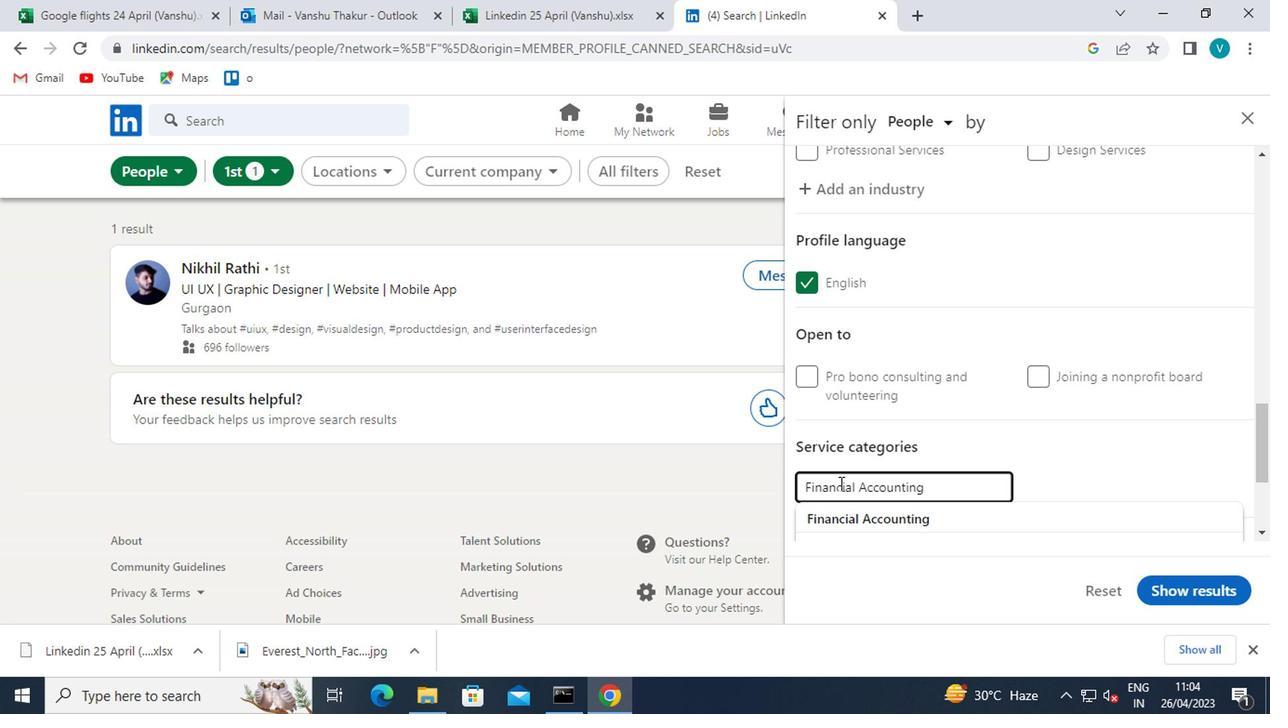 
Action: Mouse pressed left at (868, 513)
Screenshot: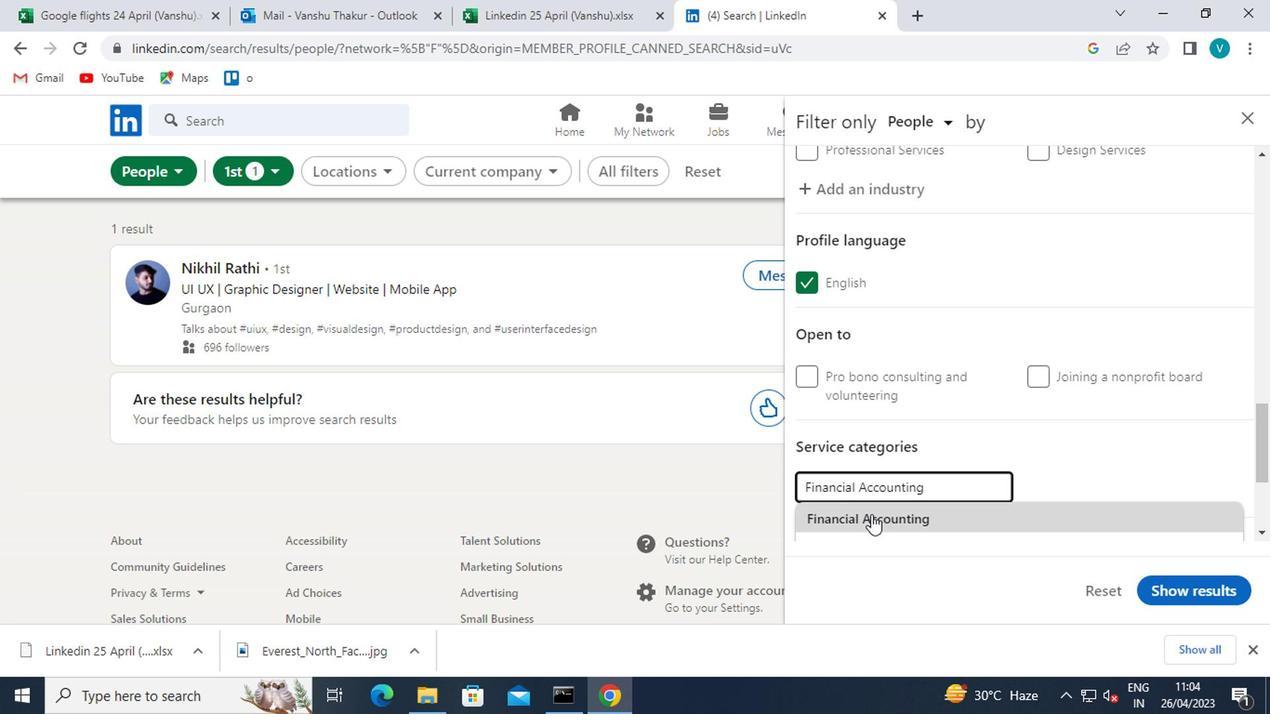 
Action: Mouse moved to (971, 460)
Screenshot: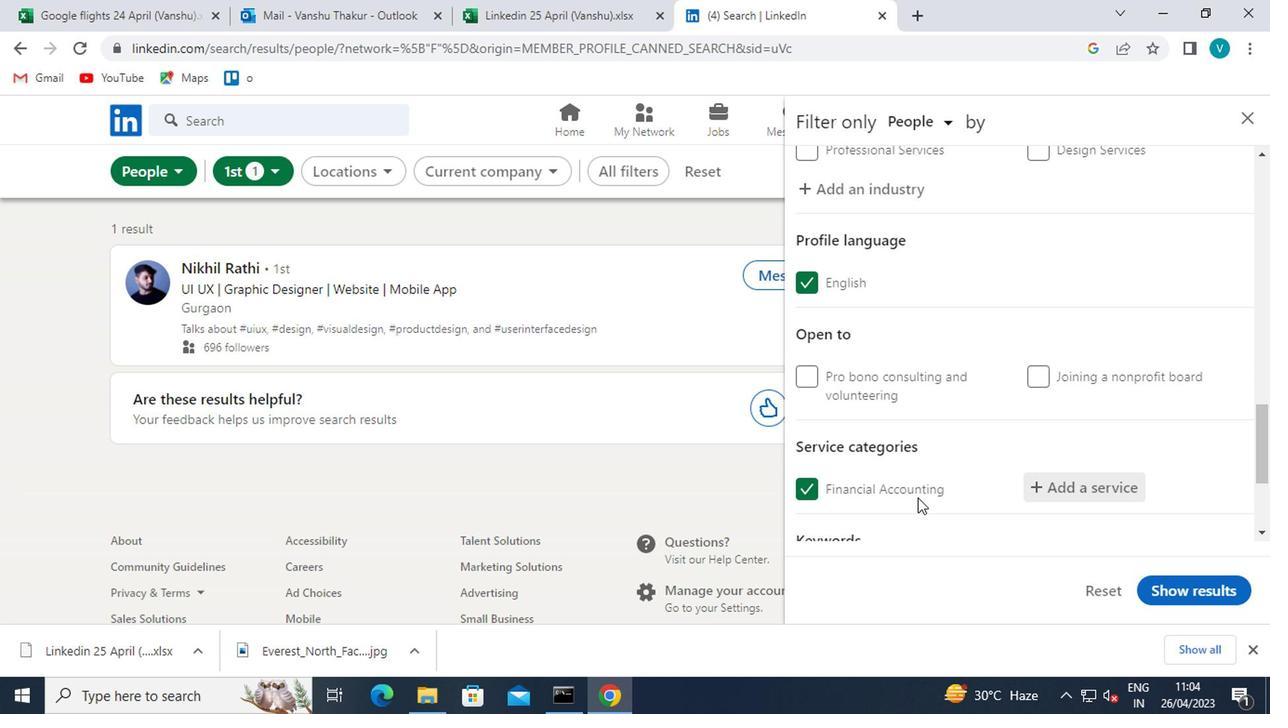 
Action: Mouse scrolled (971, 459) with delta (0, 0)
Screenshot: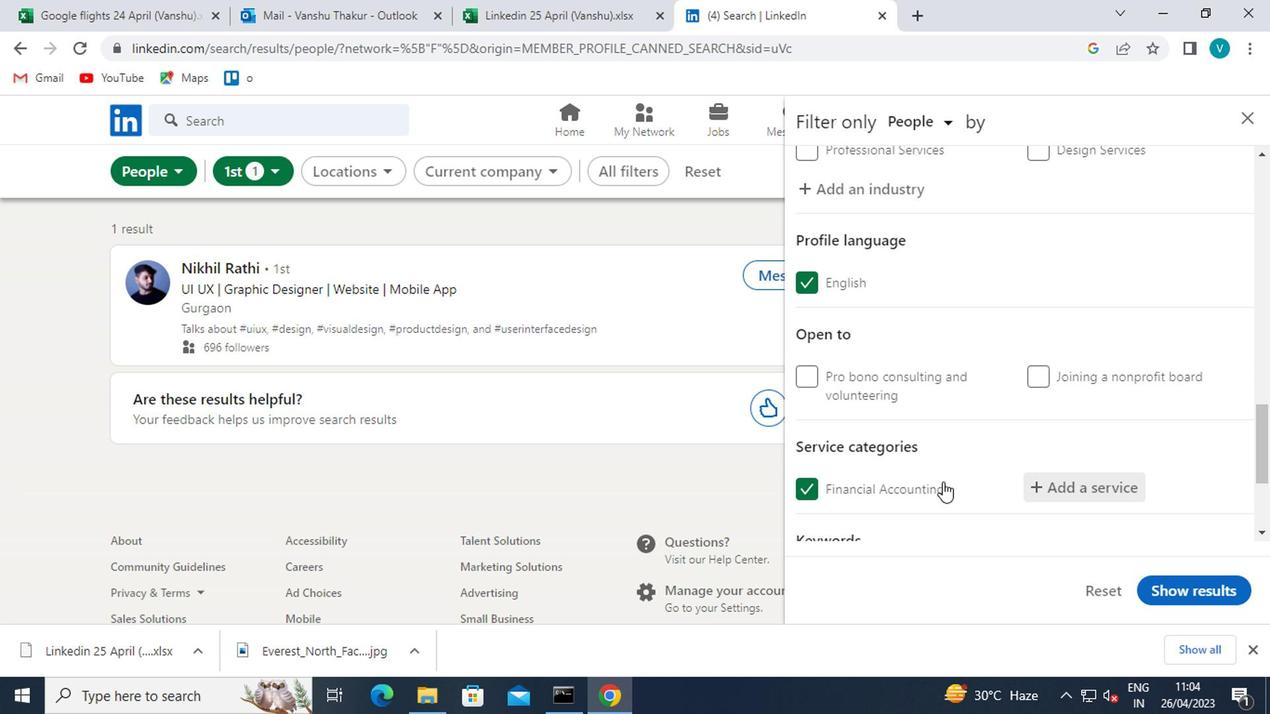 
Action: Mouse scrolled (971, 459) with delta (0, 0)
Screenshot: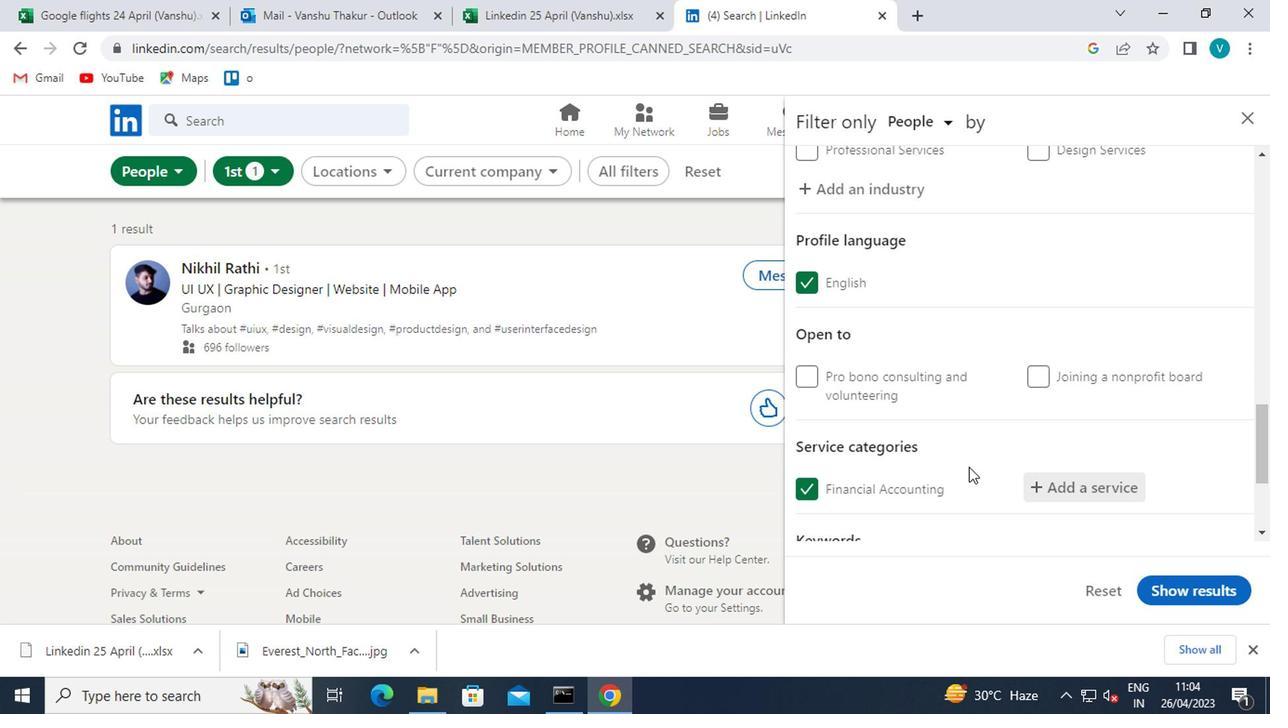 
Action: Mouse scrolled (971, 459) with delta (0, 0)
Screenshot: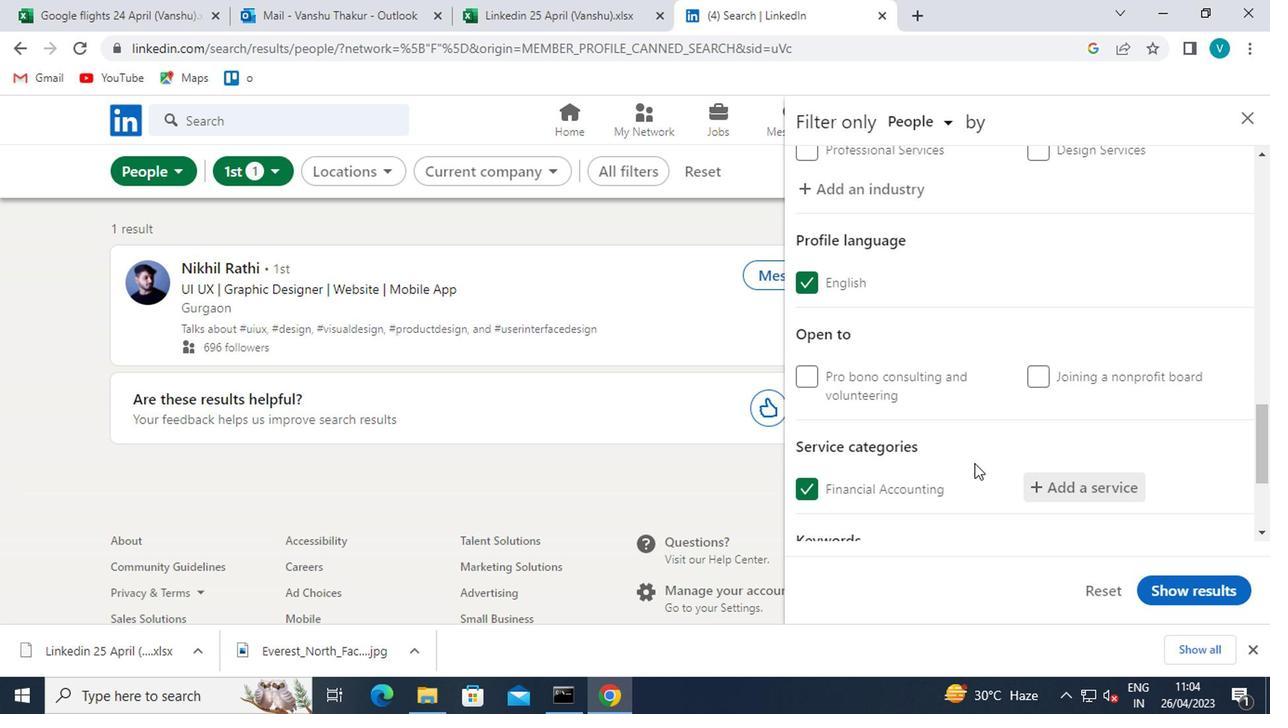
Action: Mouse moved to (963, 454)
Screenshot: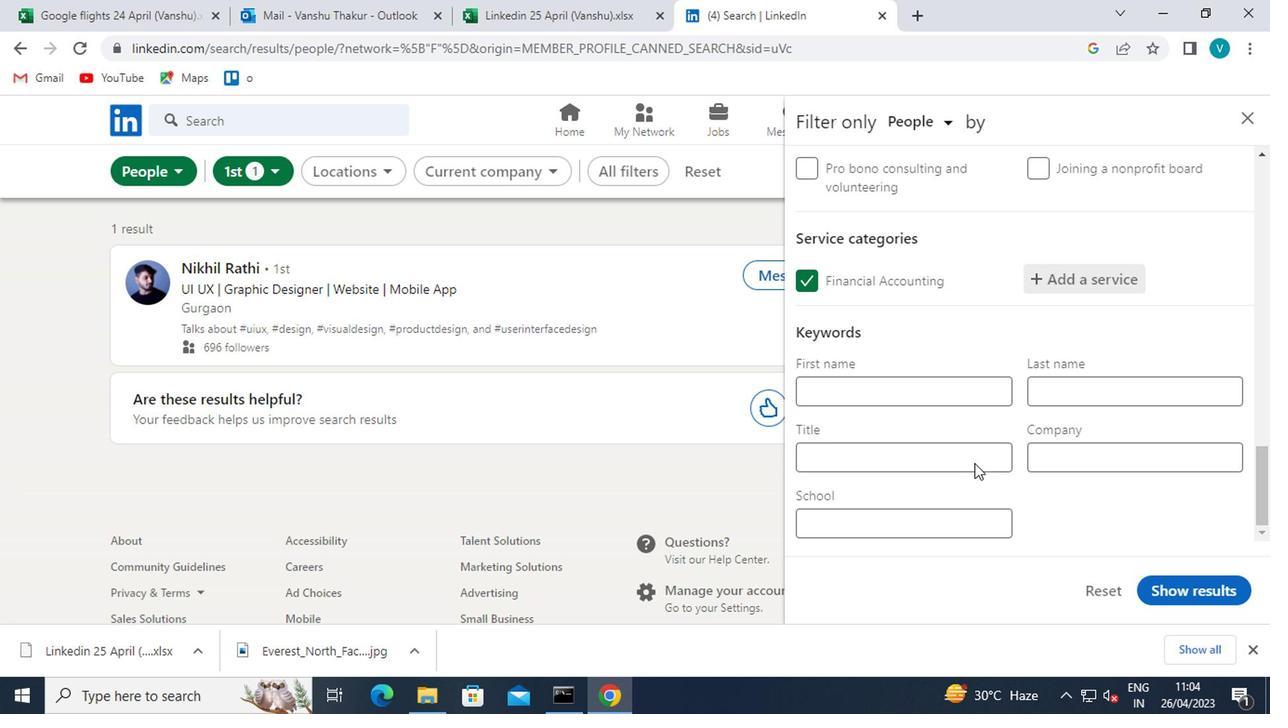 
Action: Mouse pressed left at (963, 454)
Screenshot: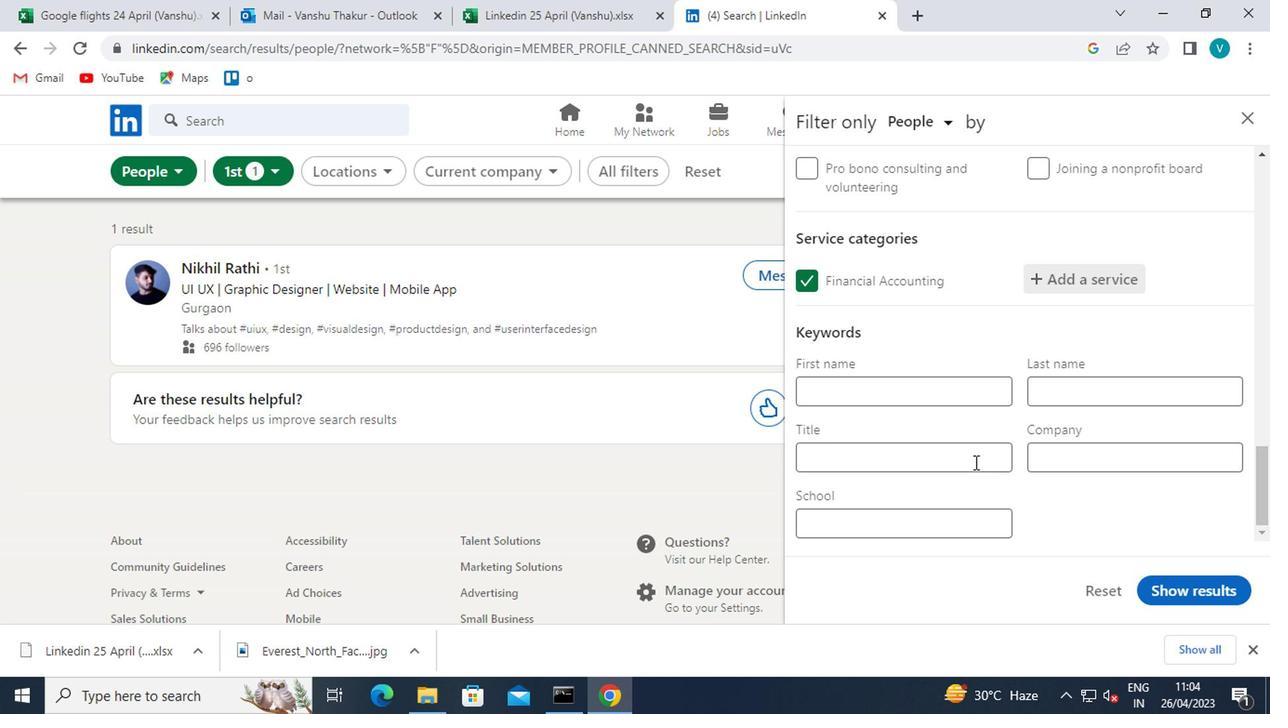 
Action: Key pressed <Key.shift>DOG<Key.space><Key.shift>WALKER/<Key.shift>PET<Key.space><Key.shift>SITTER
Screenshot: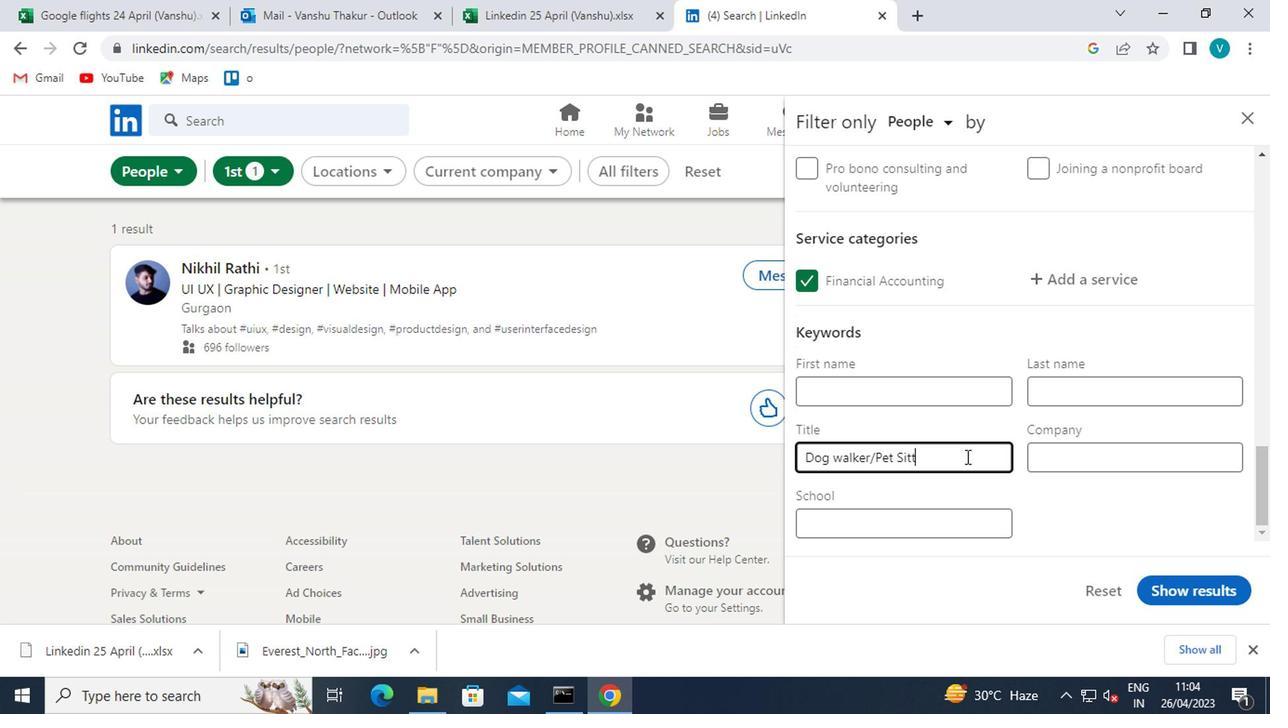 
Action: Mouse moved to (1158, 574)
Screenshot: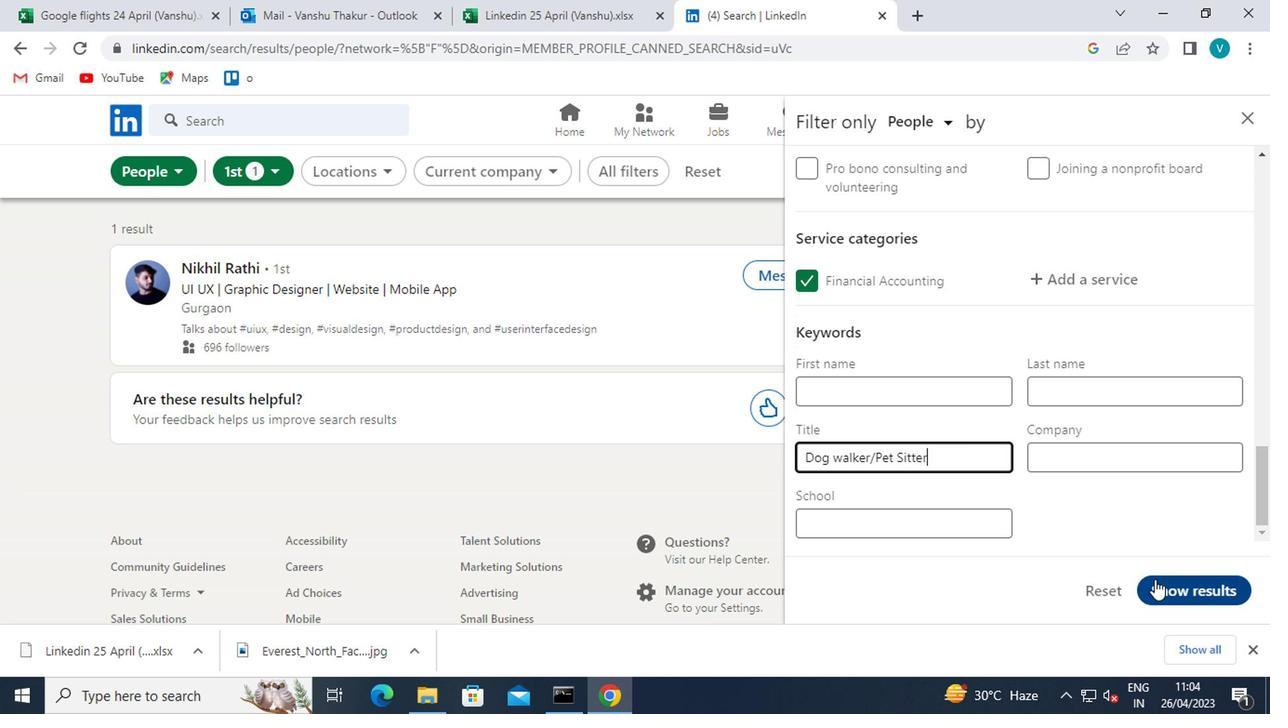 
Action: Mouse pressed left at (1158, 574)
Screenshot: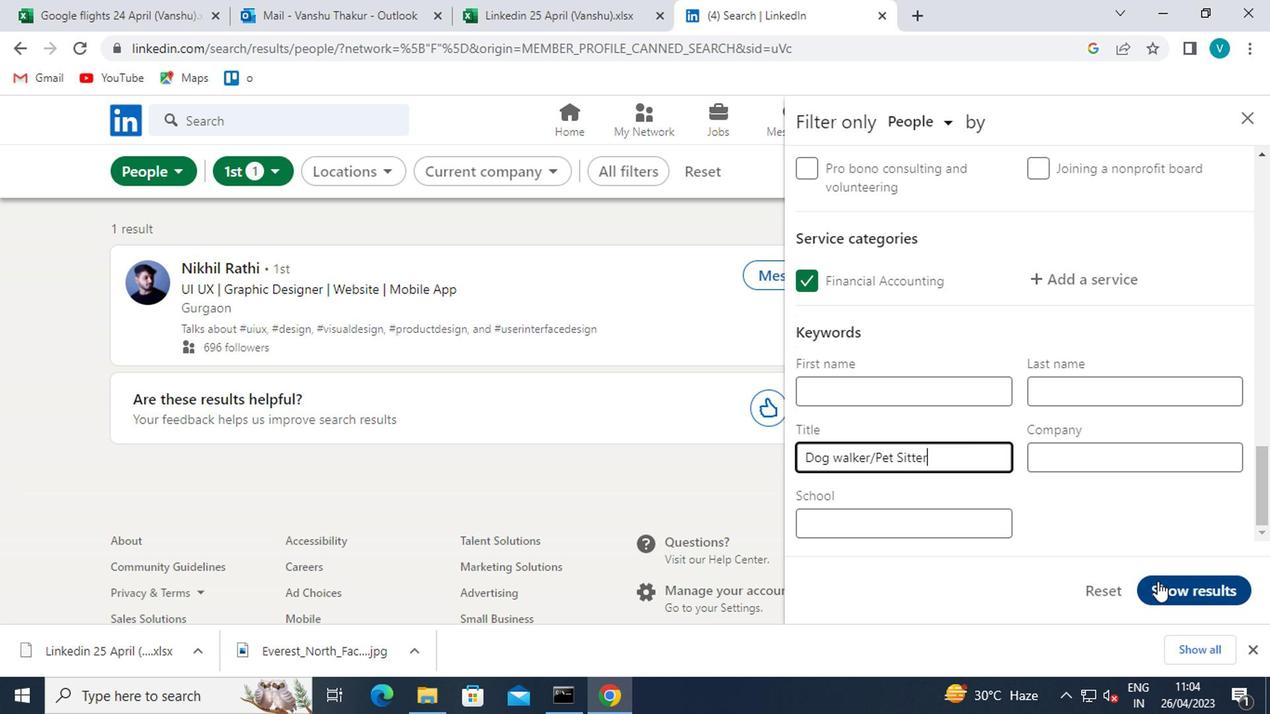 
